 Task: Set up an automation rule to close an epic when all its stories are marked as 'Done'.
Action: Mouse moved to (556, 22)
Screenshot: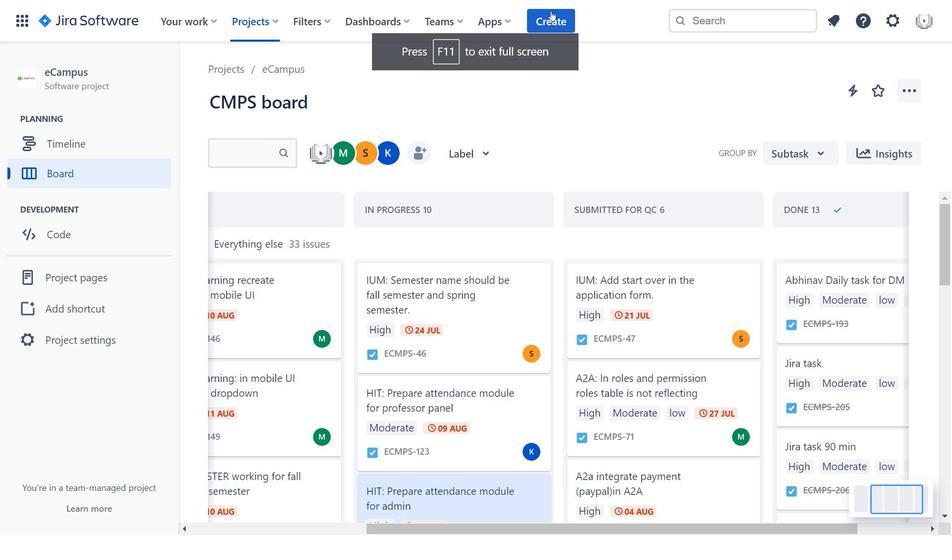 
Action: Mouse pressed left at (556, 22)
Screenshot: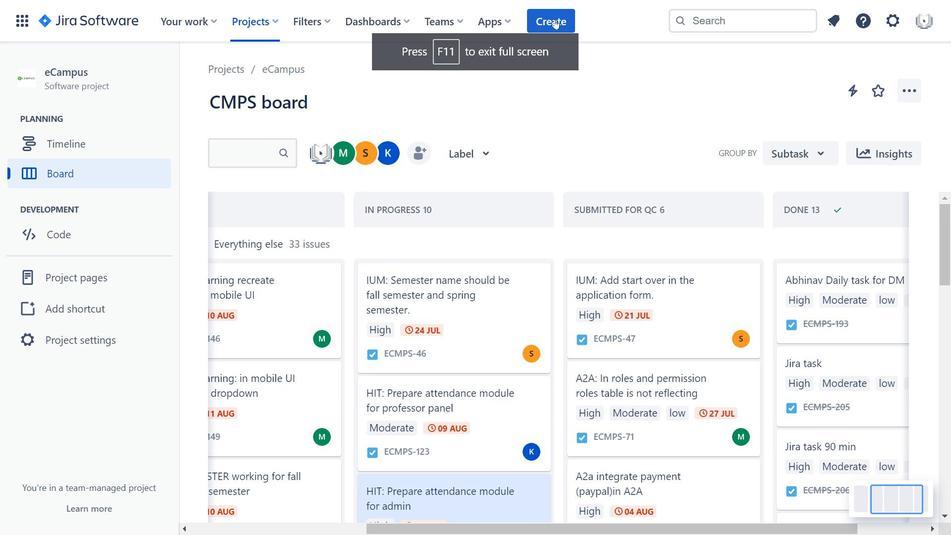 
Action: Mouse moved to (637, 189)
Screenshot: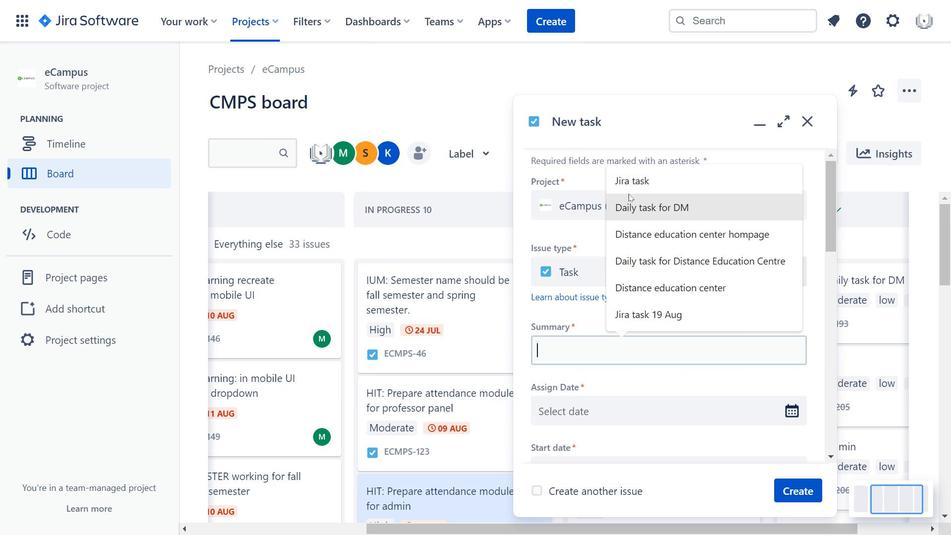 
Action: Mouse pressed left at (637, 189)
Screenshot: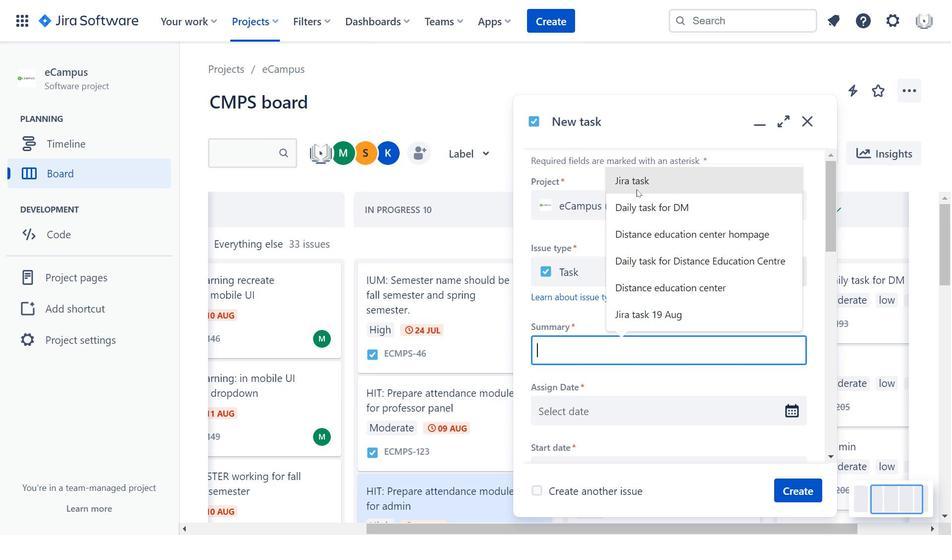 
Action: Mouse moved to (730, 273)
Screenshot: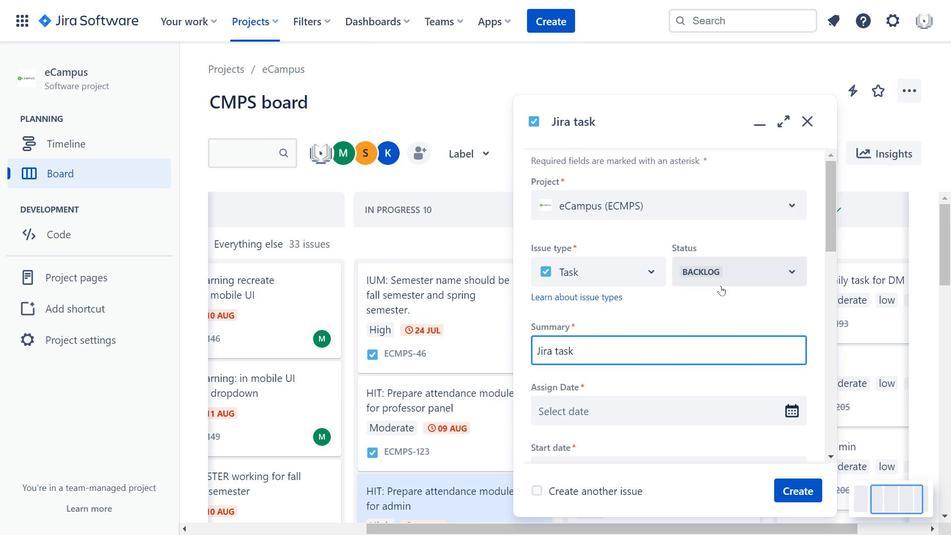 
Action: Mouse pressed left at (730, 273)
Screenshot: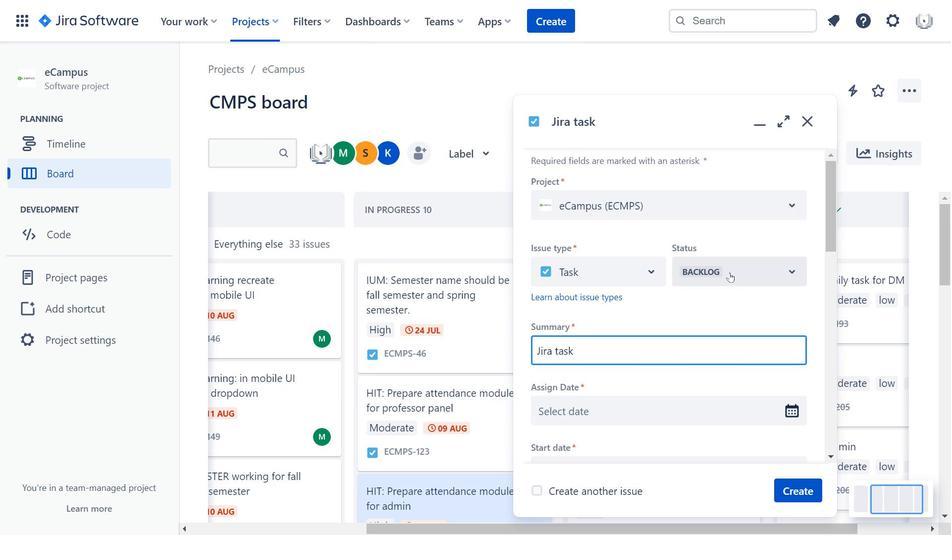 
Action: Mouse moved to (718, 304)
Screenshot: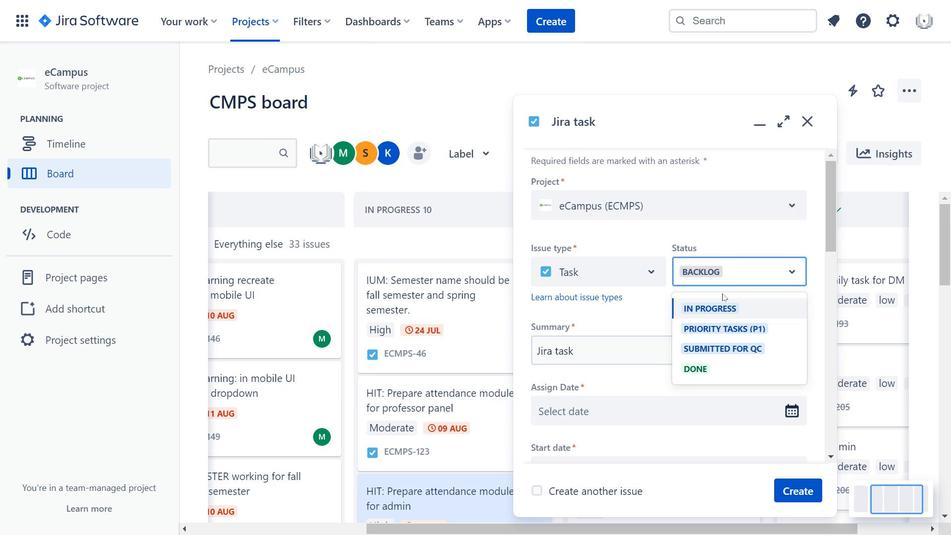 
Action: Mouse pressed left at (718, 304)
Screenshot: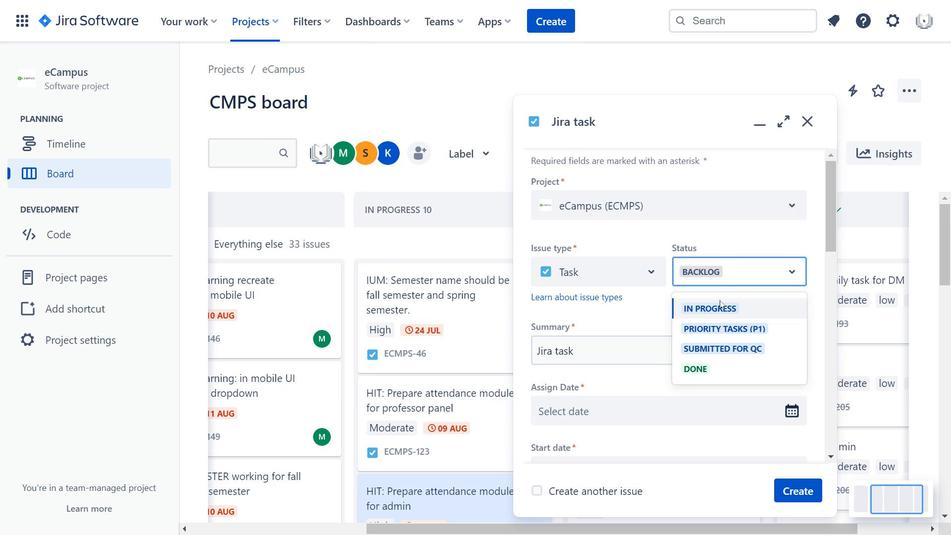 
Action: Mouse moved to (670, 266)
Screenshot: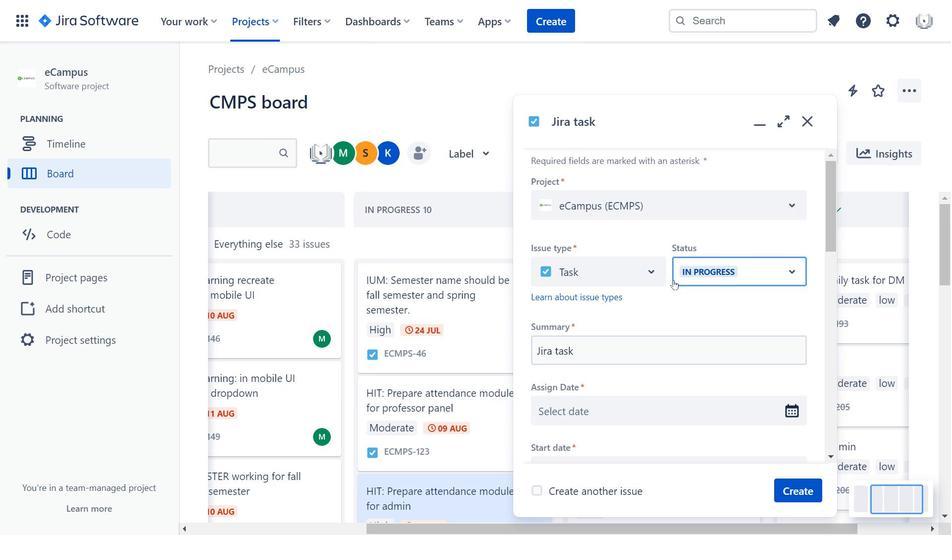
Action: Mouse scrolled (670, 266) with delta (0, 0)
Screenshot: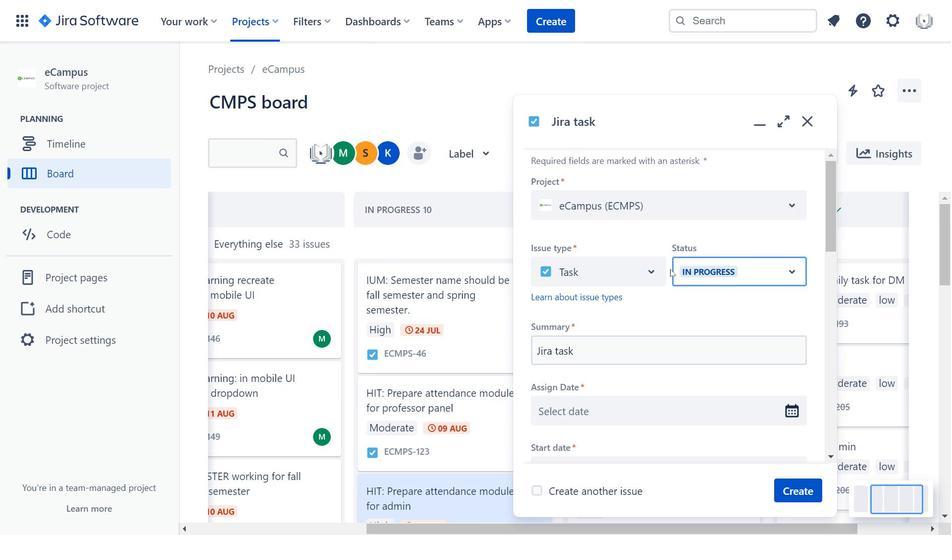 
Action: Mouse scrolled (670, 266) with delta (0, 0)
Screenshot: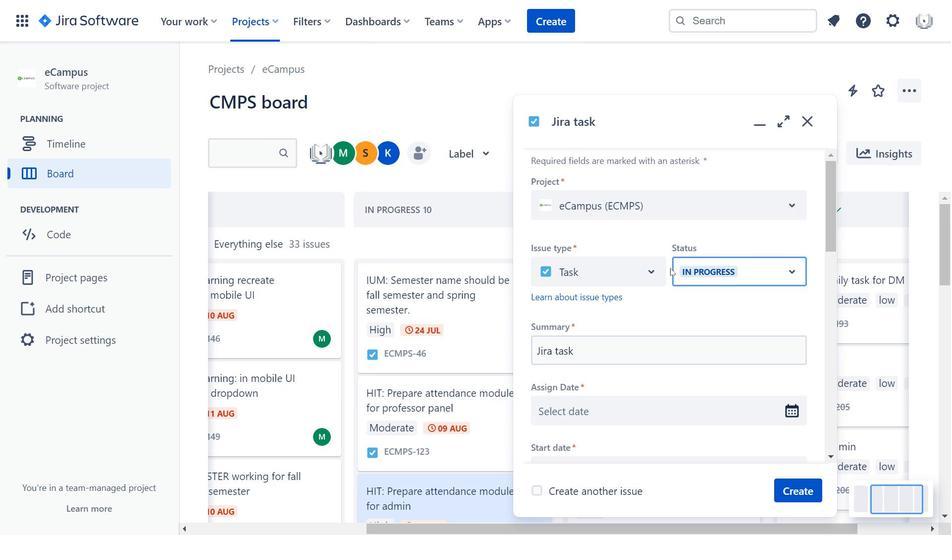 
Action: Mouse moved to (603, 265)
Screenshot: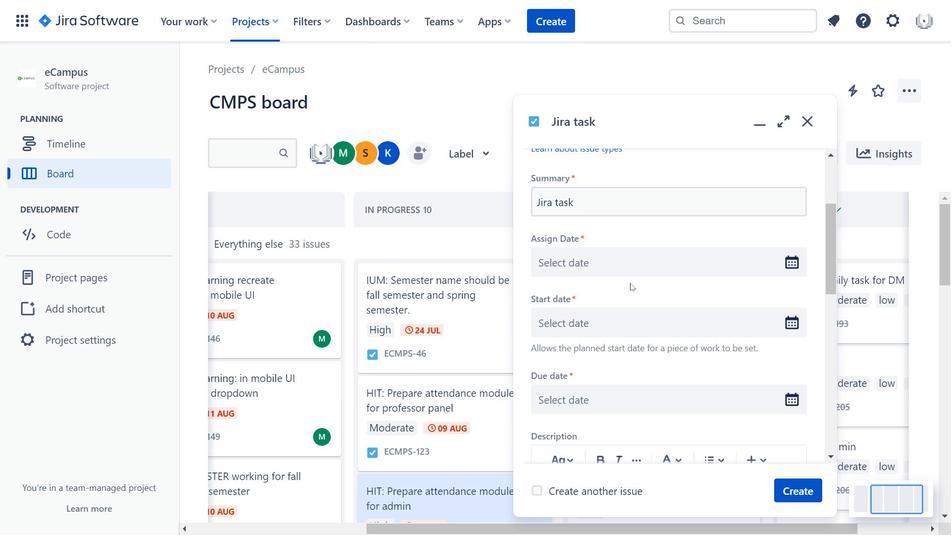 
Action: Mouse pressed left at (603, 265)
Screenshot: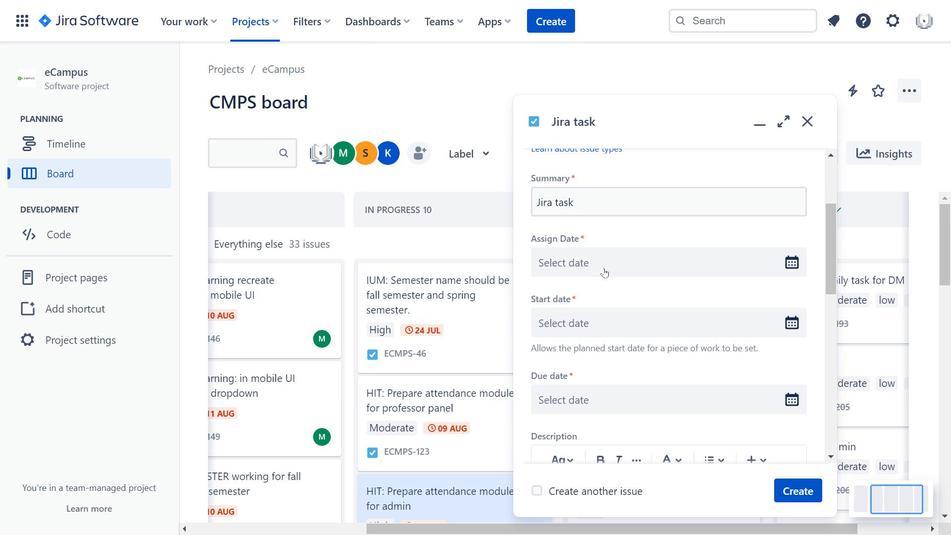 
Action: Mouse moved to (691, 356)
Screenshot: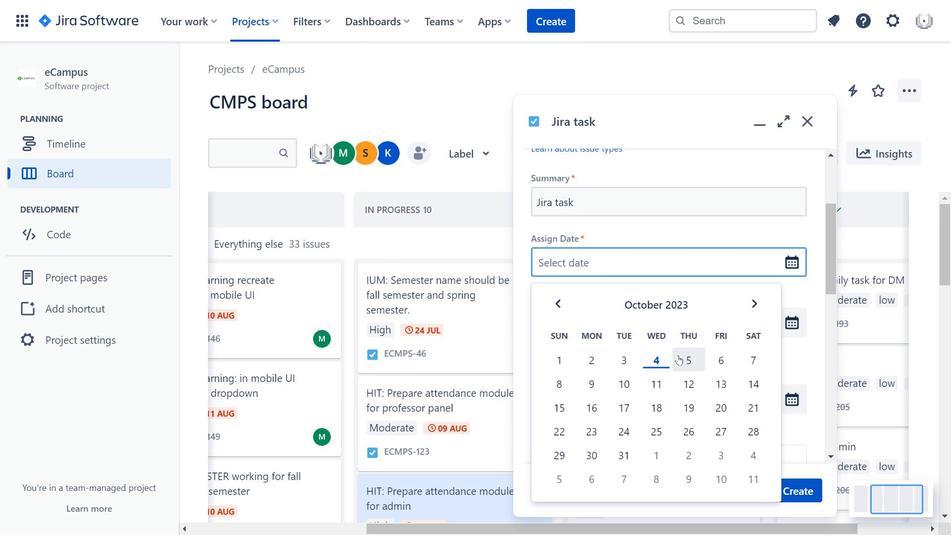 
Action: Mouse pressed left at (691, 356)
Screenshot: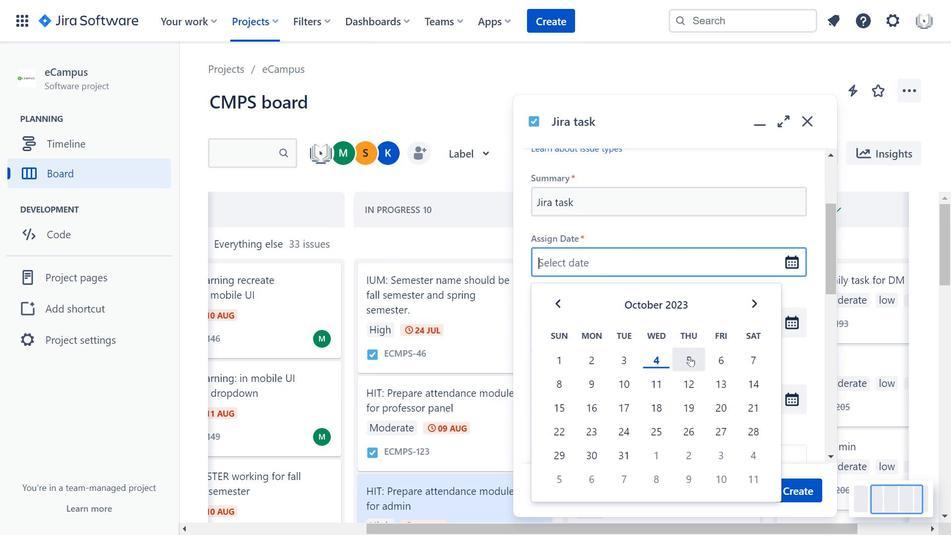 
Action: Mouse moved to (616, 322)
Screenshot: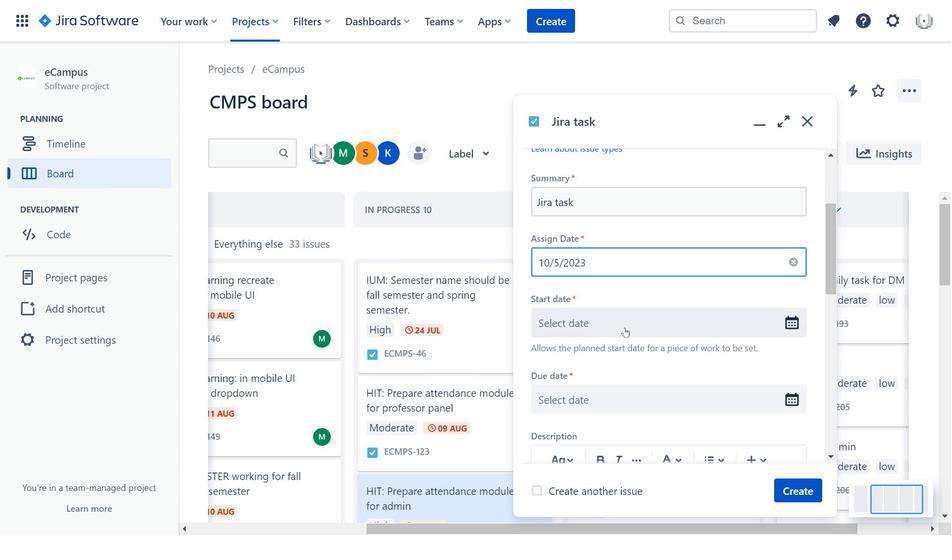 
Action: Mouse pressed left at (616, 322)
Screenshot: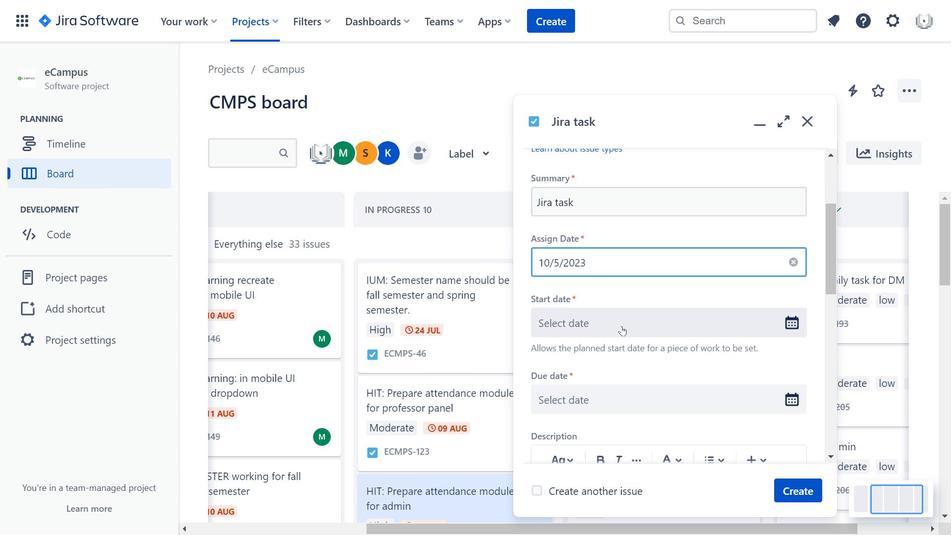 
Action: Mouse moved to (689, 165)
Screenshot: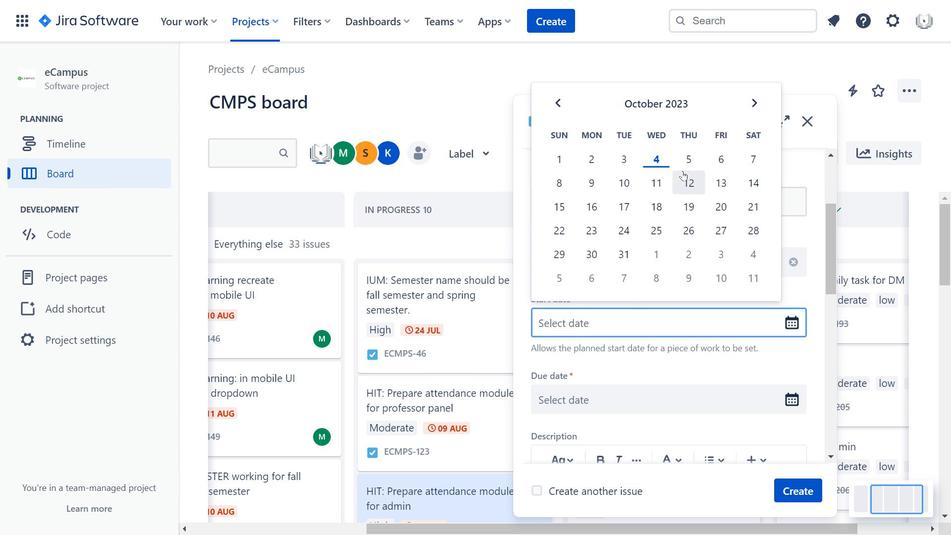 
Action: Mouse pressed left at (689, 165)
Screenshot: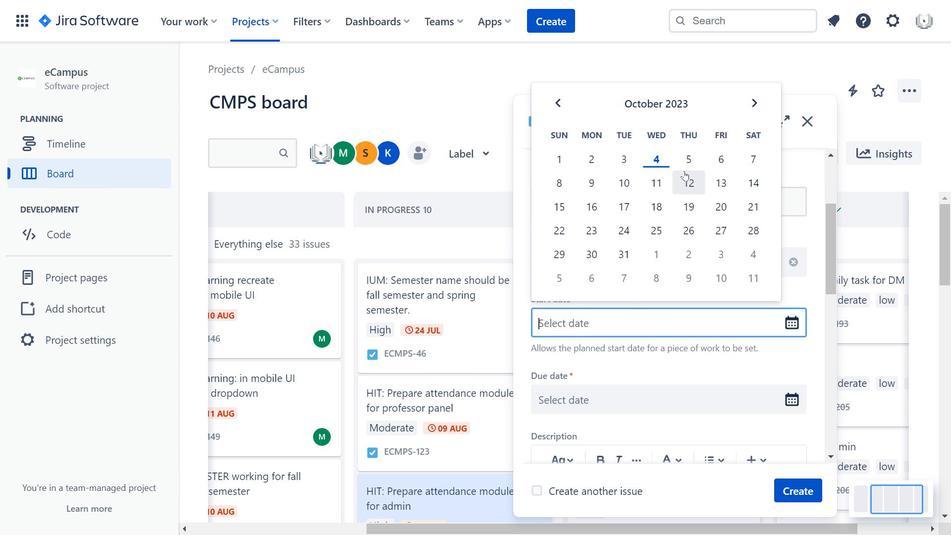 
Action: Mouse moved to (626, 307)
Screenshot: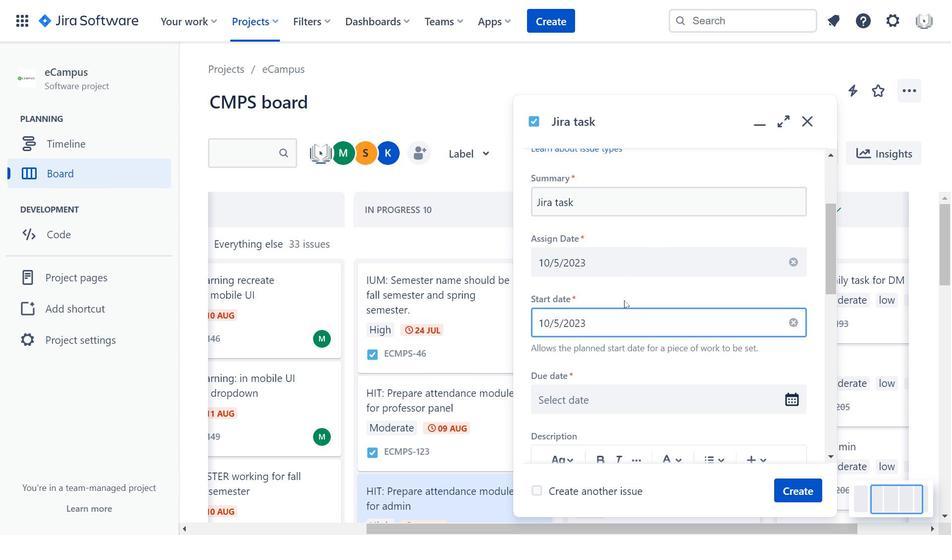 
Action: Mouse scrolled (626, 306) with delta (0, 0)
Screenshot: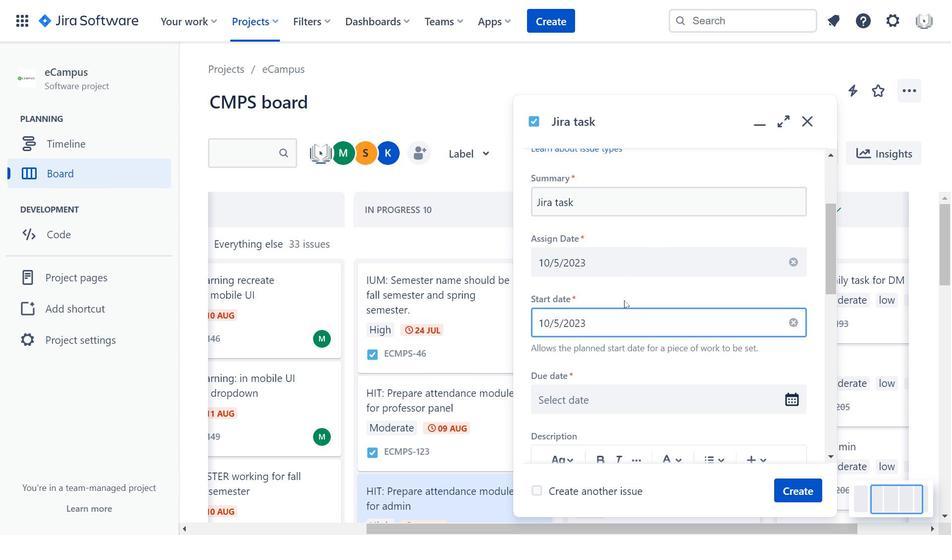 
Action: Mouse moved to (627, 307)
Screenshot: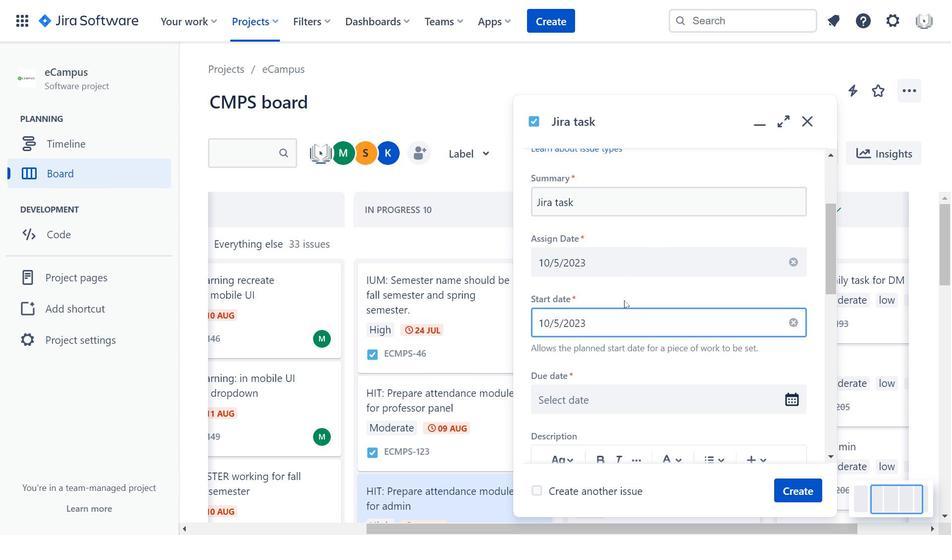 
Action: Mouse scrolled (627, 307) with delta (0, 0)
Screenshot: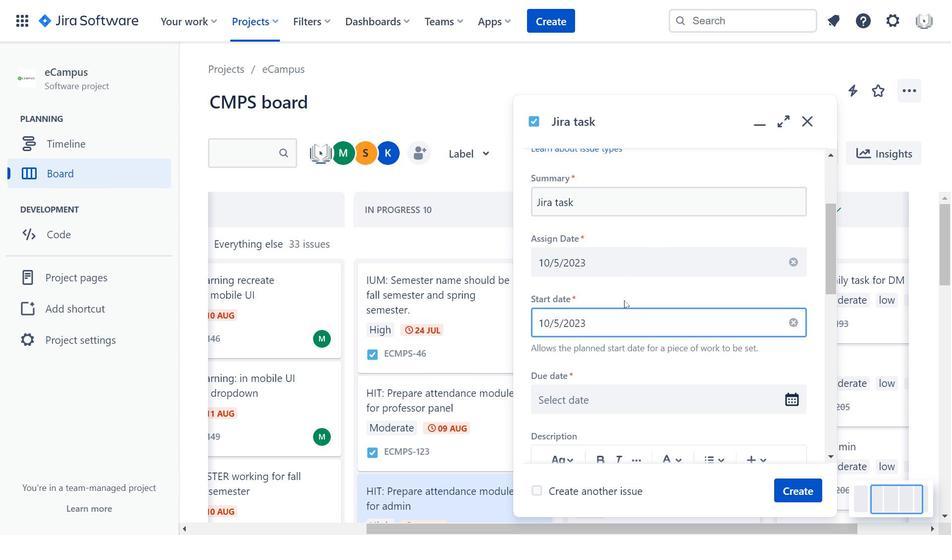 
Action: Mouse moved to (615, 247)
Screenshot: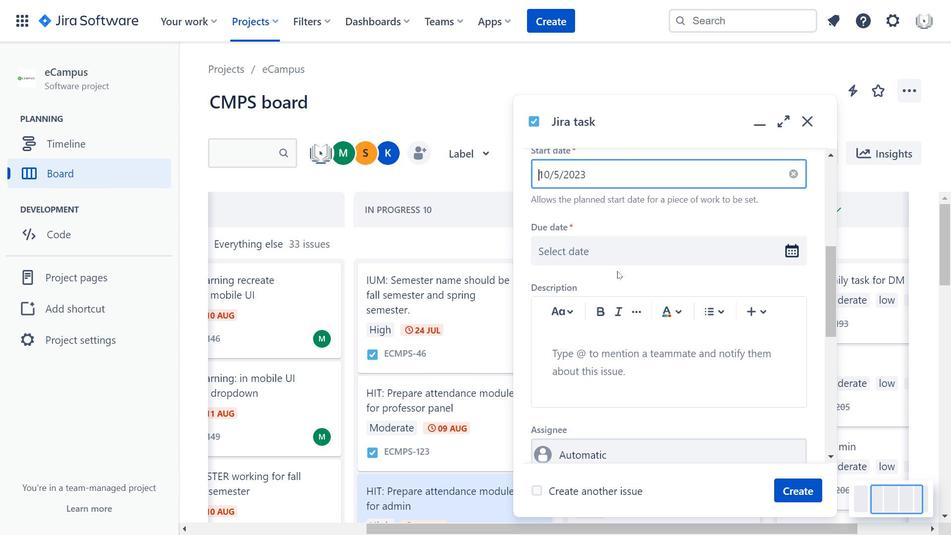 
Action: Mouse pressed left at (615, 247)
Screenshot: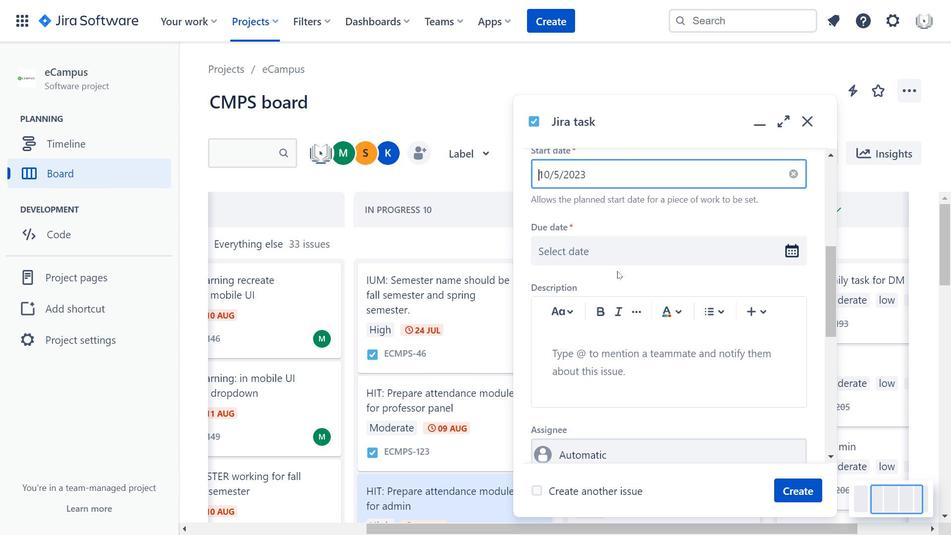 
Action: Mouse moved to (681, 340)
Screenshot: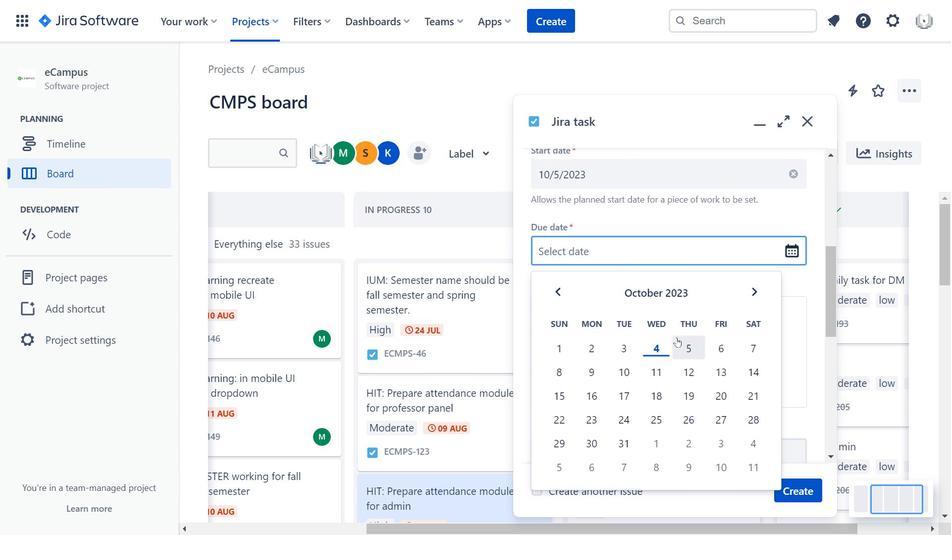 
Action: Mouse pressed left at (681, 340)
Screenshot: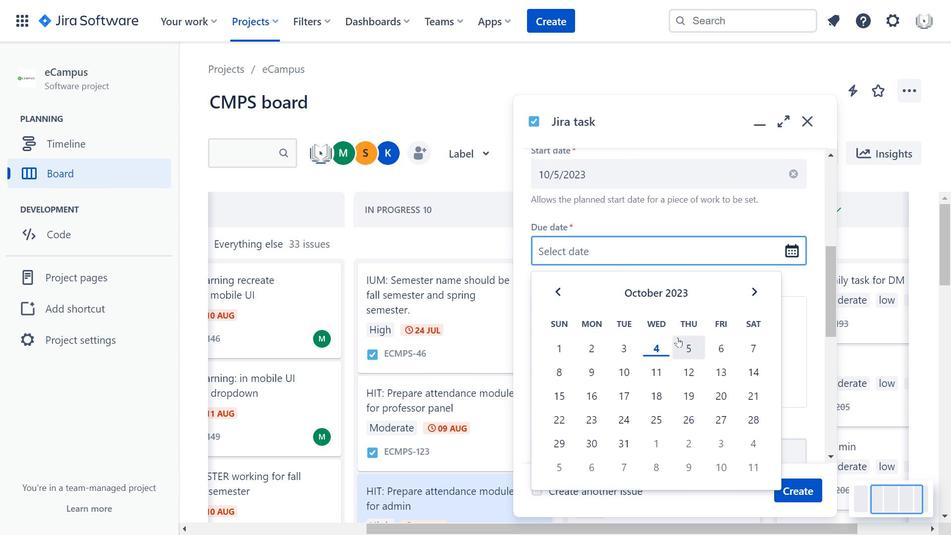 
Action: Mouse moved to (668, 326)
Screenshot: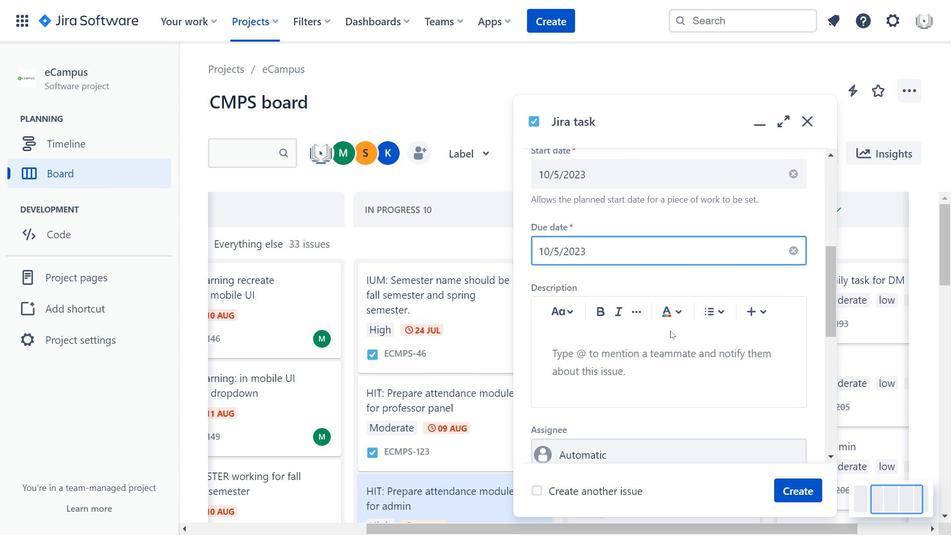 
Action: Mouse scrolled (668, 325) with delta (0, 0)
Screenshot: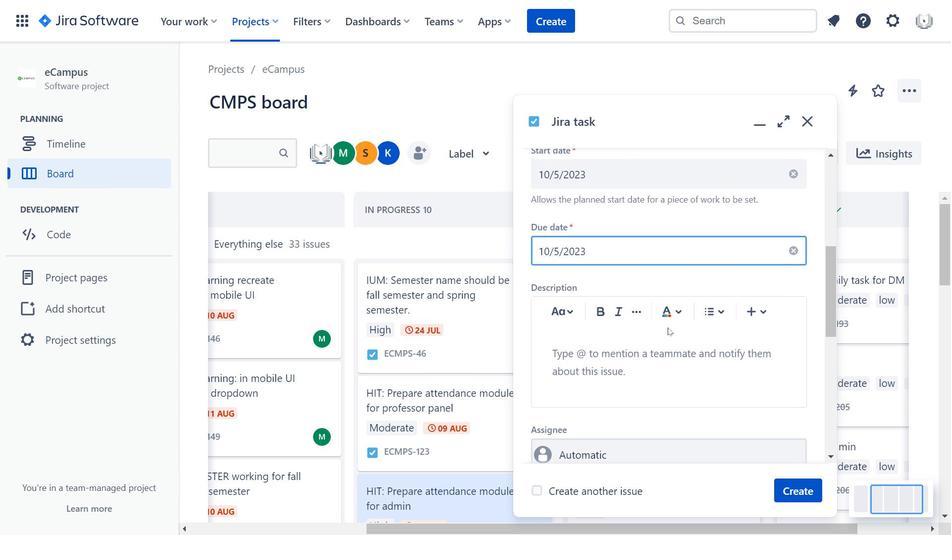 
Action: Mouse scrolled (668, 325) with delta (0, 0)
Screenshot: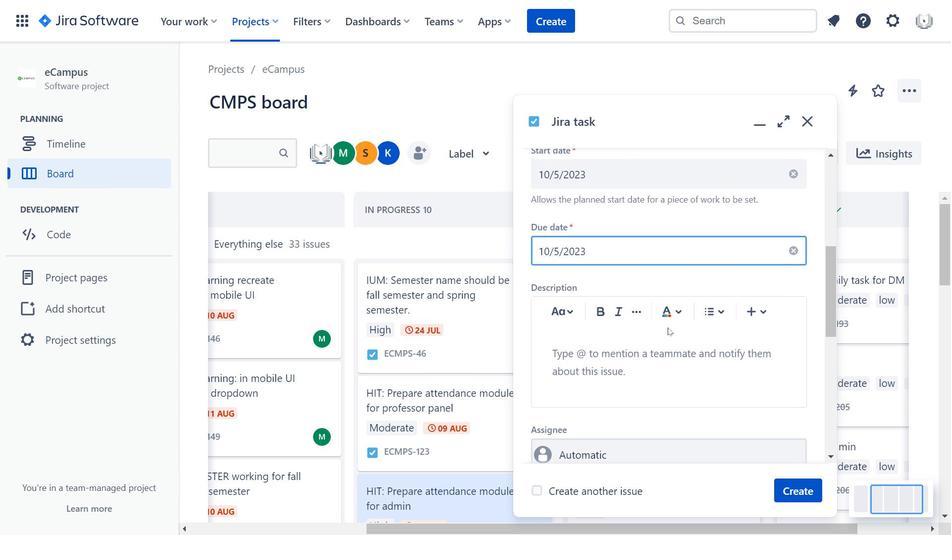 
Action: Mouse scrolled (668, 325) with delta (0, 0)
Screenshot: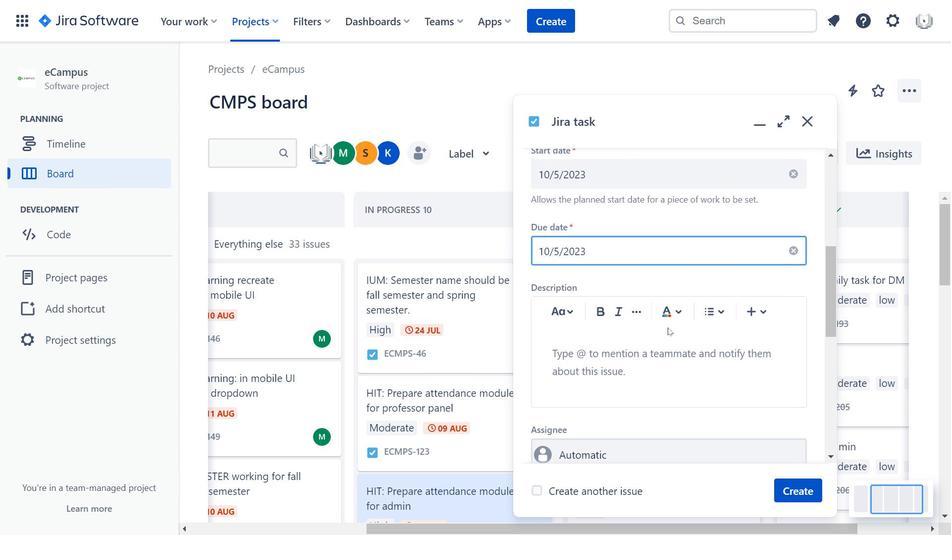 
Action: Mouse moved to (563, 253)
Screenshot: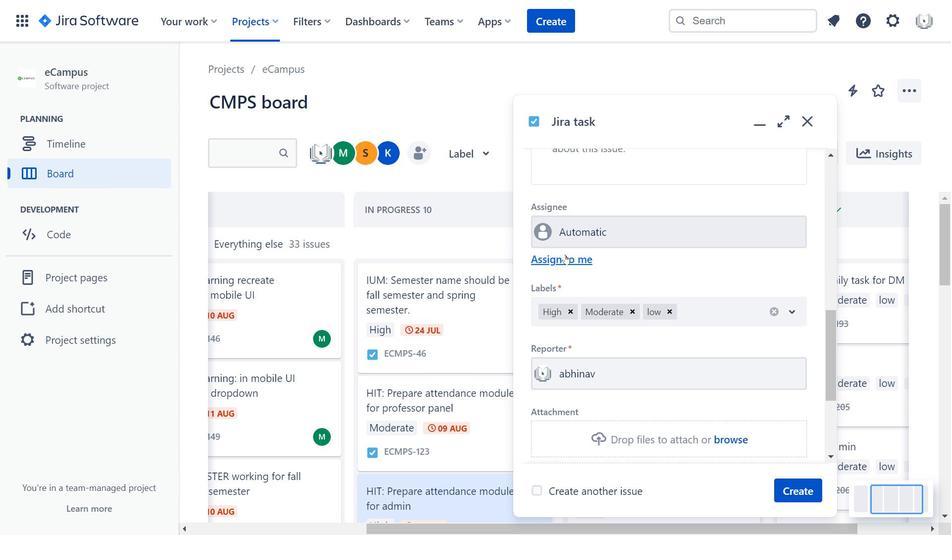 
Action: Mouse pressed left at (563, 253)
Screenshot: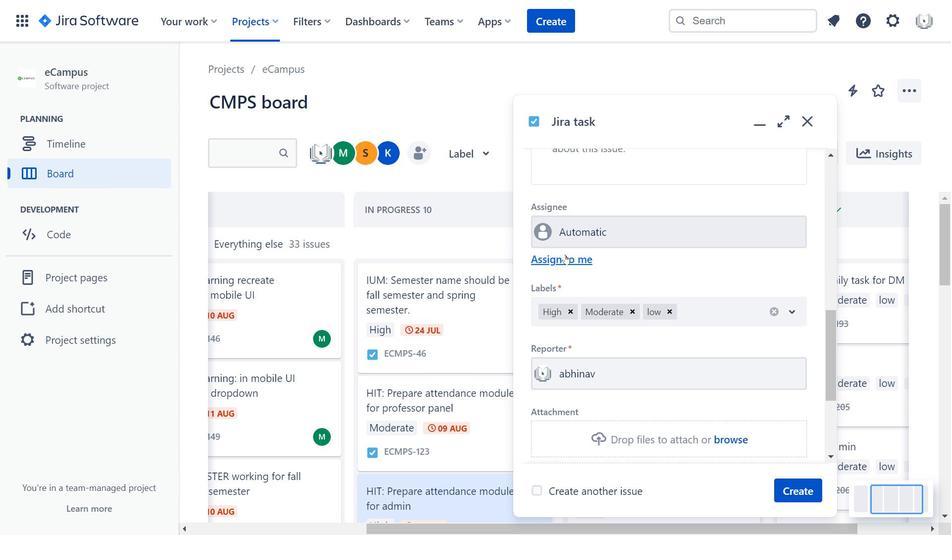 
Action: Mouse moved to (622, 263)
Screenshot: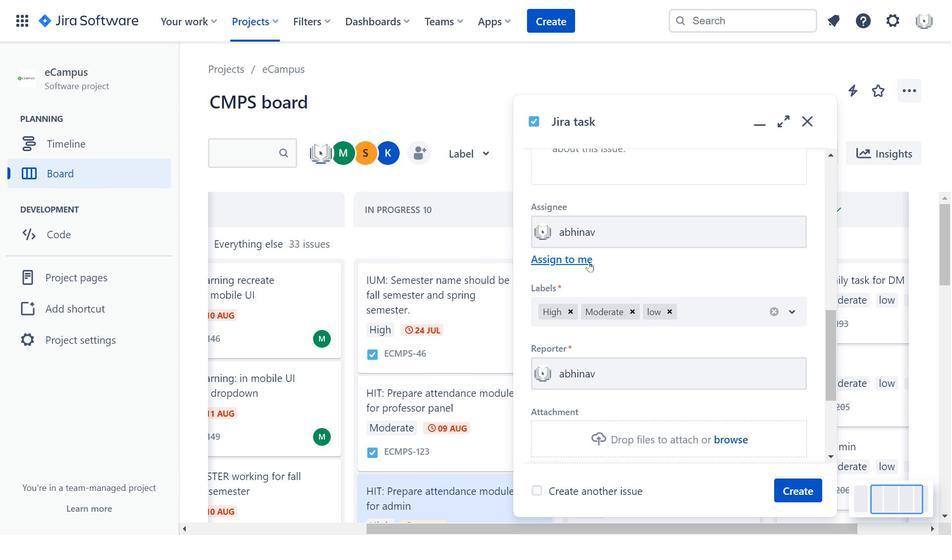 
Action: Mouse scrolled (622, 263) with delta (0, 0)
Screenshot: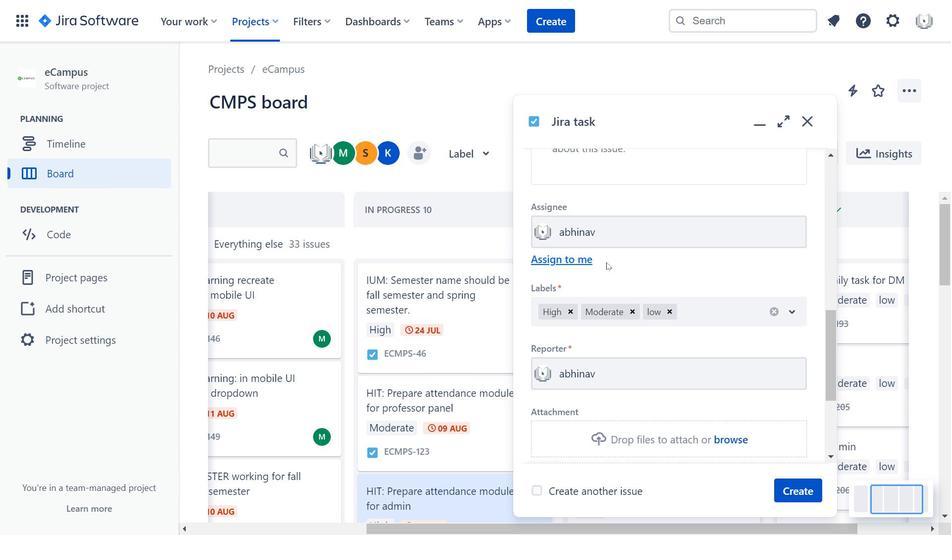 
Action: Mouse moved to (623, 264)
Screenshot: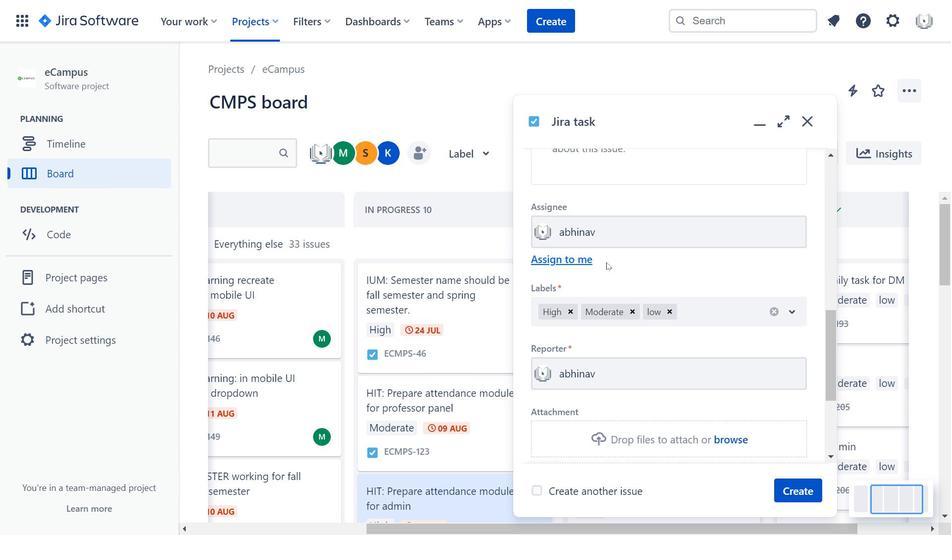
Action: Mouse scrolled (623, 263) with delta (0, 0)
Screenshot: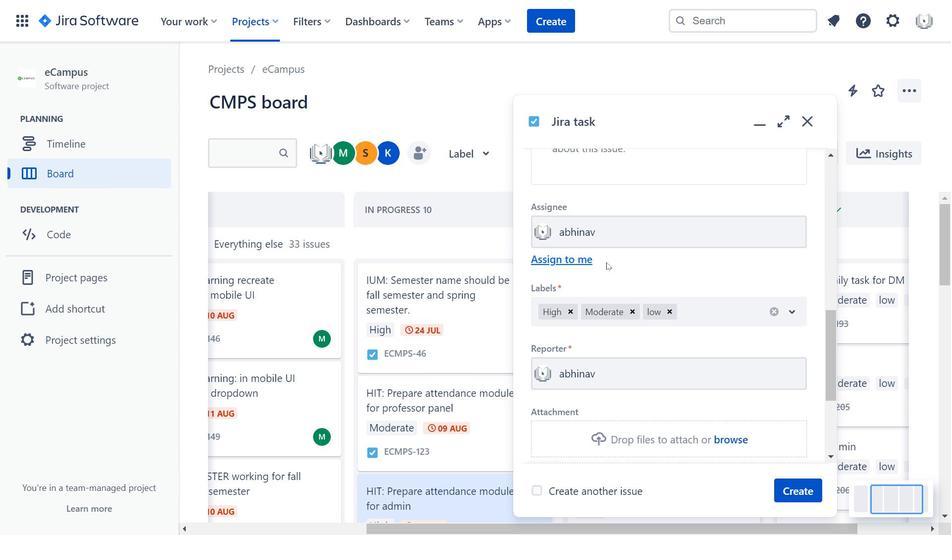 
Action: Mouse moved to (606, 218)
Screenshot: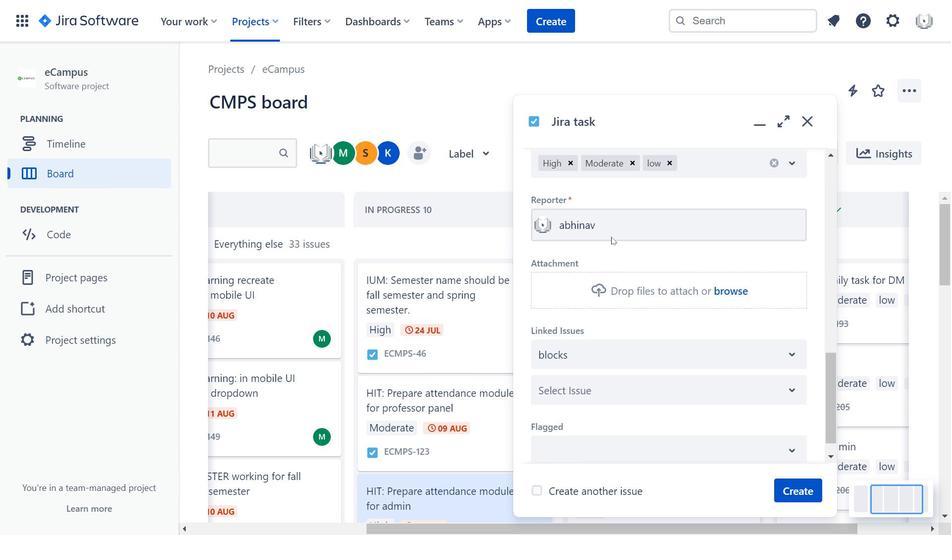 
Action: Mouse pressed left at (606, 218)
Screenshot: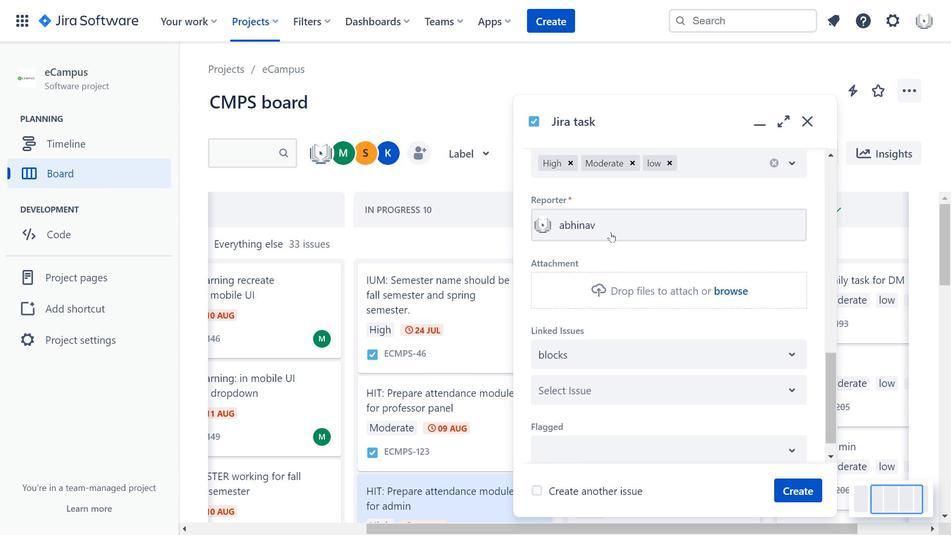 
Action: Mouse moved to (606, 217)
Screenshot: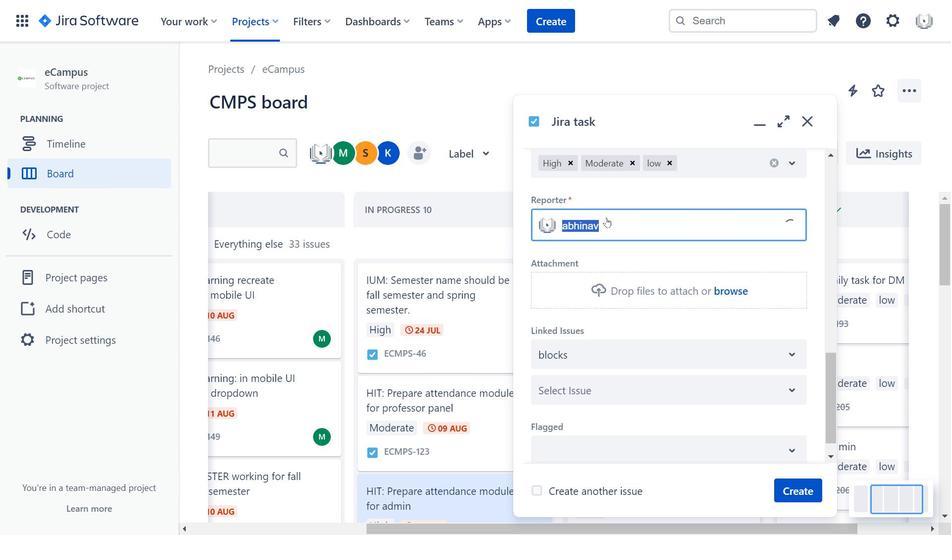 
Action: Key pressed an
Screenshot: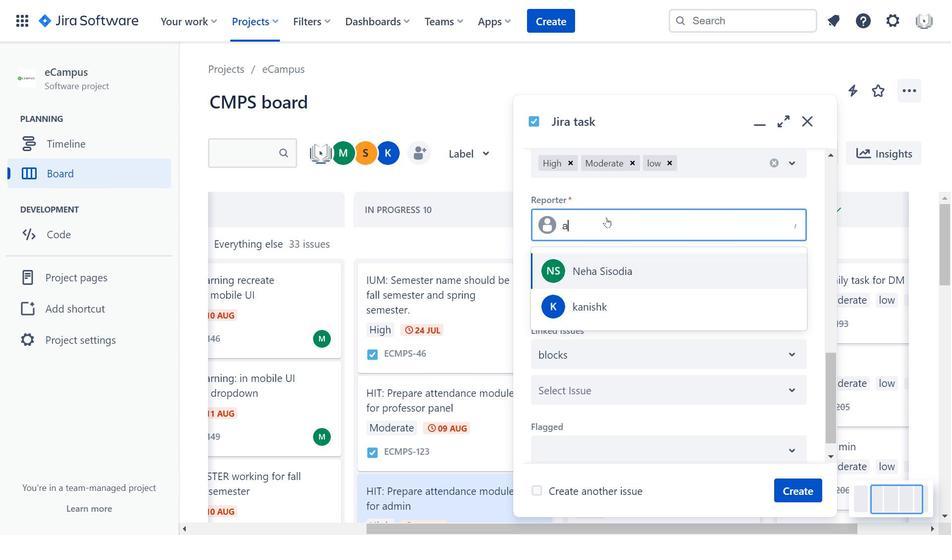 
Action: Mouse moved to (612, 270)
Screenshot: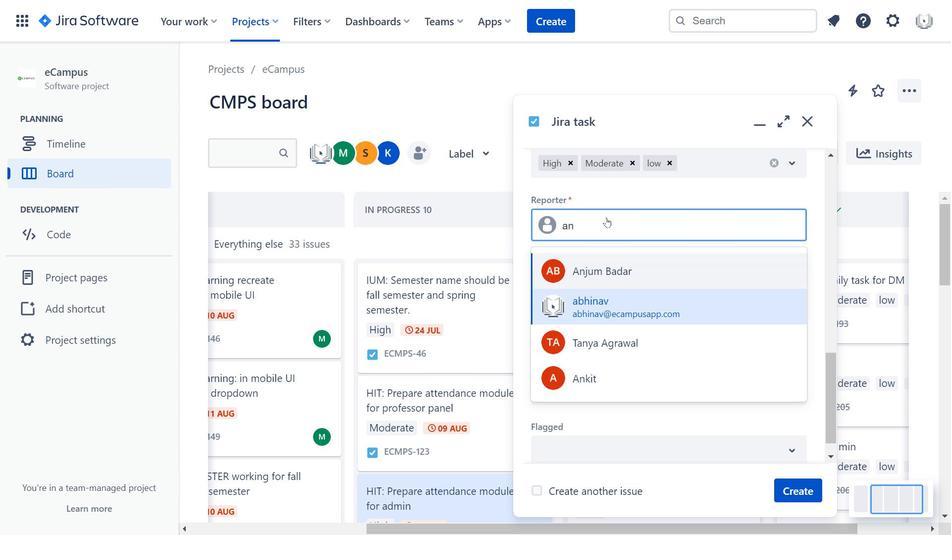 
Action: Mouse pressed left at (612, 270)
Screenshot: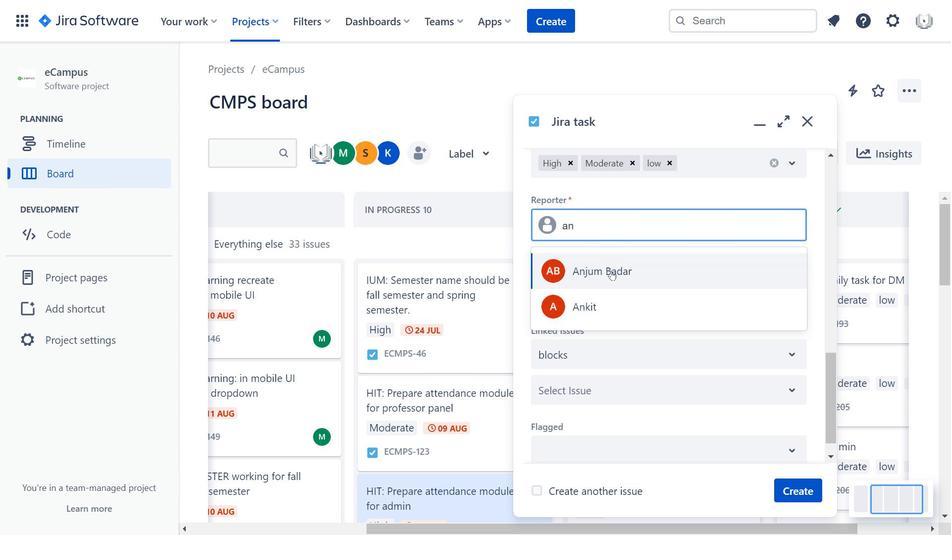 
Action: Mouse moved to (617, 328)
Screenshot: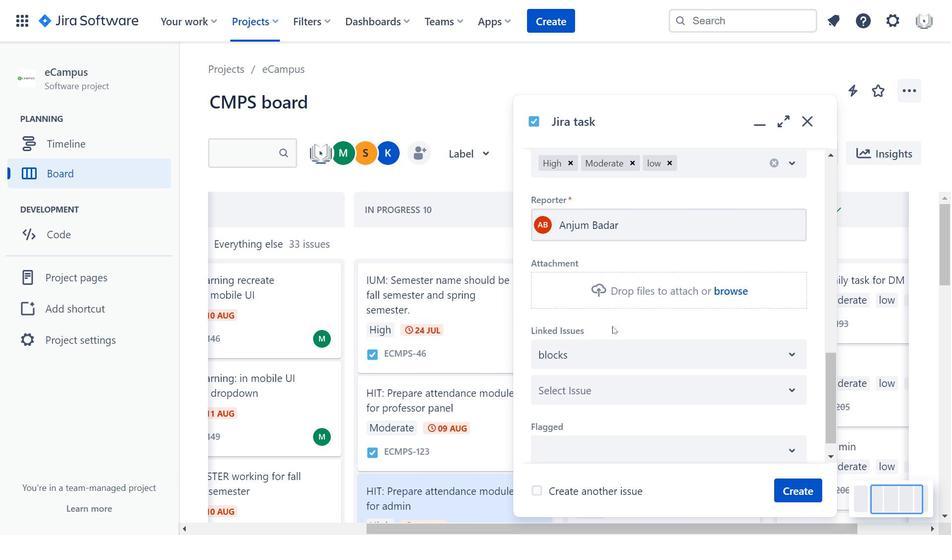 
Action: Mouse scrolled (617, 327) with delta (0, 0)
Screenshot: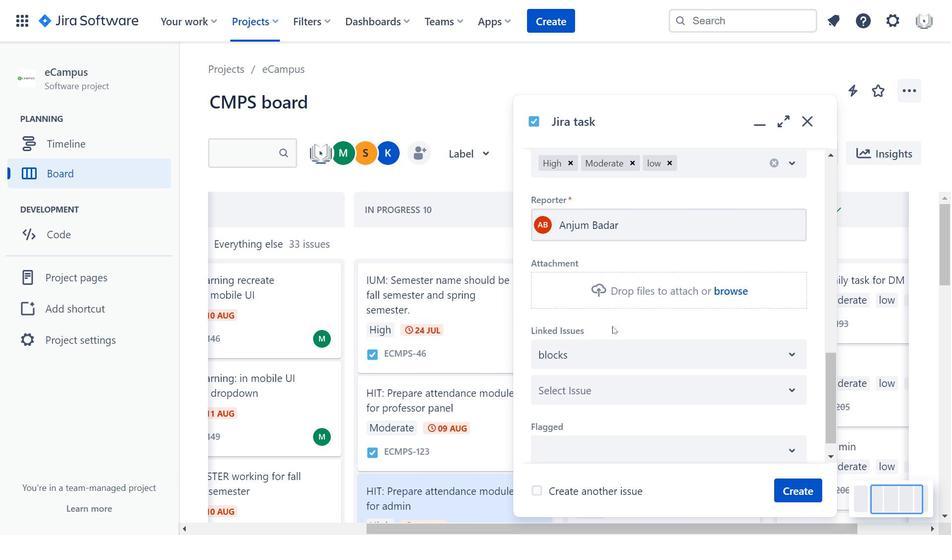 
Action: Mouse scrolled (617, 327) with delta (0, 0)
Screenshot: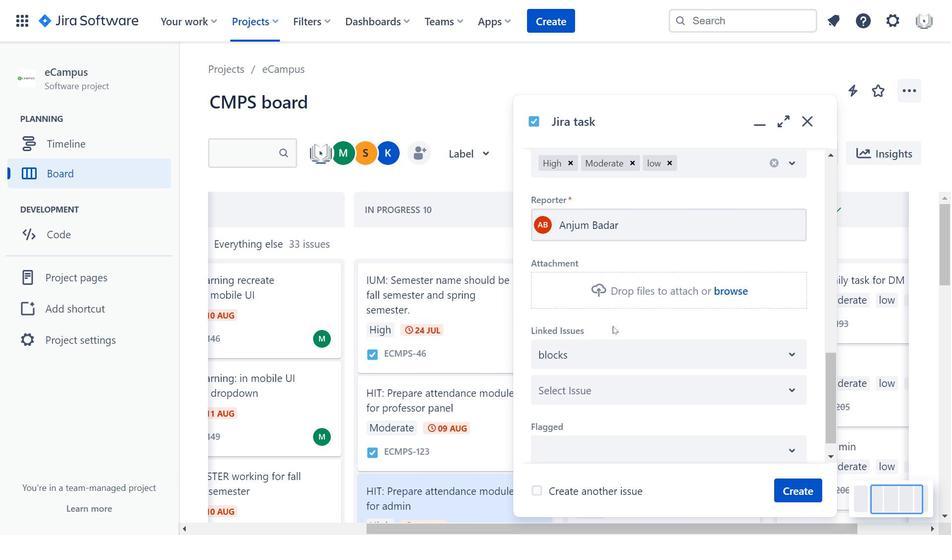 
Action: Mouse moved to (795, 493)
Screenshot: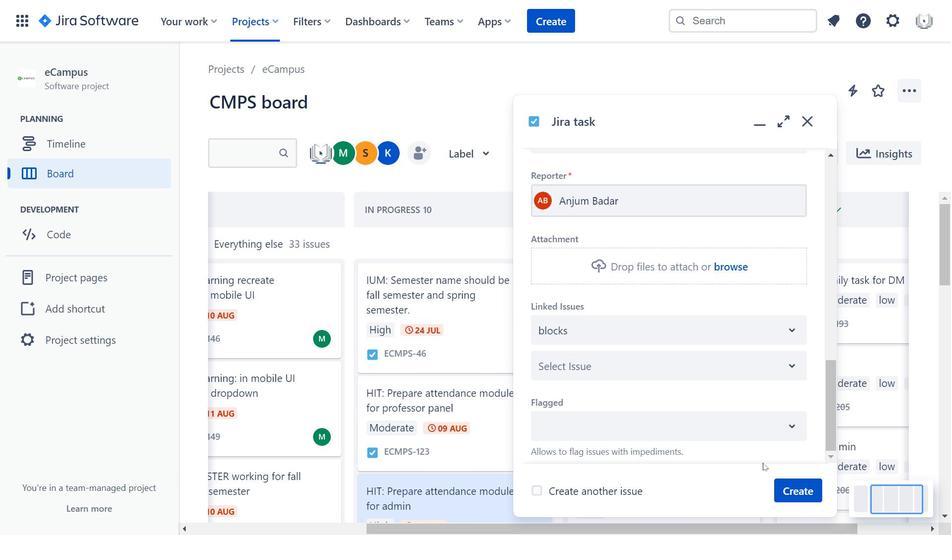 
Action: Mouse pressed left at (795, 493)
Screenshot: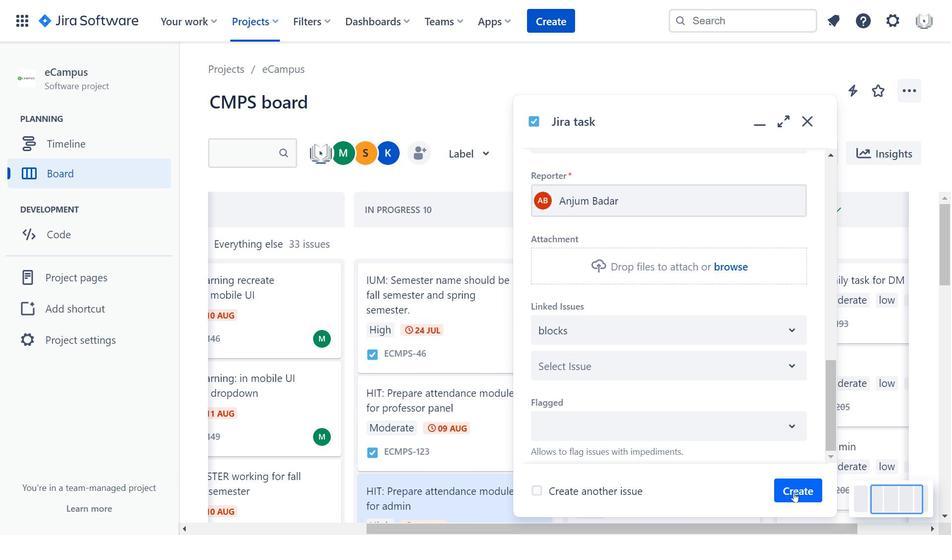 
Action: Mouse moved to (424, 327)
Screenshot: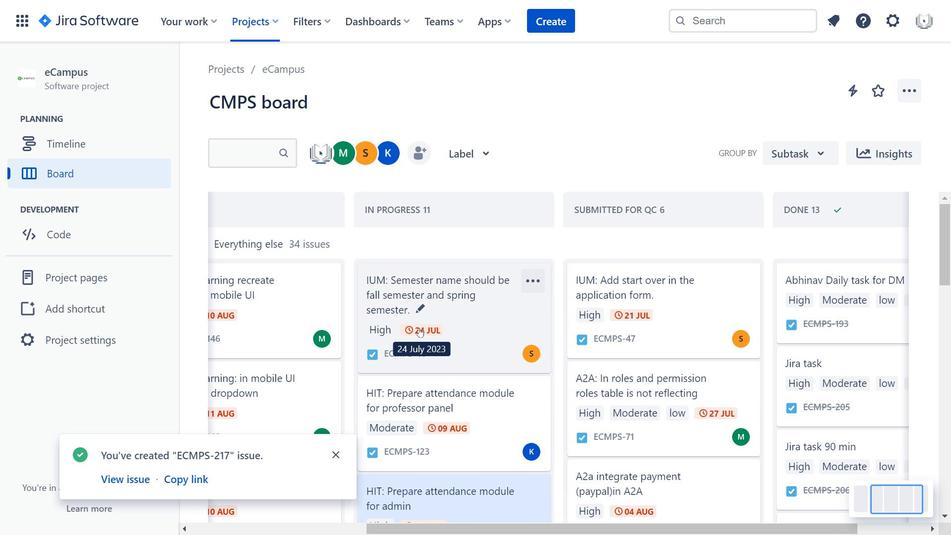 
Action: Mouse scrolled (424, 327) with delta (0, 0)
Screenshot: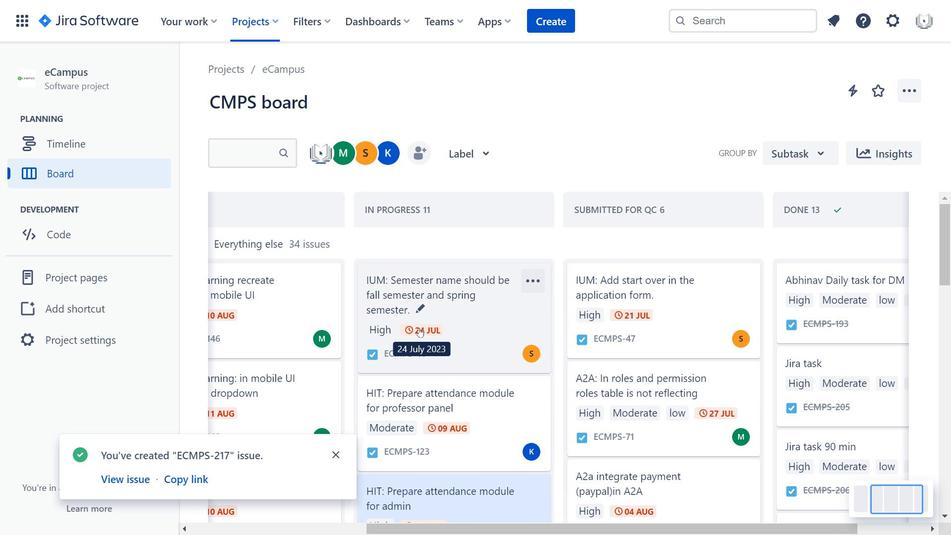 
Action: Mouse moved to (425, 327)
Screenshot: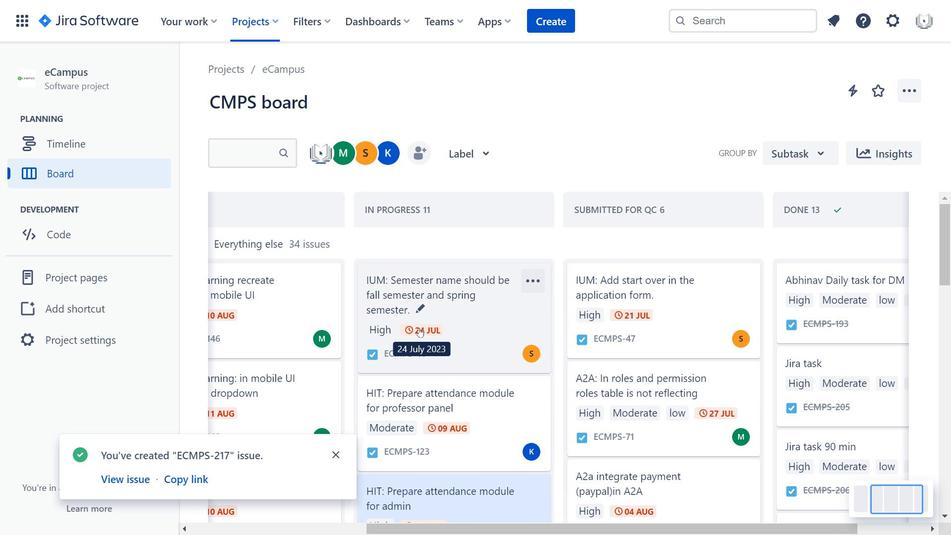 
Action: Mouse scrolled (425, 327) with delta (0, 0)
Screenshot: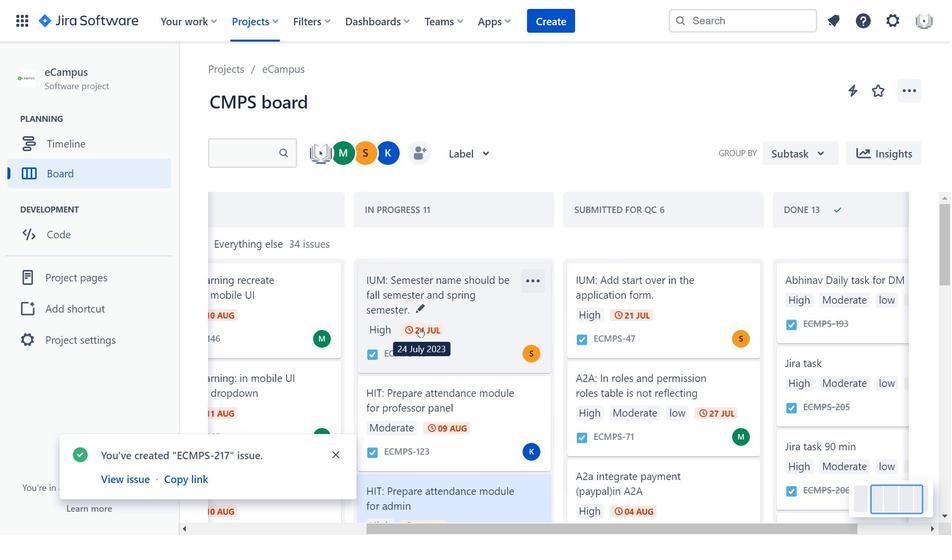 
Action: Mouse moved to (436, 337)
Screenshot: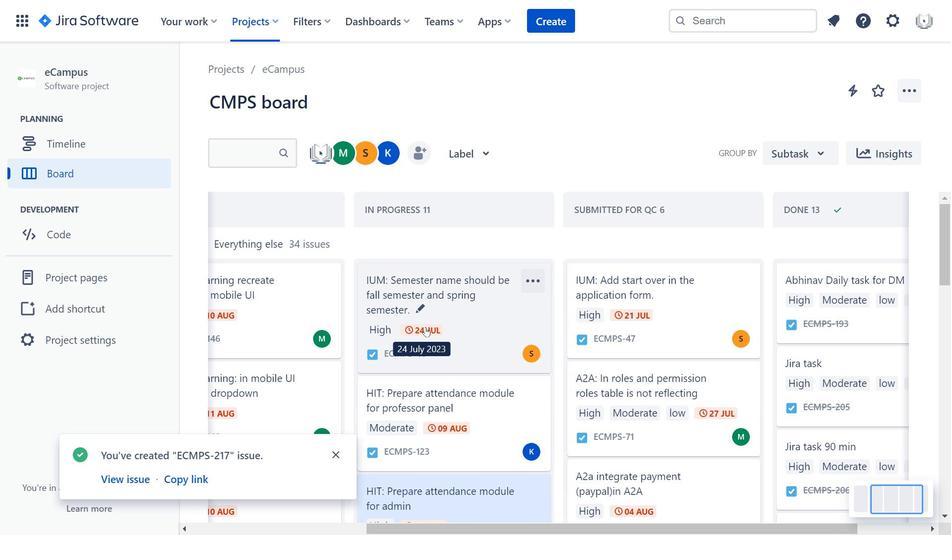 
Action: Mouse scrolled (436, 338) with delta (0, 0)
Screenshot: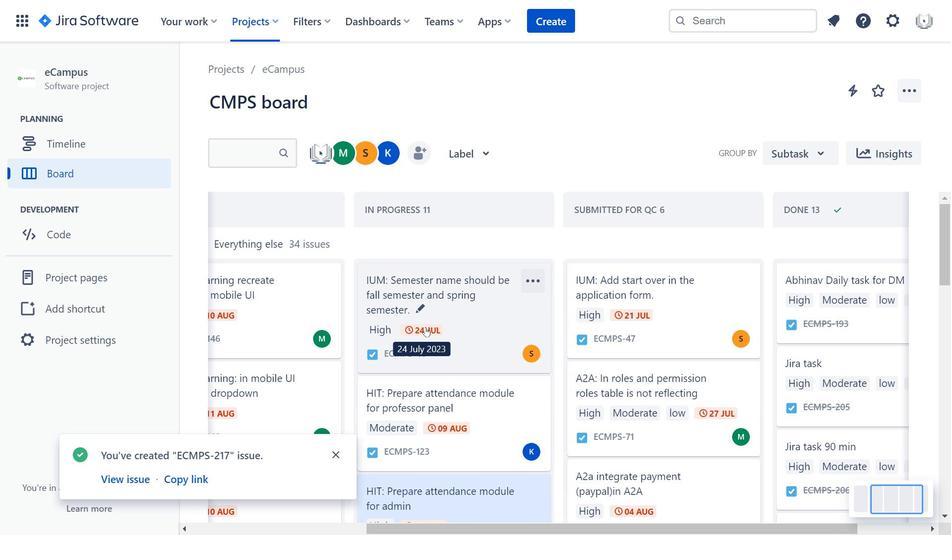 
Action: Mouse scrolled (436, 338) with delta (0, 0)
Screenshot: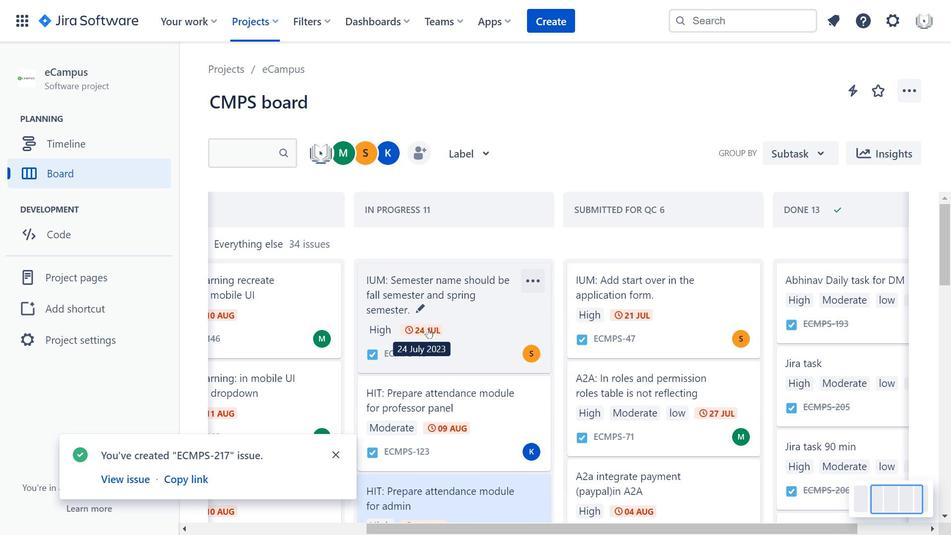 
Action: Mouse moved to (500, 342)
Screenshot: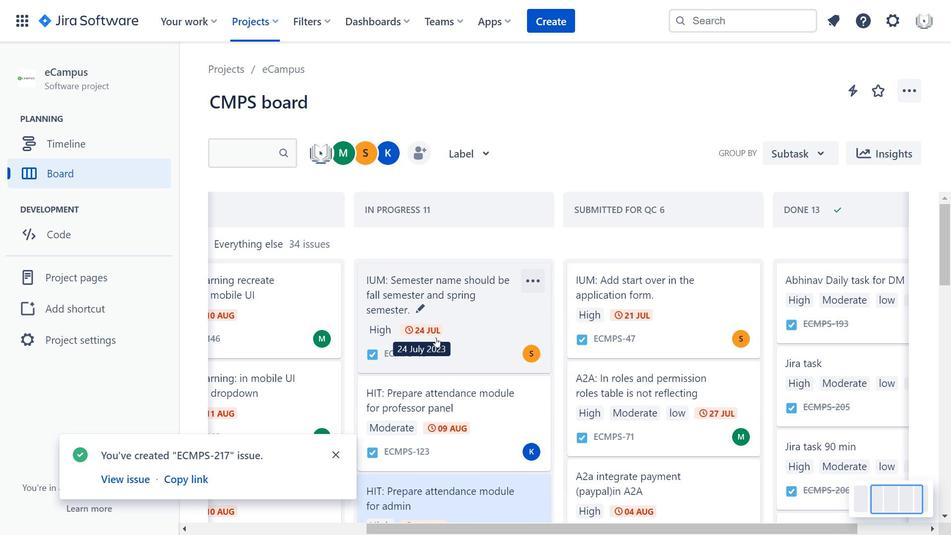 
Action: Mouse pressed left at (500, 342)
Screenshot: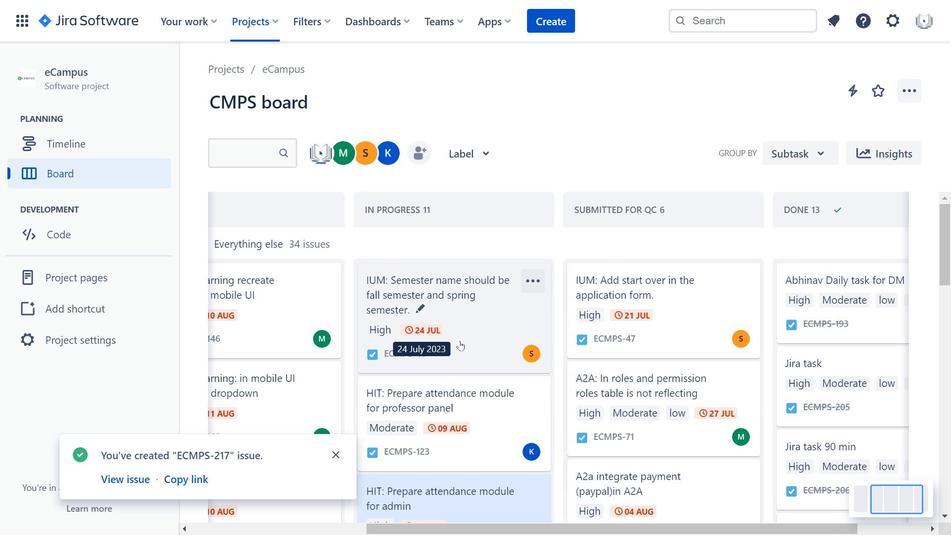 
Action: Mouse moved to (312, 224)
Screenshot: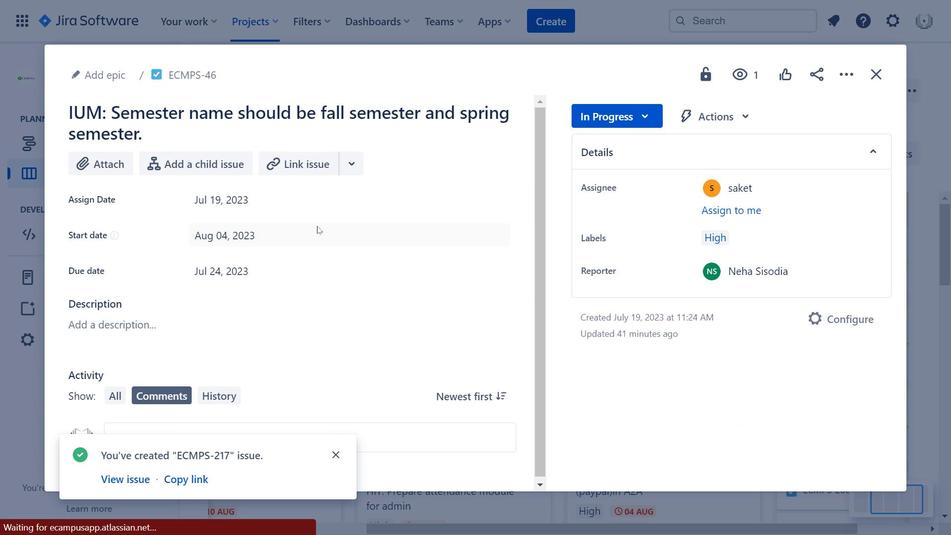 
Action: Mouse pressed left at (312, 224)
Screenshot: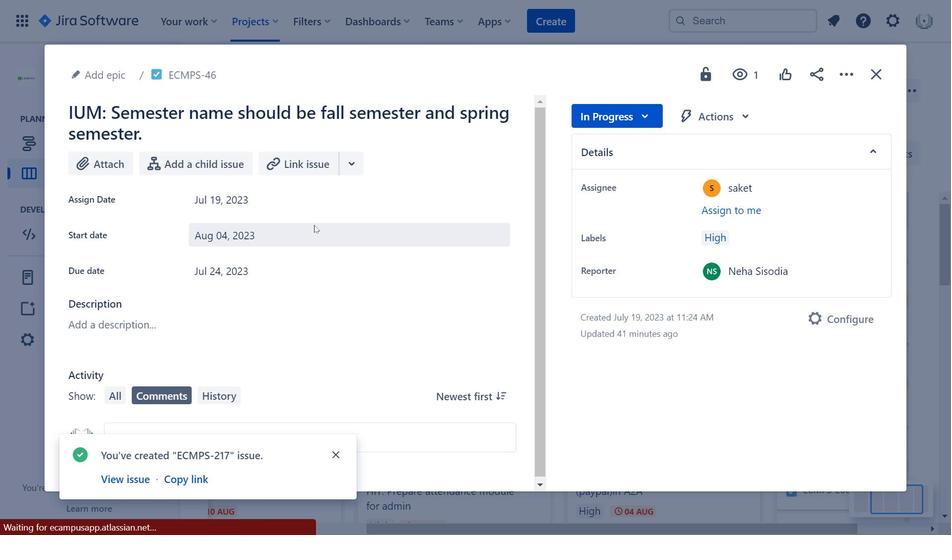 
Action: Mouse moved to (413, 286)
Screenshot: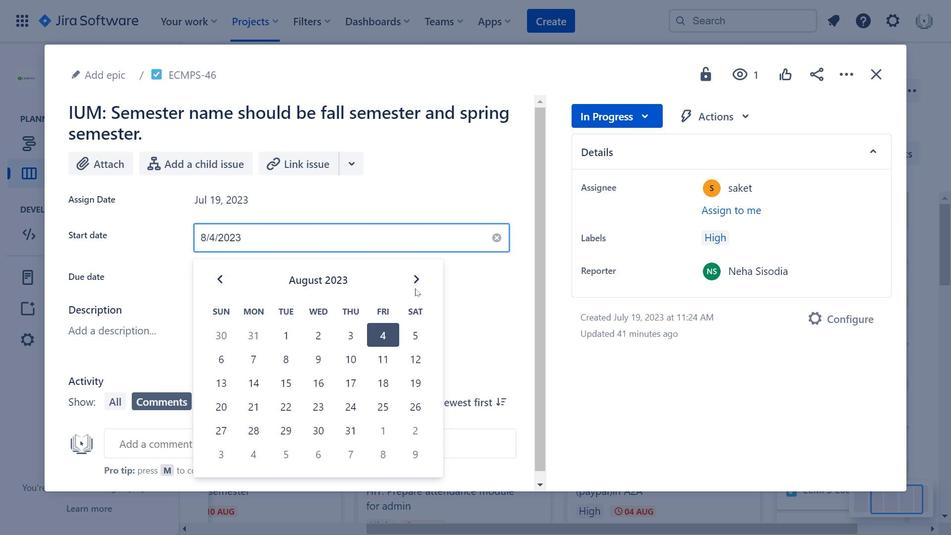 
Action: Mouse pressed left at (413, 286)
Screenshot: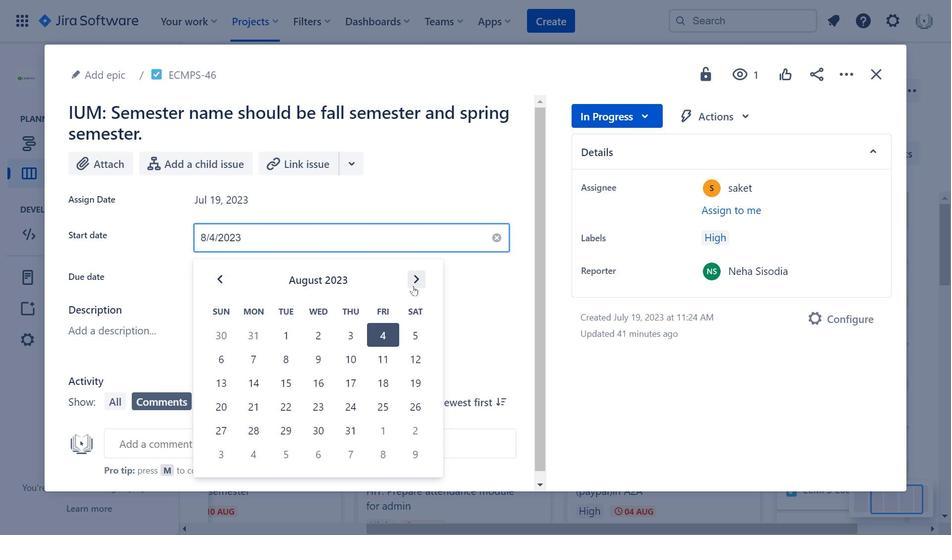 
Action: Mouse moved to (645, 119)
Screenshot: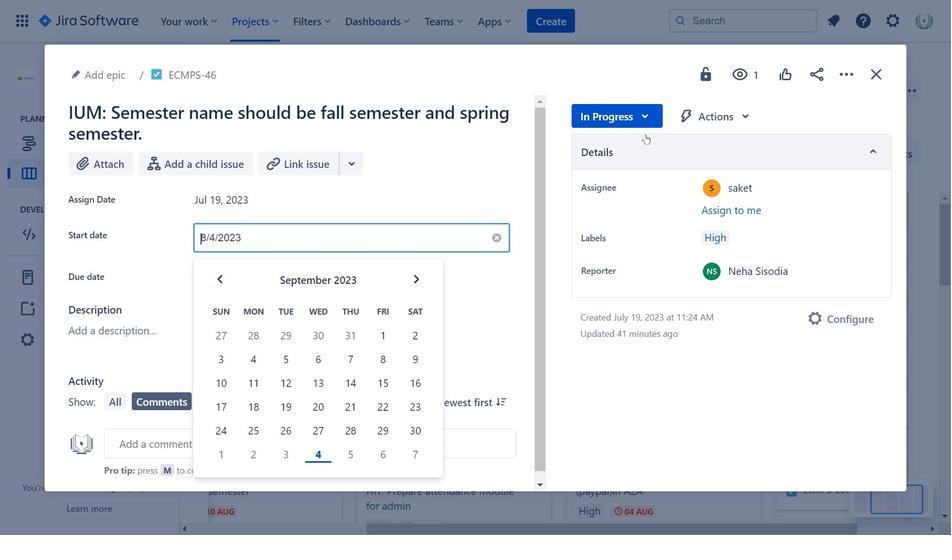 
Action: Mouse pressed left at (645, 119)
Screenshot: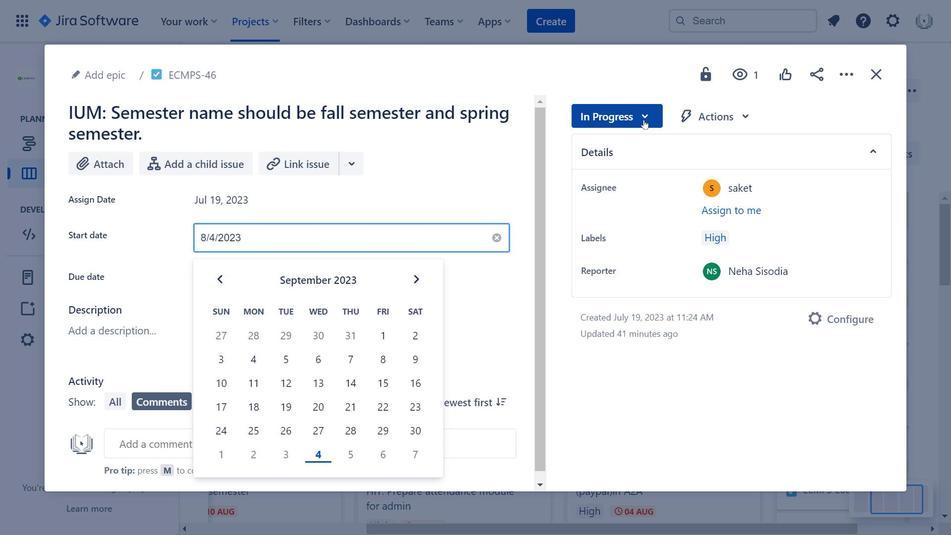 
Action: Mouse moved to (313, 265)
Screenshot: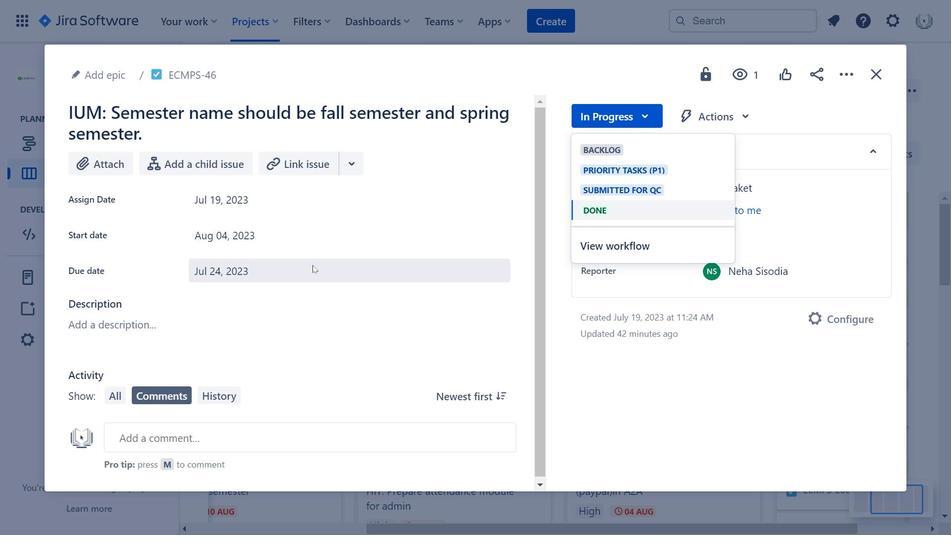 
Action: Mouse pressed left at (313, 265)
Screenshot: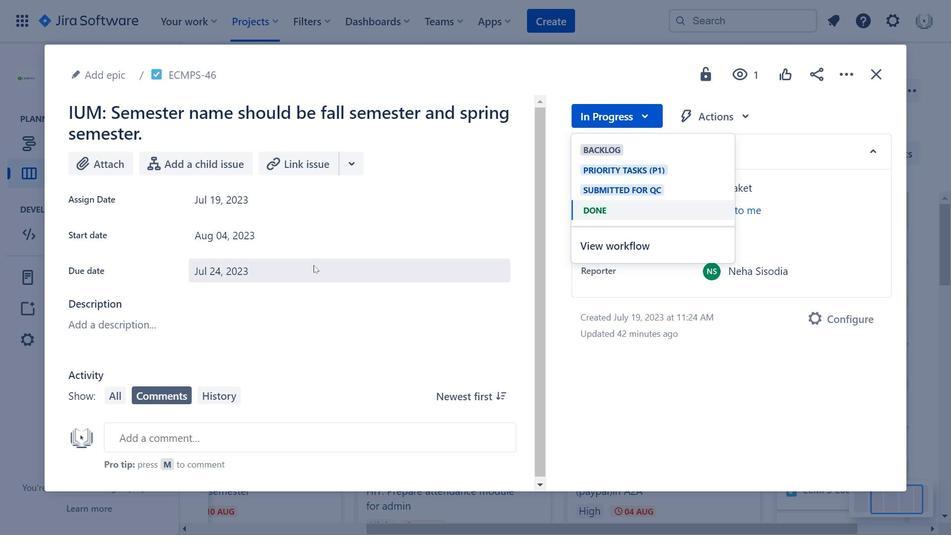 
Action: Mouse moved to (325, 274)
Screenshot: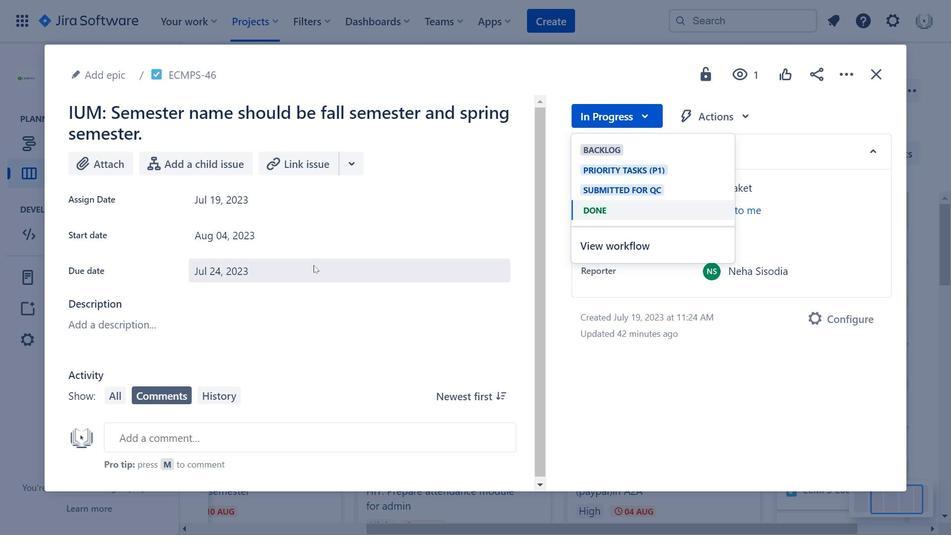 
Action: Mouse pressed left at (325, 274)
Screenshot: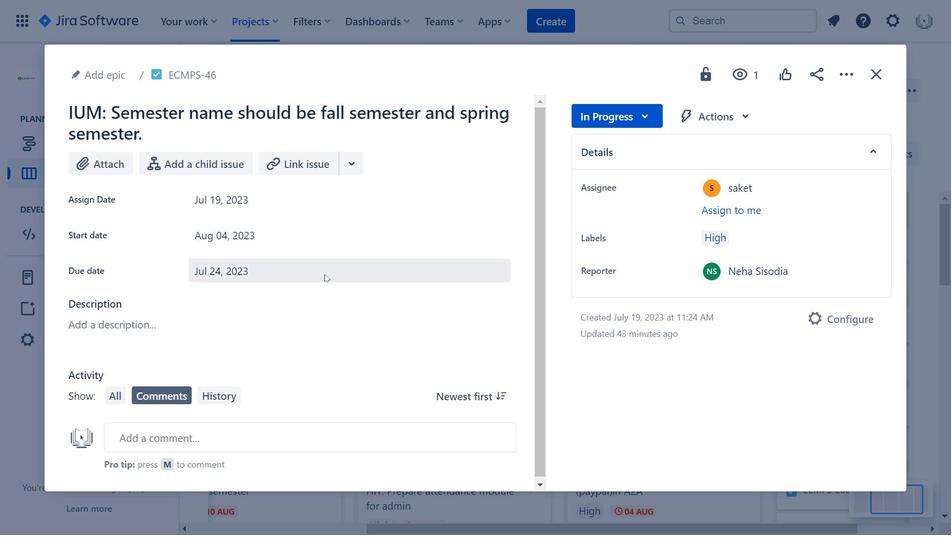 
Action: Mouse moved to (411, 312)
Screenshot: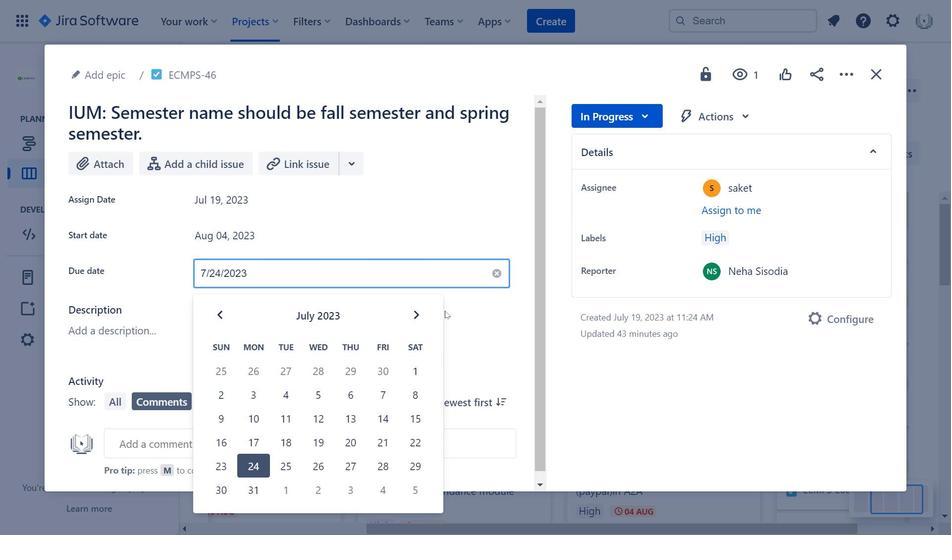 
Action: Mouse pressed left at (411, 312)
Screenshot: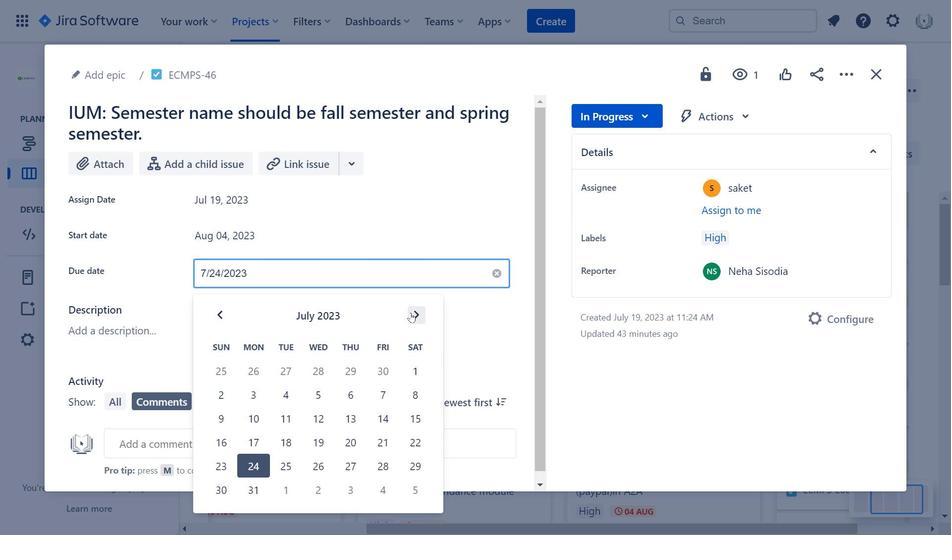 
Action: Mouse moved to (415, 315)
Screenshot: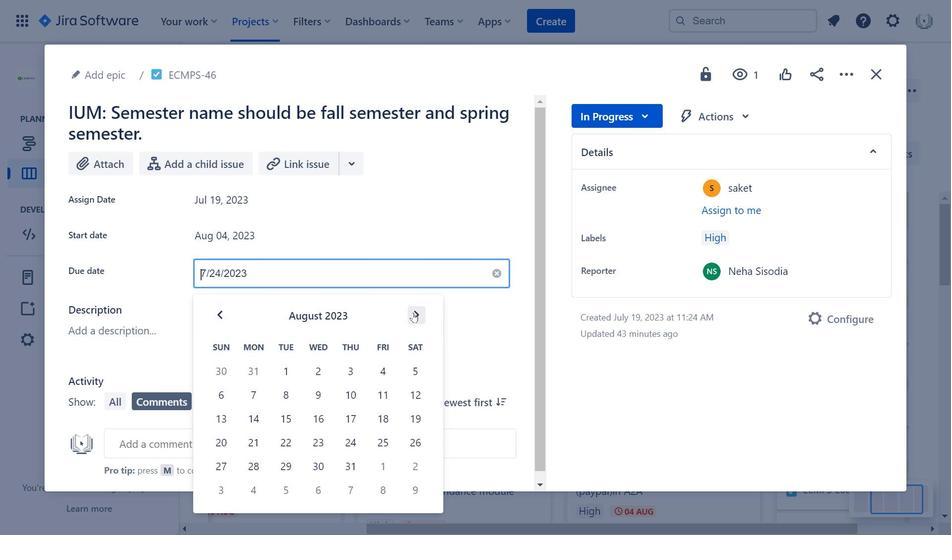 
Action: Mouse pressed left at (415, 315)
Screenshot: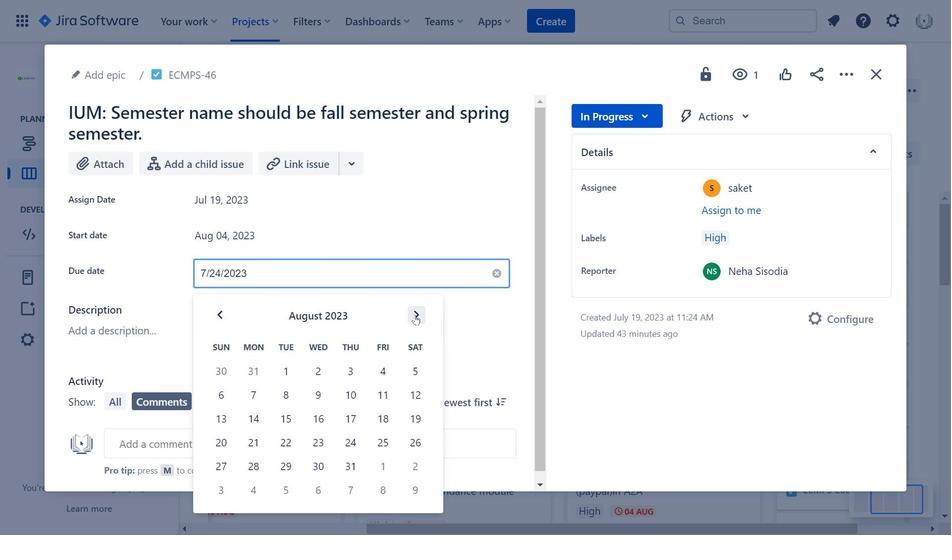 
Action: Mouse moved to (416, 322)
Screenshot: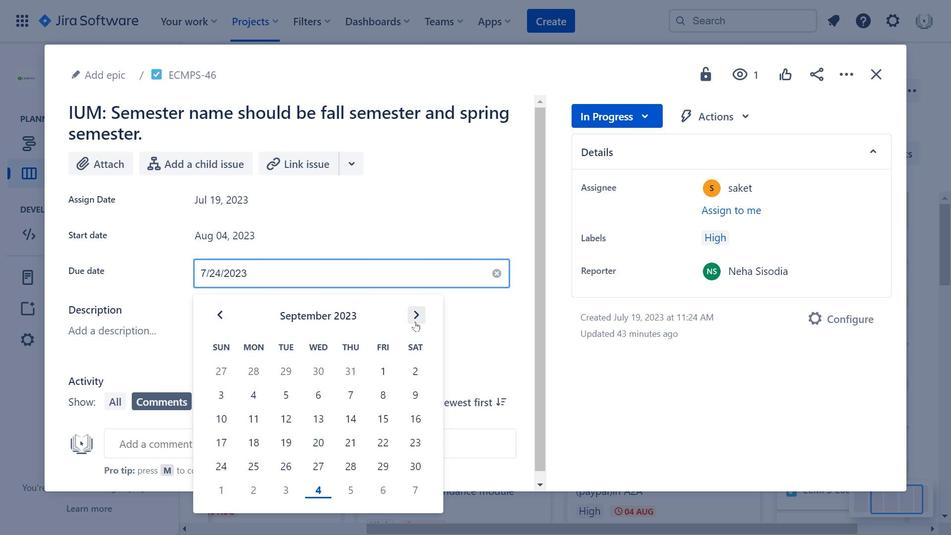 
Action: Mouse pressed left at (416, 322)
Screenshot: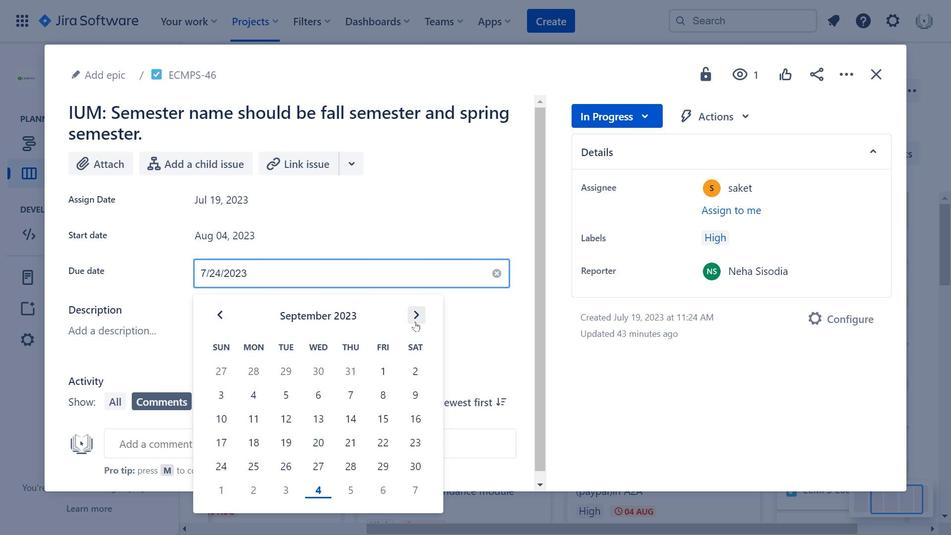 
Action: Mouse moved to (221, 319)
Screenshot: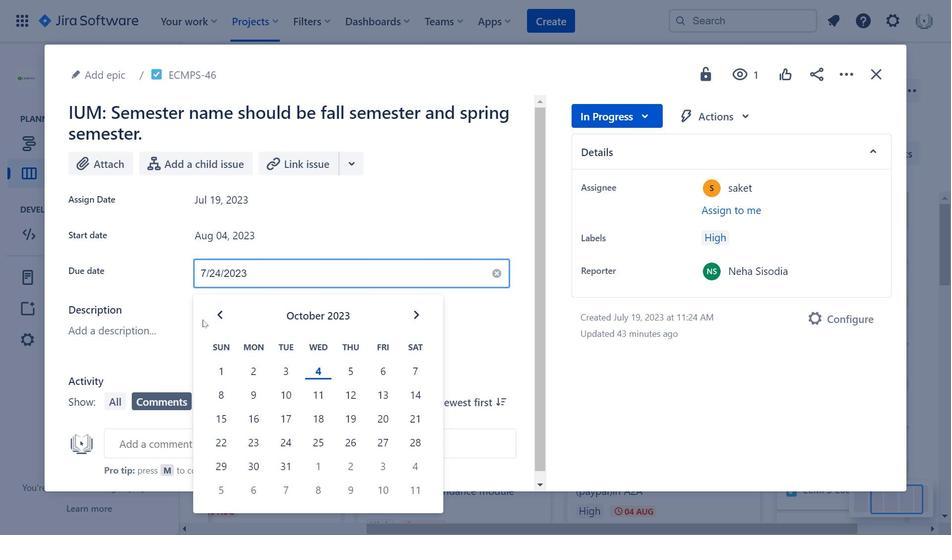 
Action: Mouse pressed left at (221, 319)
Screenshot: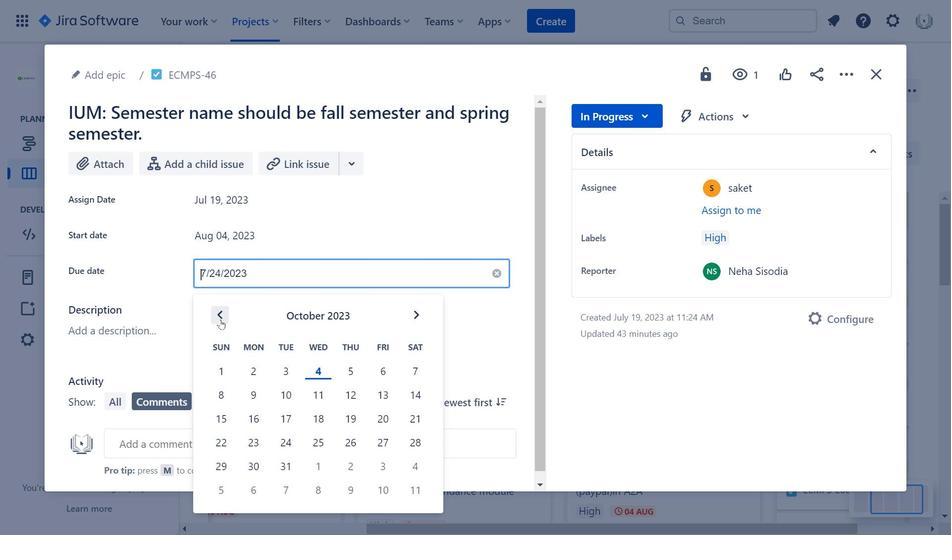 
Action: Mouse moved to (221, 320)
Screenshot: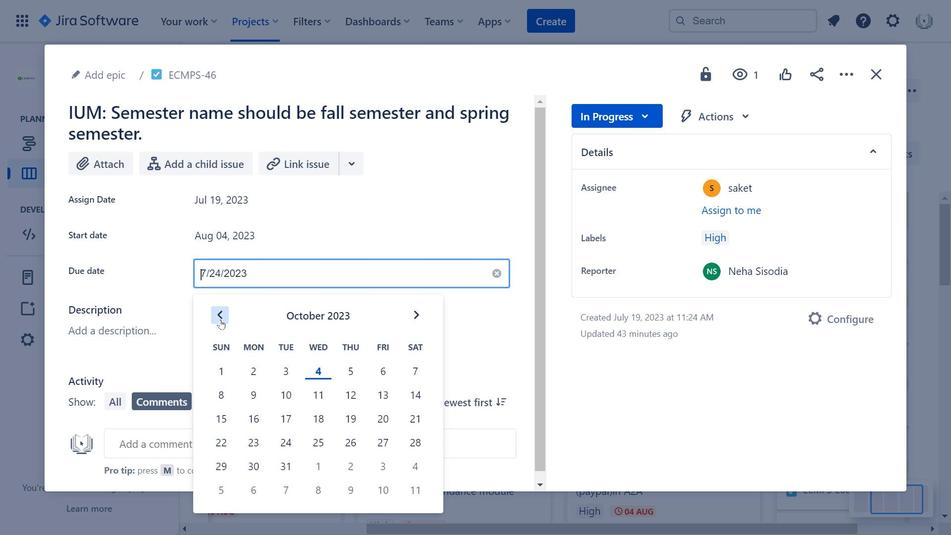 
Action: Mouse pressed left at (221, 320)
Screenshot: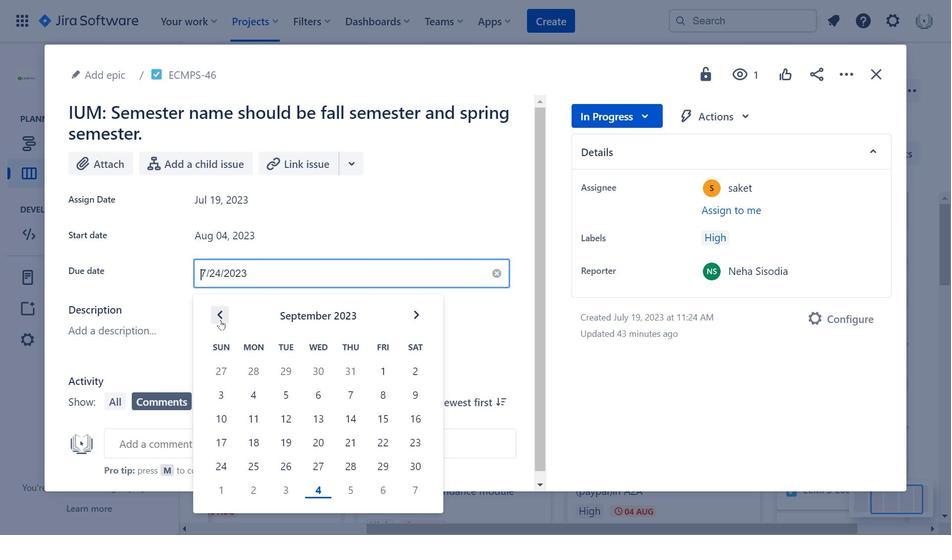 
Action: Mouse moved to (425, 328)
Screenshot: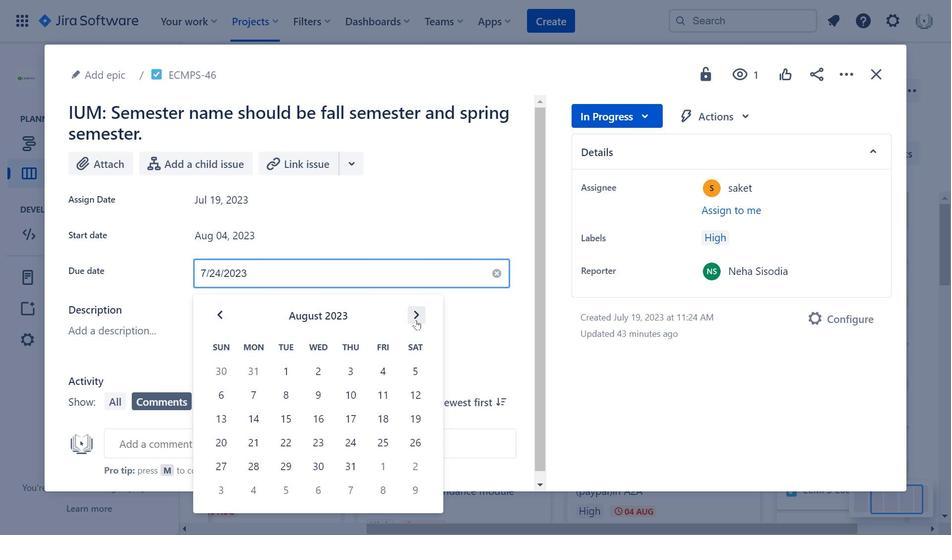 
Action: Mouse pressed left at (425, 328)
Screenshot: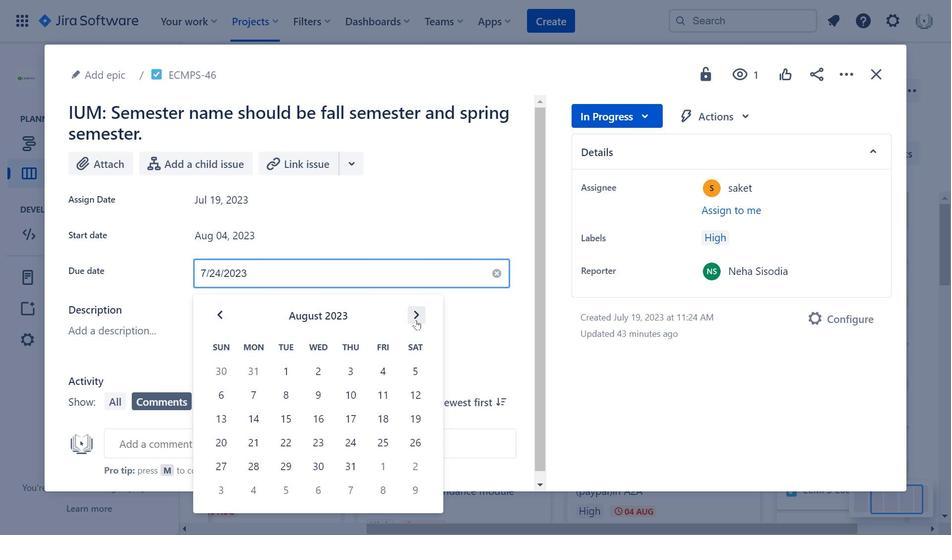 
Action: Mouse moved to (412, 320)
Screenshot: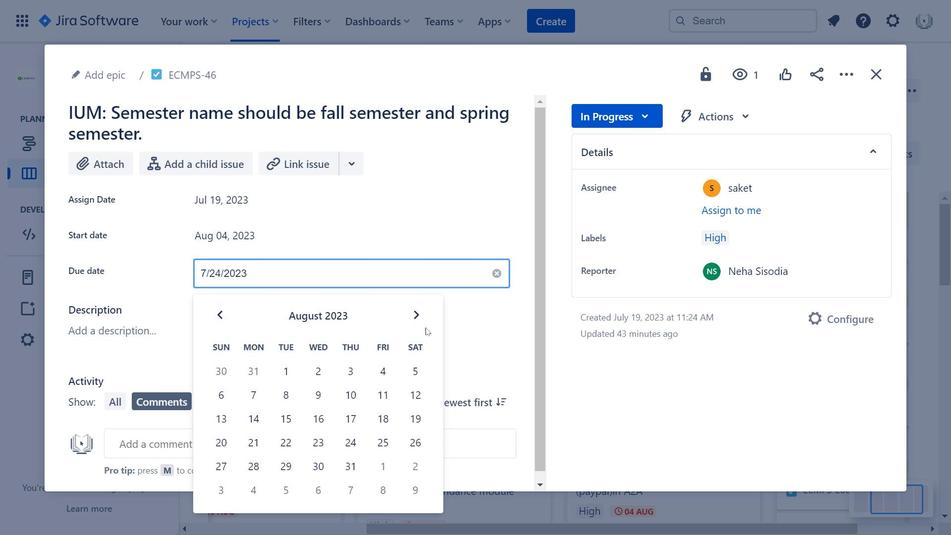 
Action: Mouse pressed left at (412, 320)
Screenshot: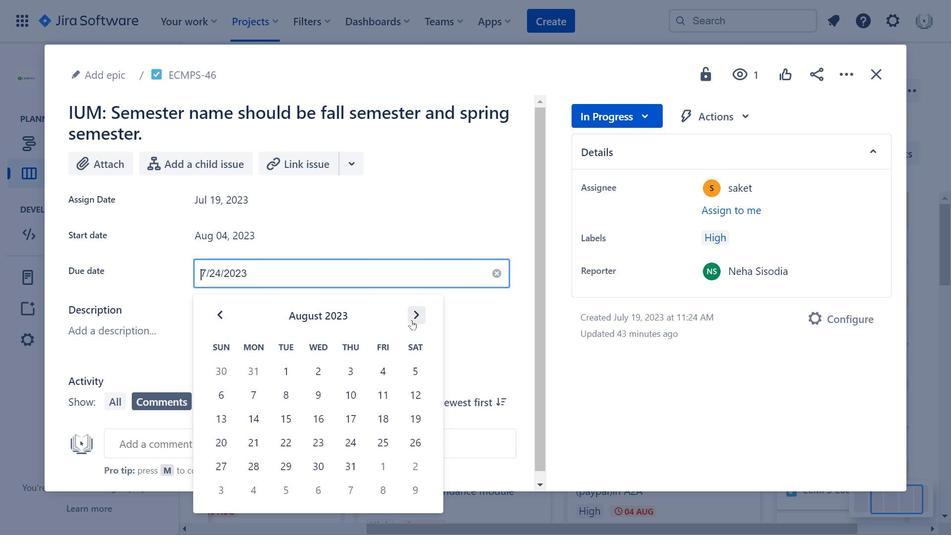 
Action: Mouse moved to (886, 66)
Screenshot: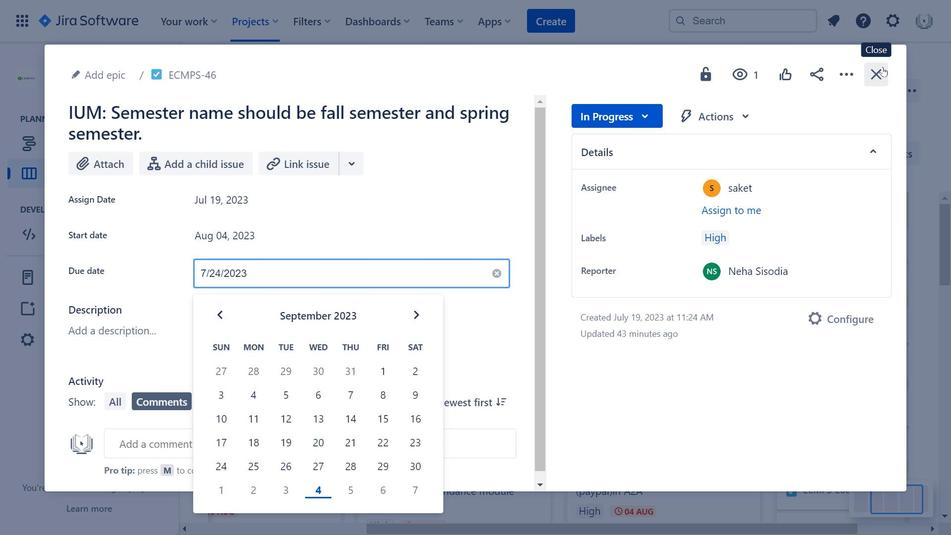 
Action: Mouse pressed left at (886, 66)
Screenshot: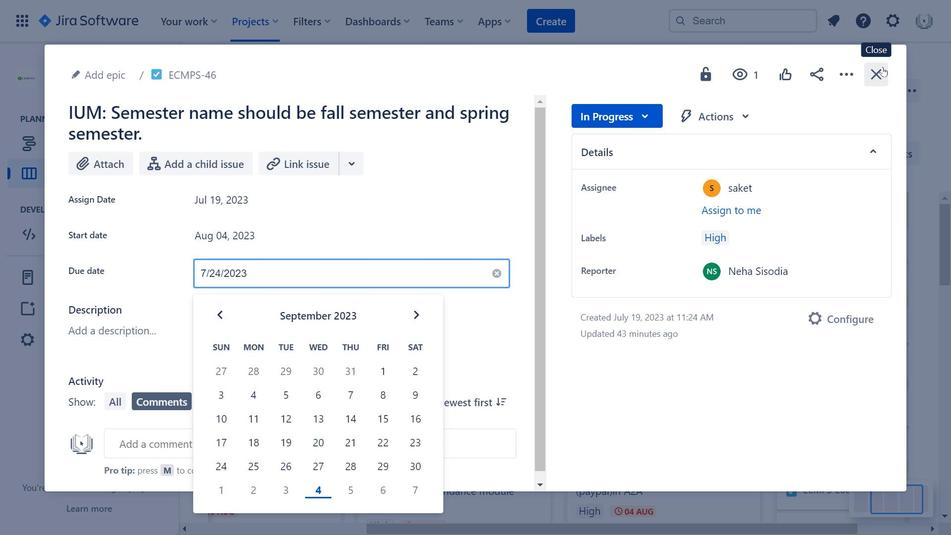 
Action: Mouse moved to (473, 287)
Screenshot: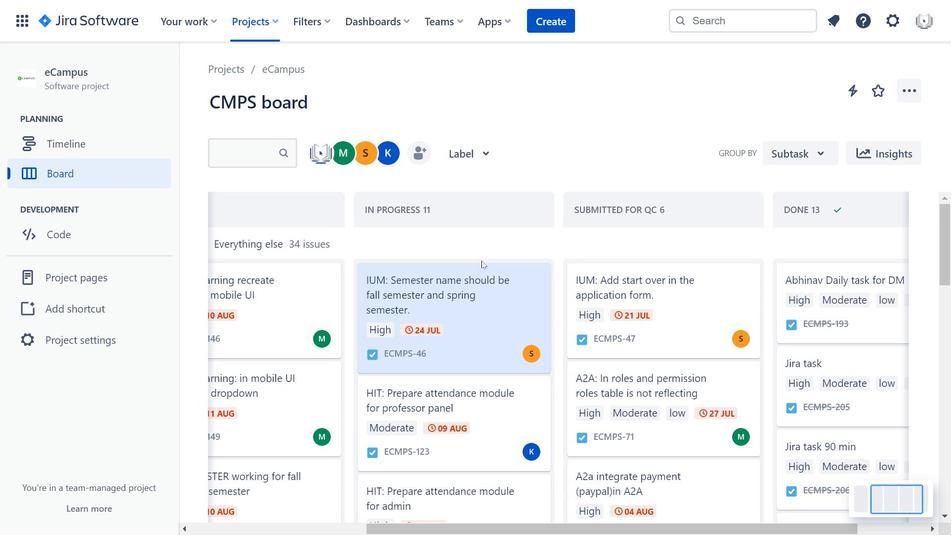 
Action: Mouse scrolled (473, 287) with delta (0, 0)
Screenshot: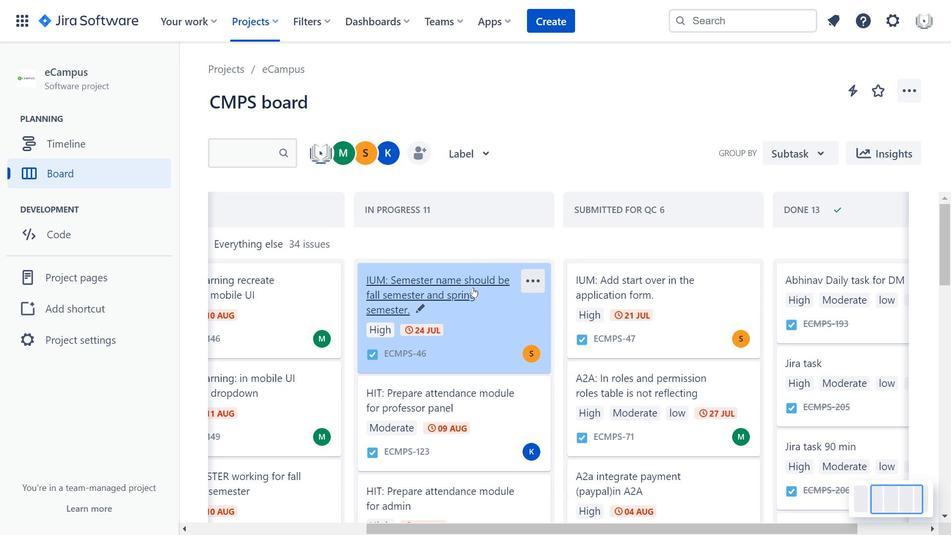 
Action: Mouse scrolled (473, 287) with delta (0, 0)
Screenshot: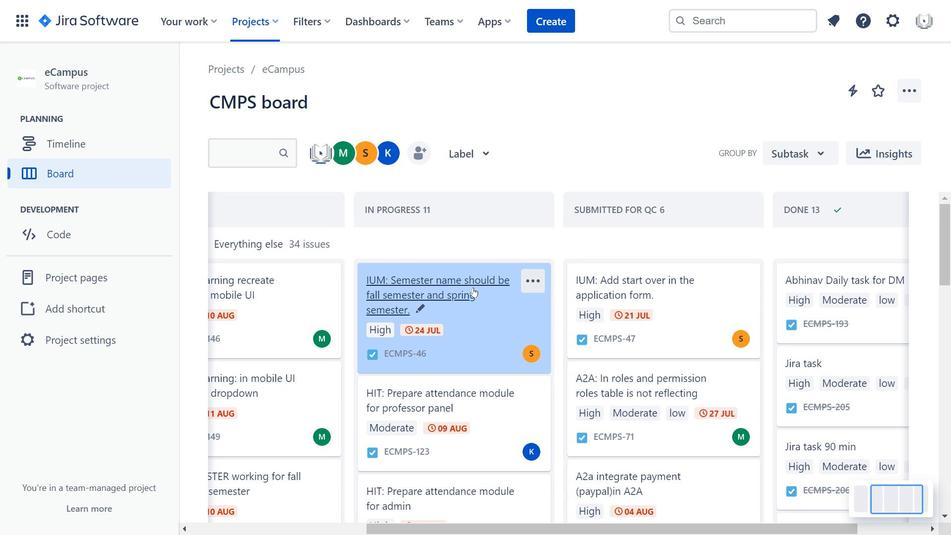 
Action: Mouse moved to (481, 387)
Screenshot: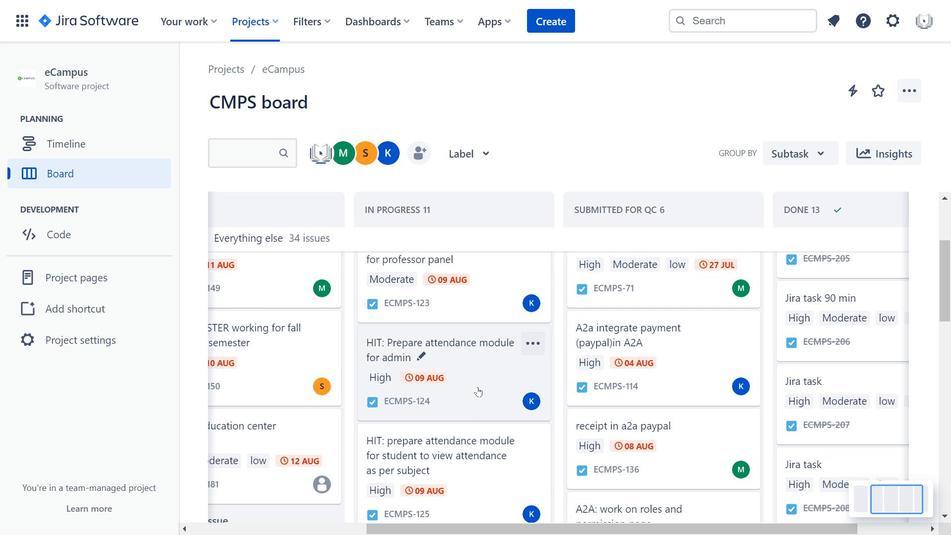 
Action: Mouse pressed left at (481, 387)
Screenshot: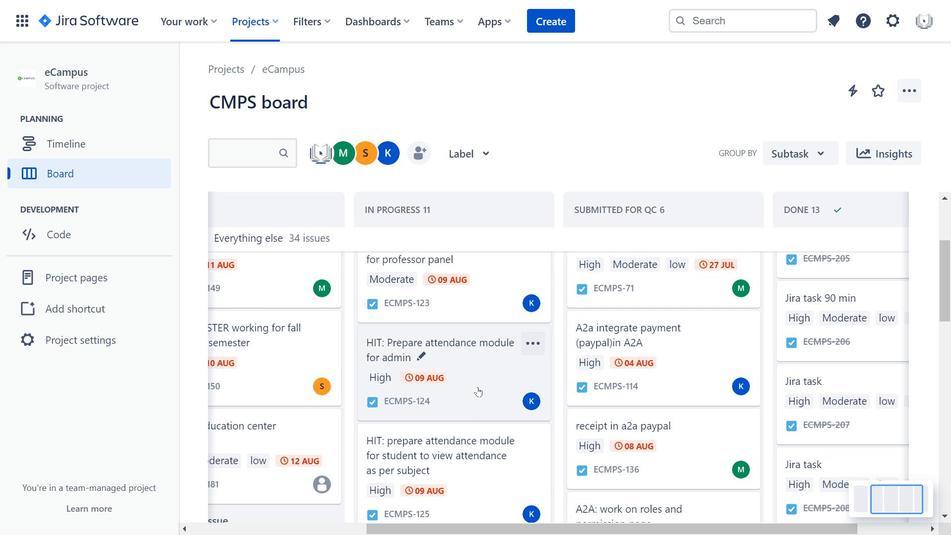 
Action: Mouse moved to (358, 256)
Screenshot: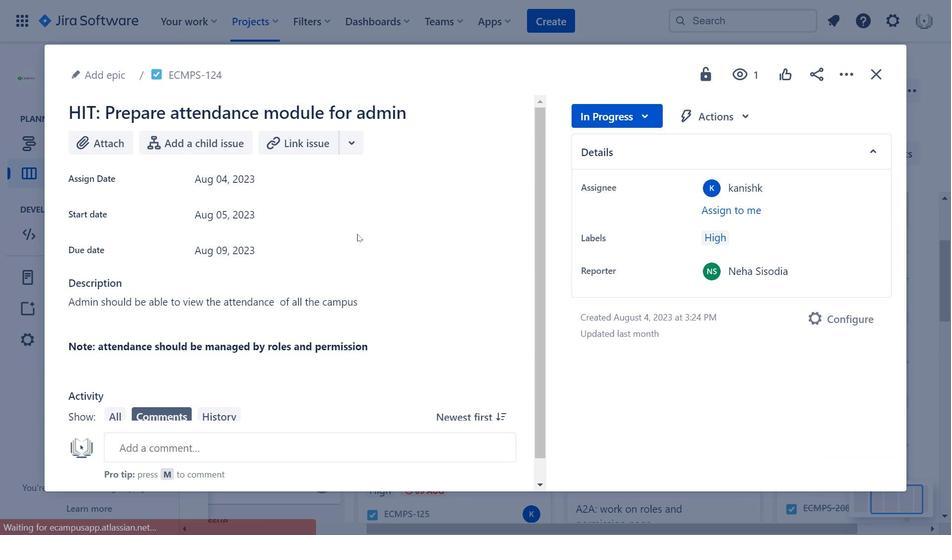 
Action: Mouse pressed left at (358, 256)
Screenshot: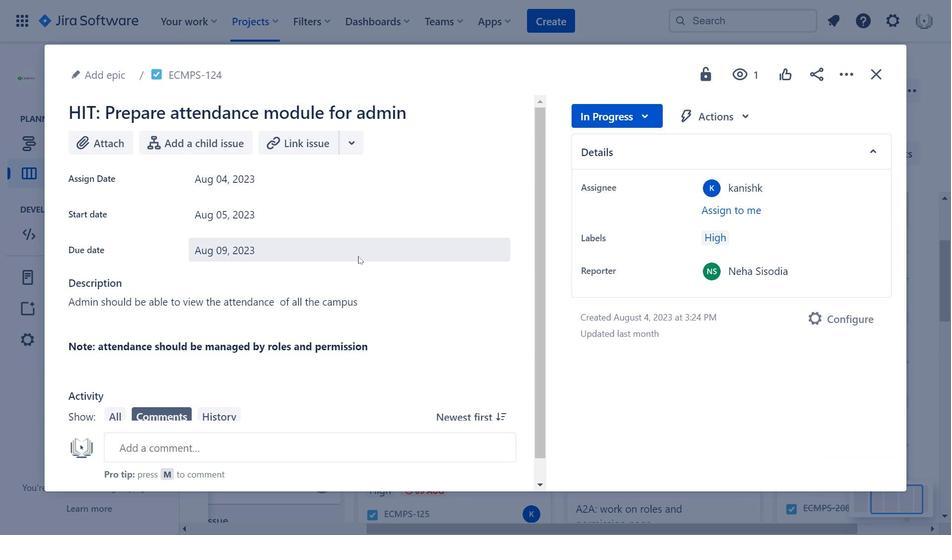 
Action: Mouse moved to (410, 295)
Screenshot: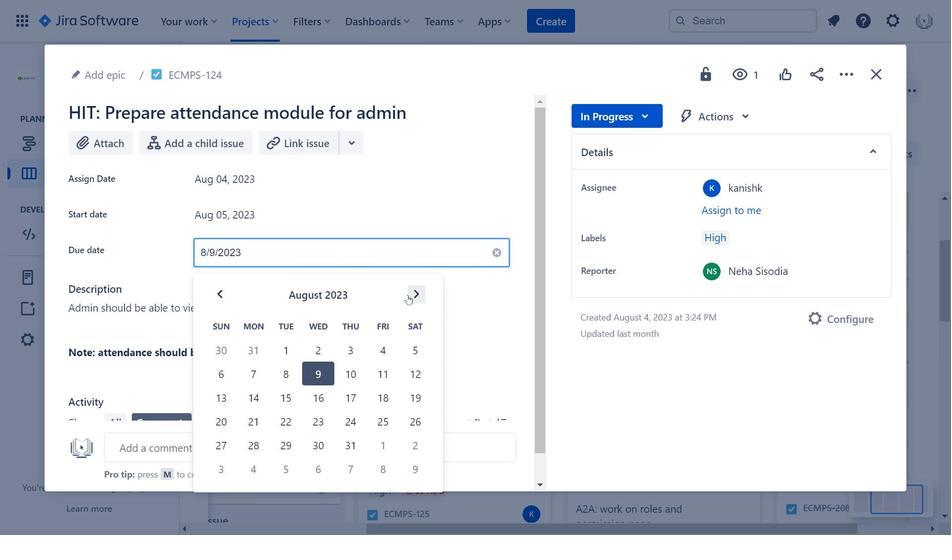 
Action: Mouse pressed left at (410, 295)
Screenshot: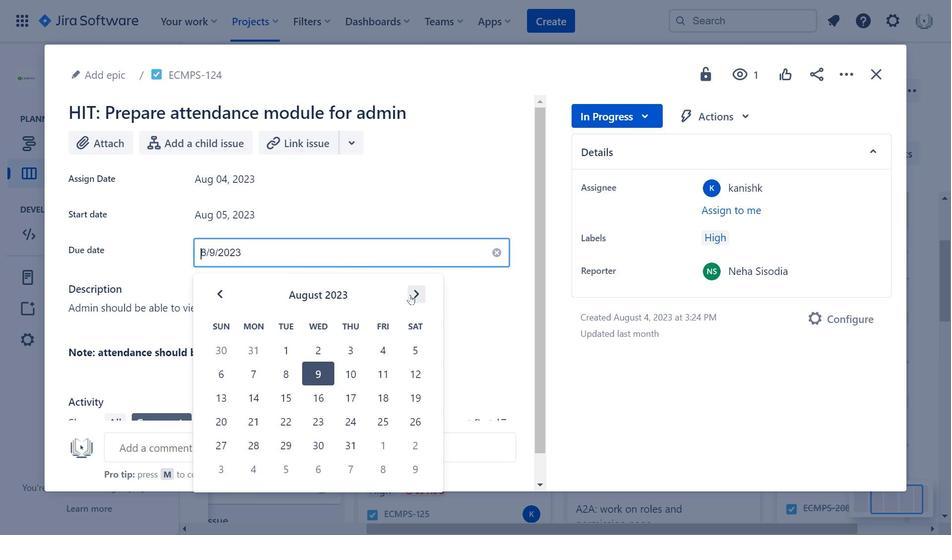 
Action: Mouse moved to (226, 296)
Screenshot: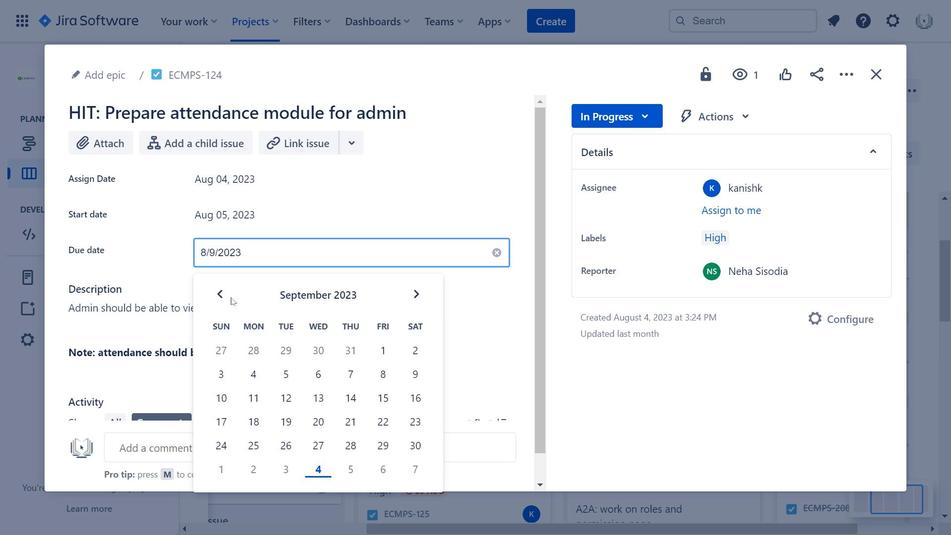 
Action: Mouse pressed left at (226, 296)
Screenshot: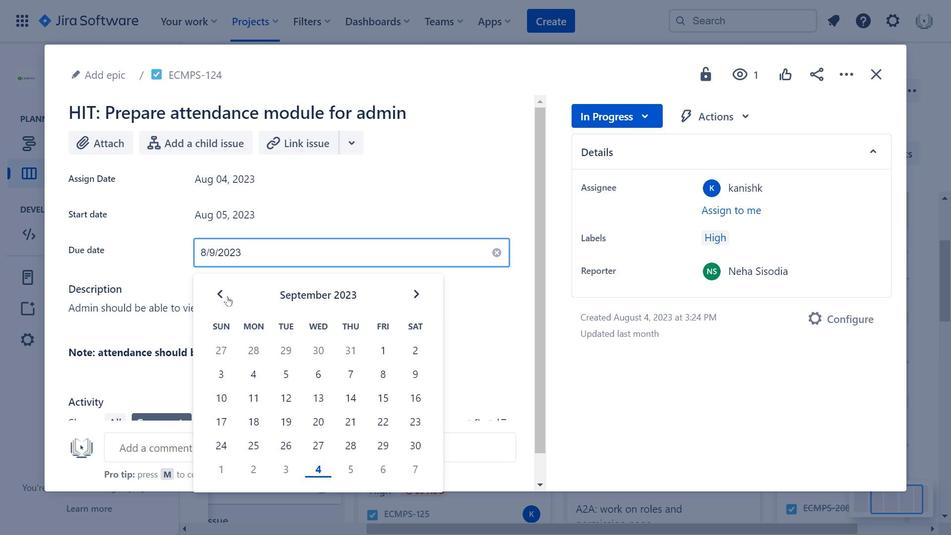 
Action: Mouse moved to (410, 301)
Screenshot: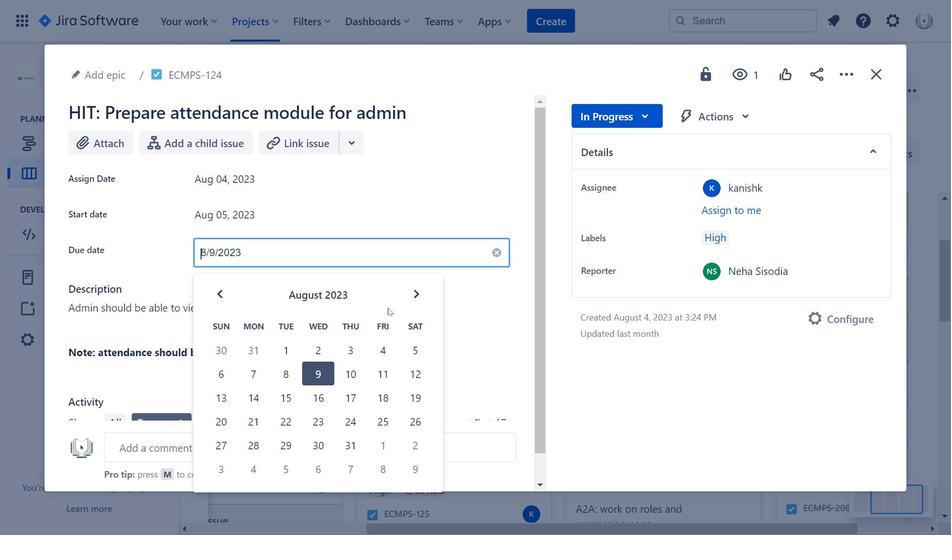 
Action: Mouse pressed left at (410, 301)
Screenshot: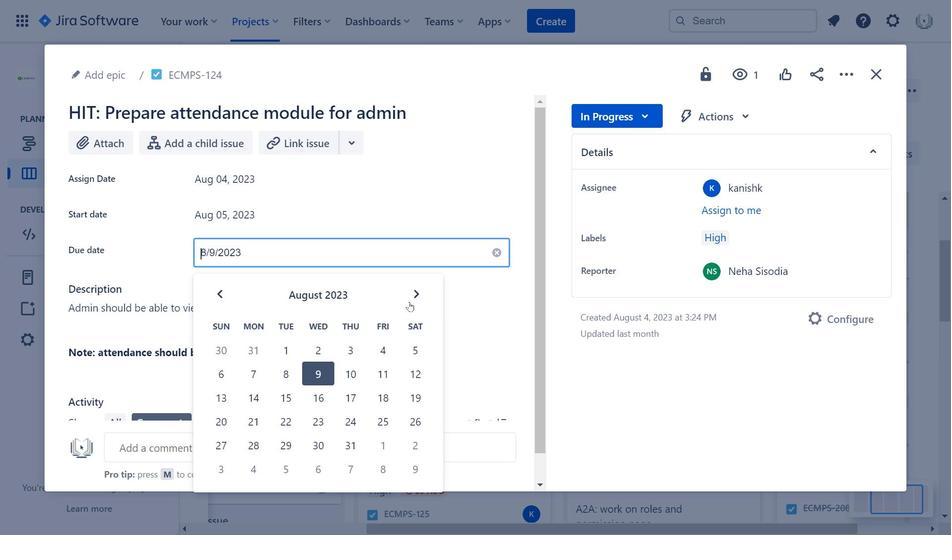 
Action: Mouse moved to (422, 179)
Screenshot: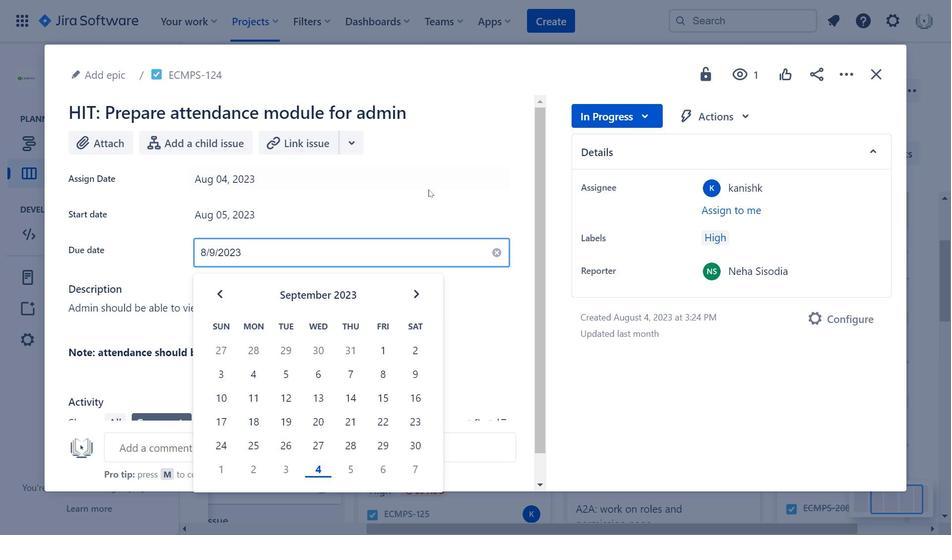 
Action: Mouse pressed left at (422, 179)
Screenshot: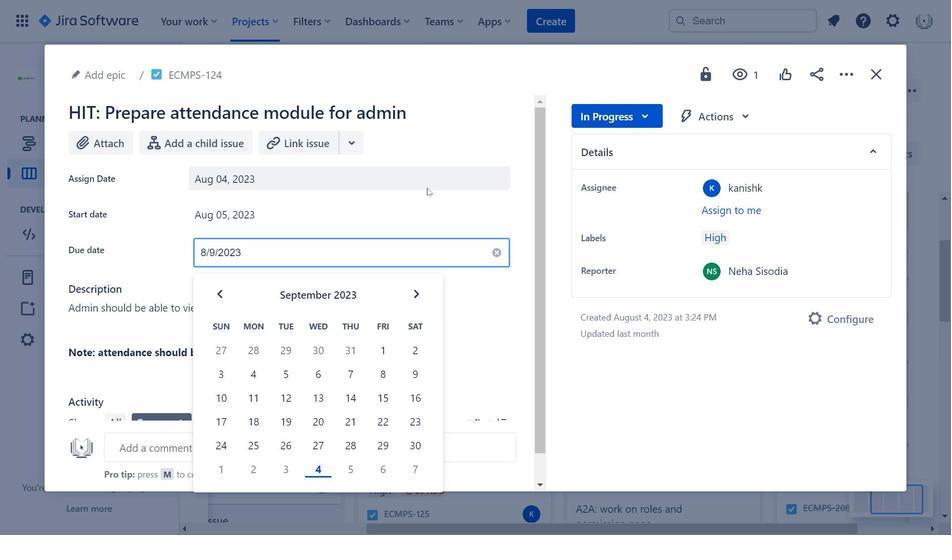 
Action: Mouse moved to (420, 227)
Screenshot: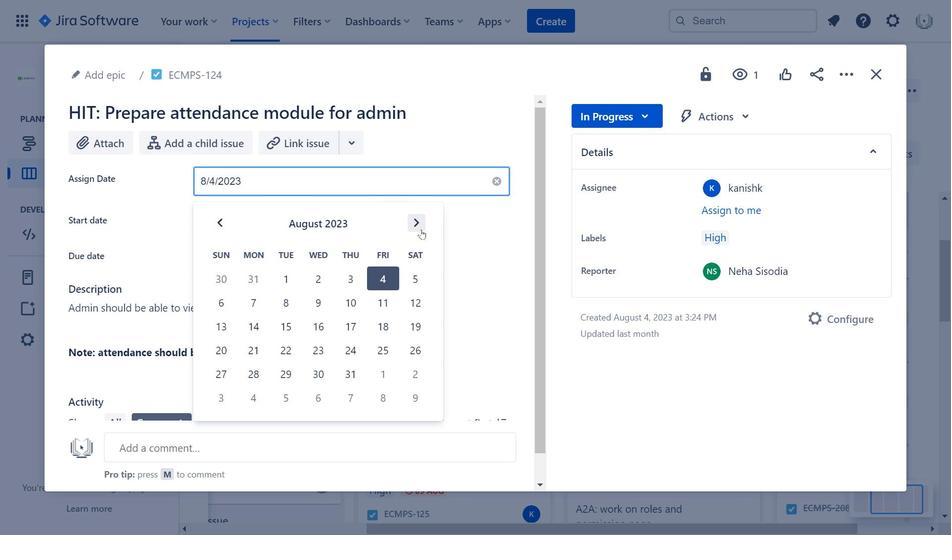 
Action: Mouse pressed left at (420, 227)
Screenshot: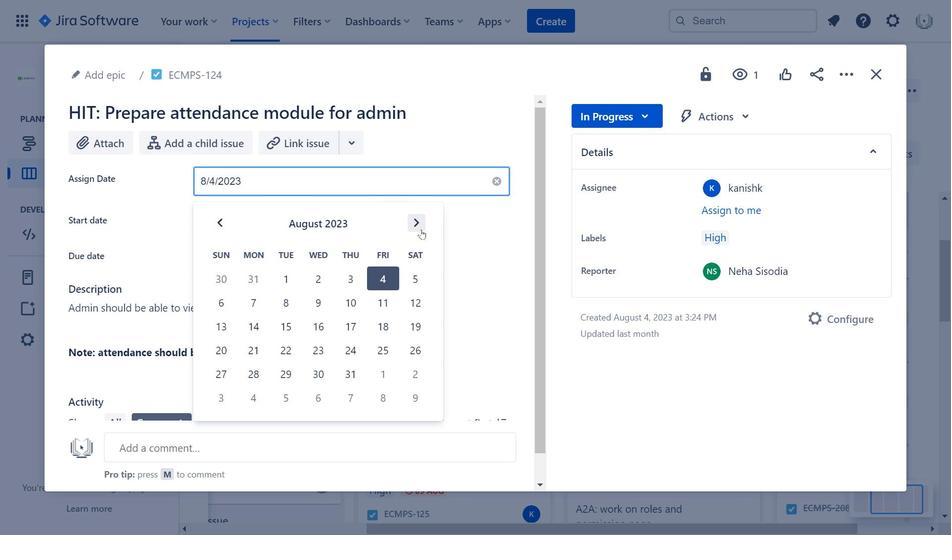 
Action: Mouse moved to (413, 225)
Screenshot: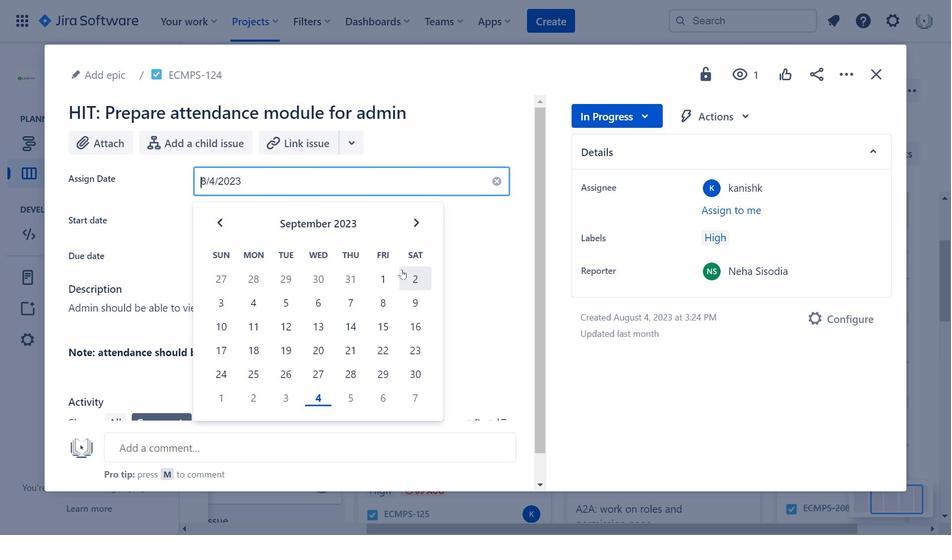 
Action: Mouse pressed left at (413, 225)
Screenshot: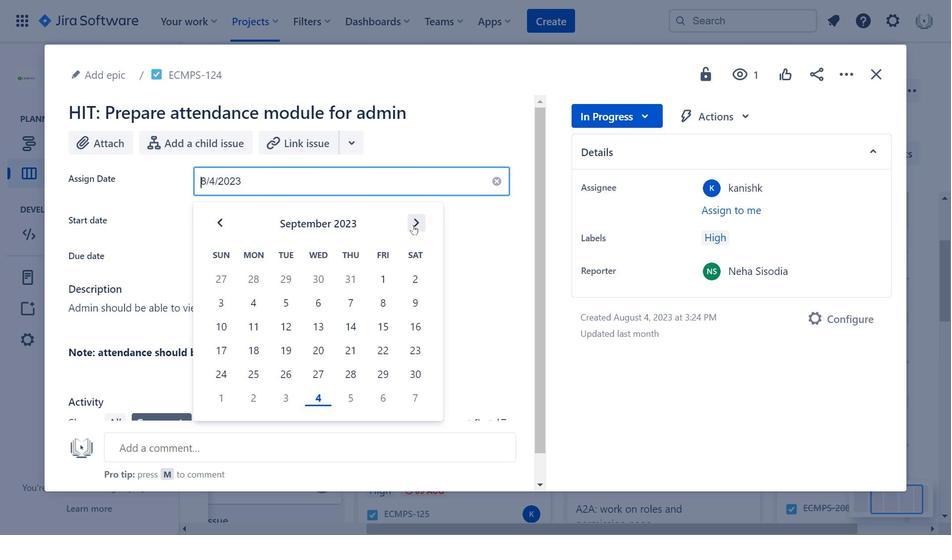 
Action: Mouse moved to (412, 227)
Screenshot: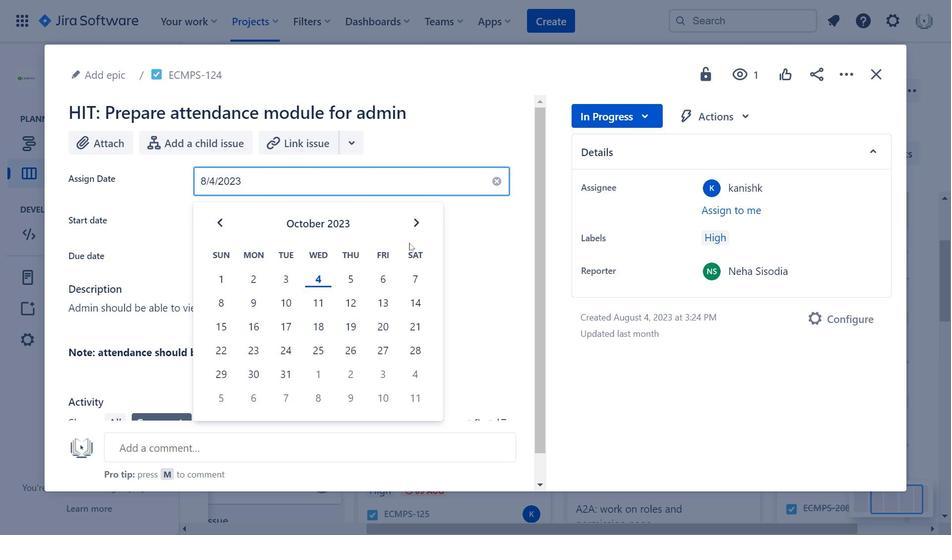 
Action: Mouse pressed left at (412, 227)
Screenshot: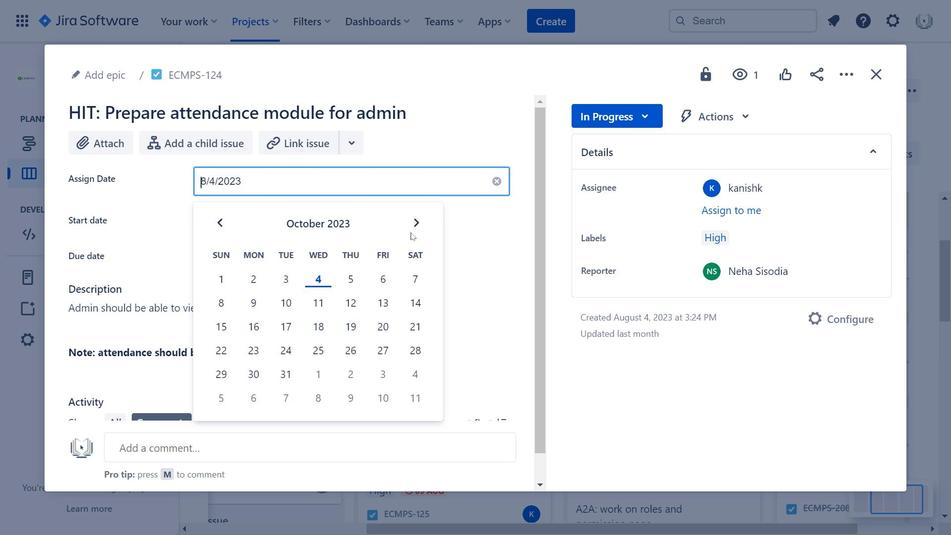 
Action: Mouse moved to (419, 228)
Screenshot: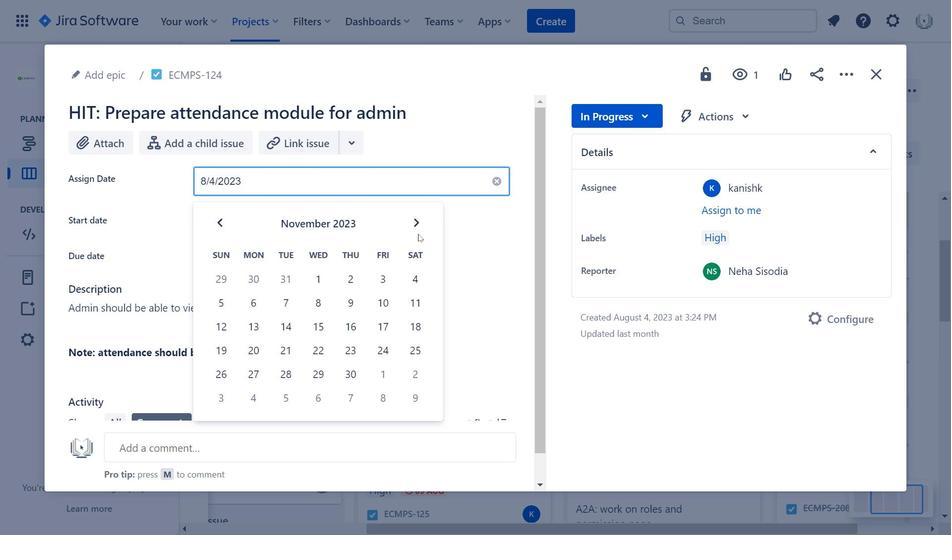 
Action: Mouse pressed left at (419, 228)
Screenshot: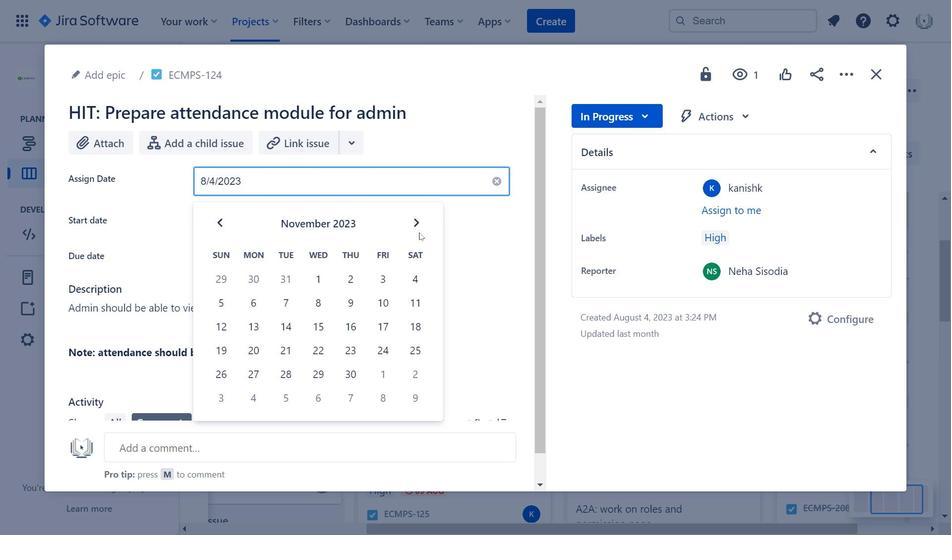 
Action: Mouse moved to (229, 222)
Screenshot: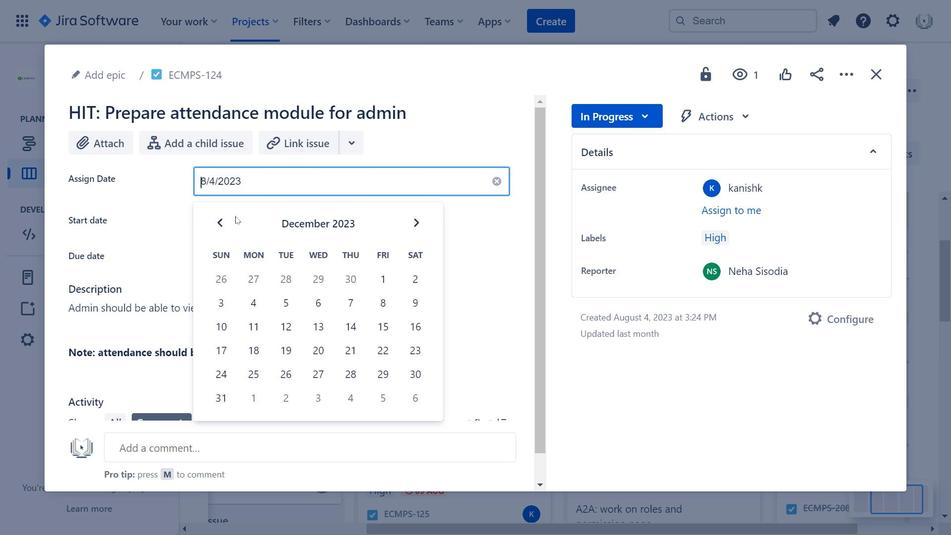 
Action: Mouse pressed left at (229, 222)
Screenshot: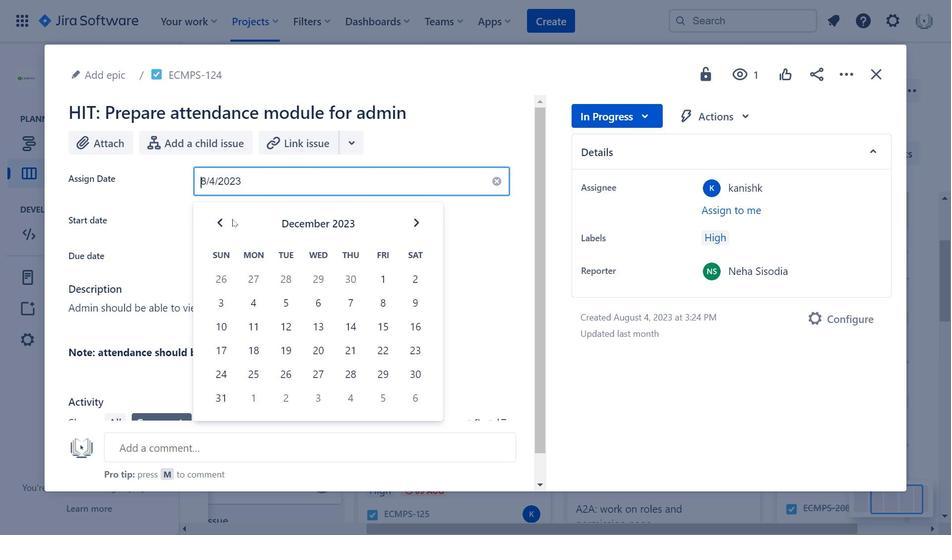 
Action: Mouse moved to (223, 225)
Screenshot: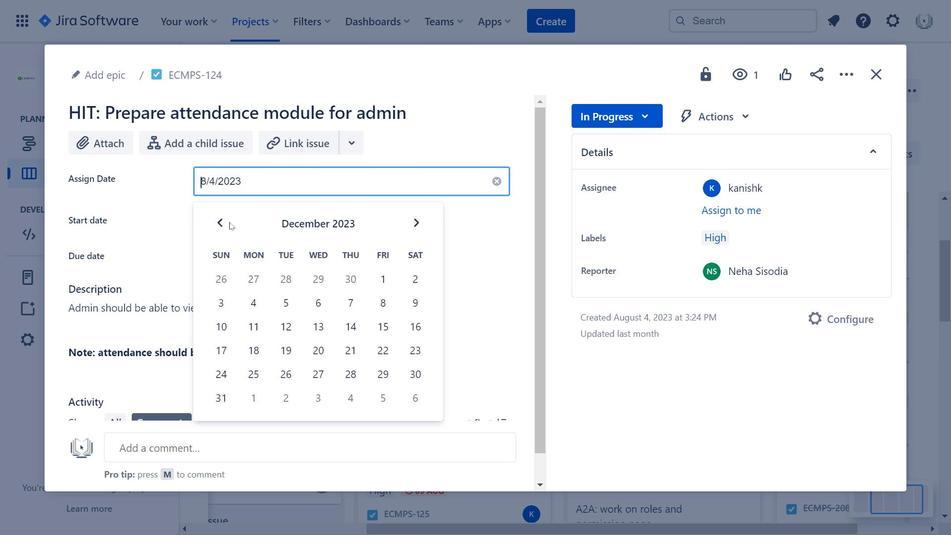 
Action: Mouse pressed left at (223, 225)
Screenshot: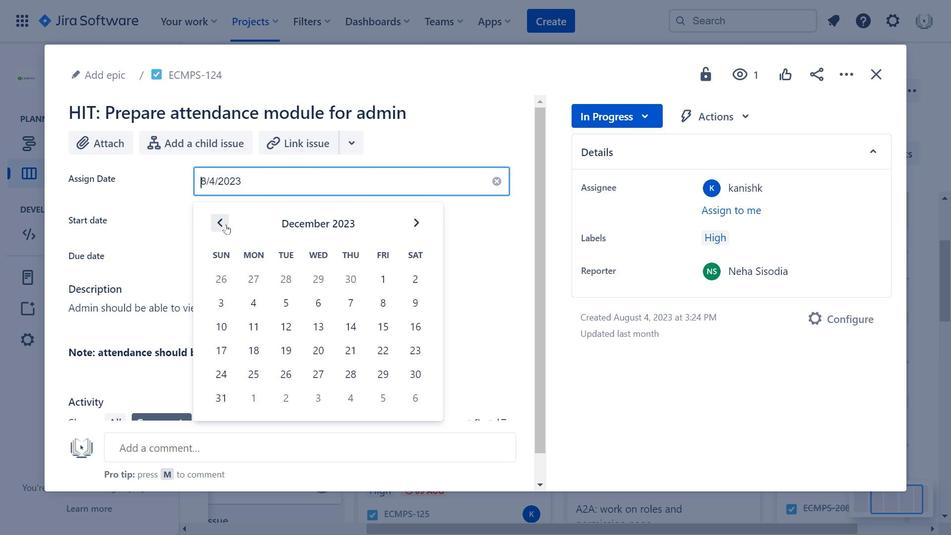 
Action: Mouse pressed left at (223, 225)
Screenshot: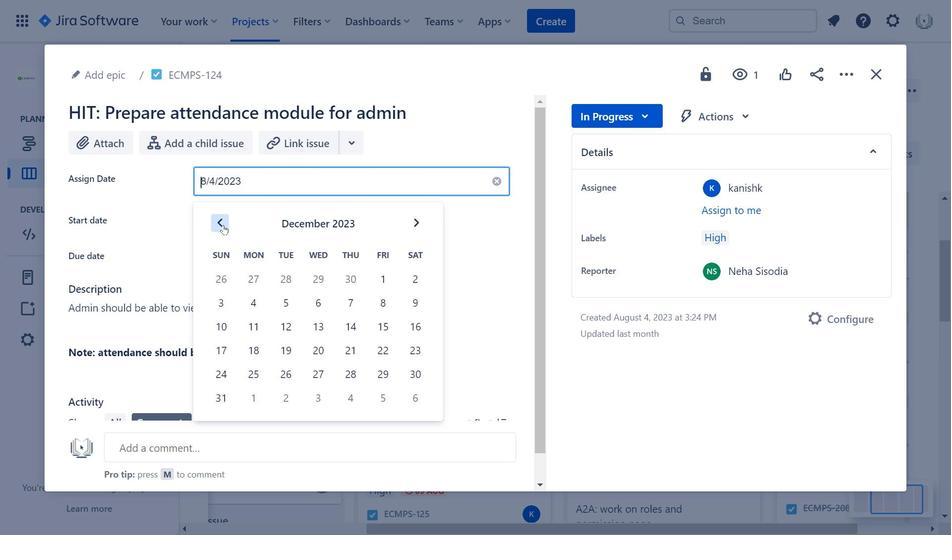 
Action: Mouse moved to (220, 224)
Screenshot: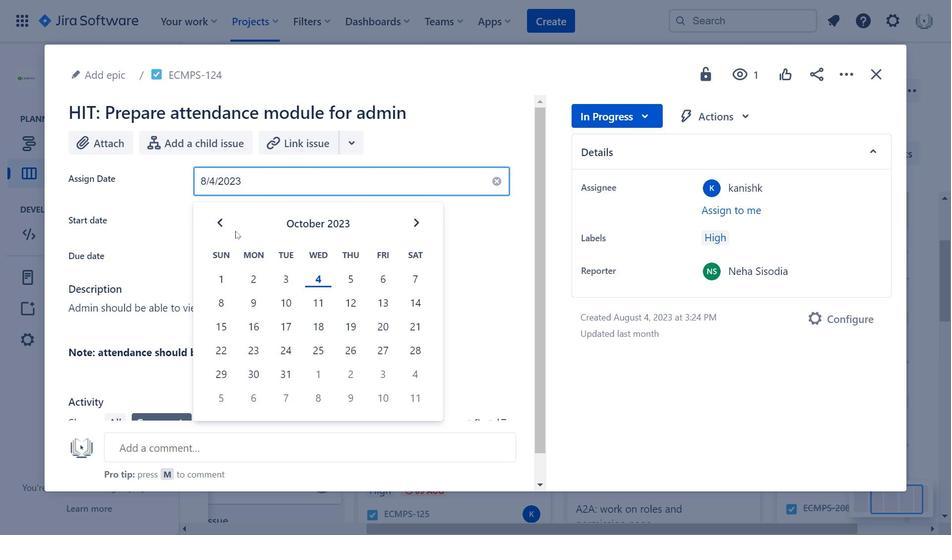
Action: Mouse pressed left at (220, 224)
Screenshot: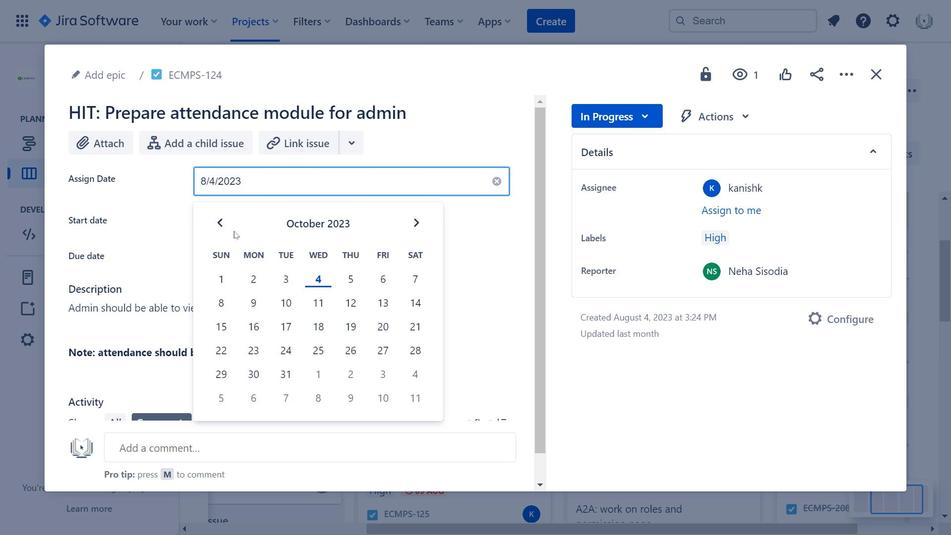 
Action: Mouse moved to (409, 227)
Screenshot: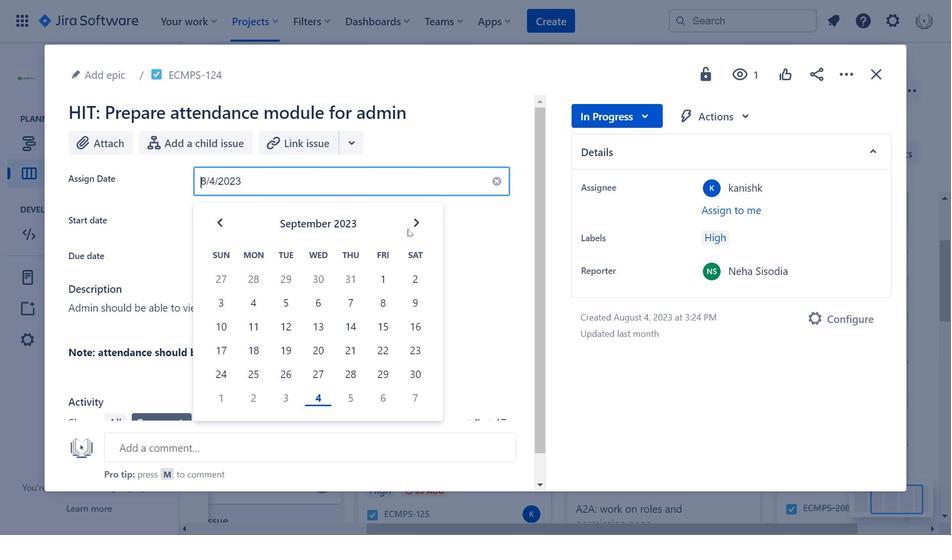 
Action: Mouse pressed left at (409, 227)
Screenshot: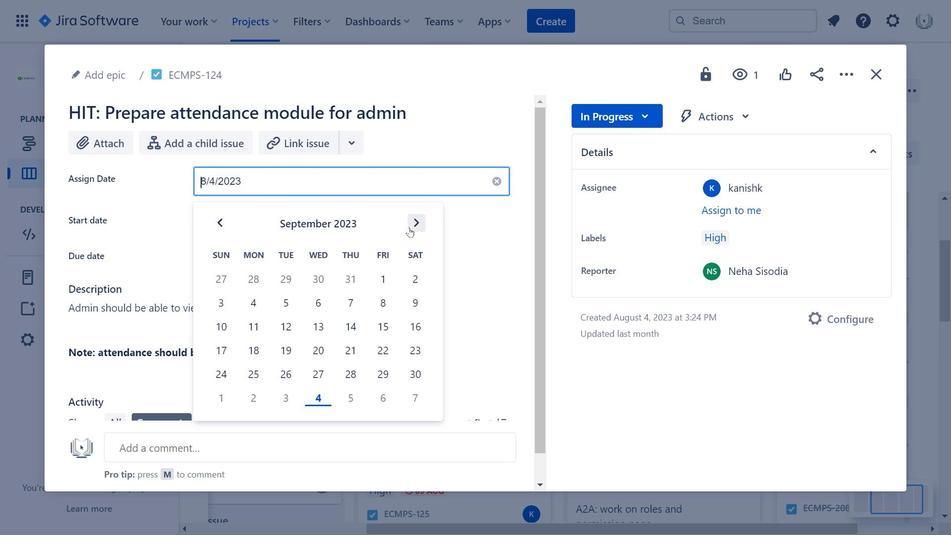 
Action: Mouse moved to (414, 224)
Screenshot: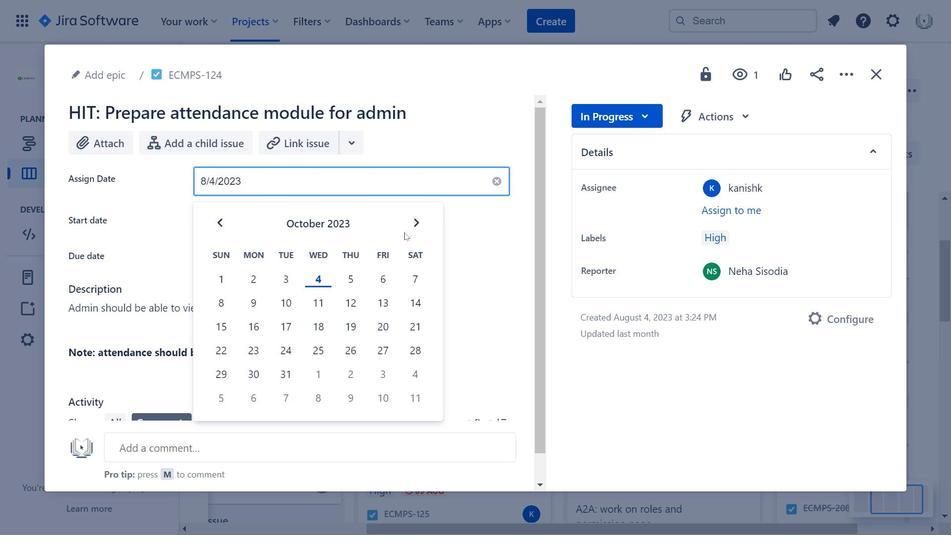 
Action: Mouse pressed left at (414, 224)
Screenshot: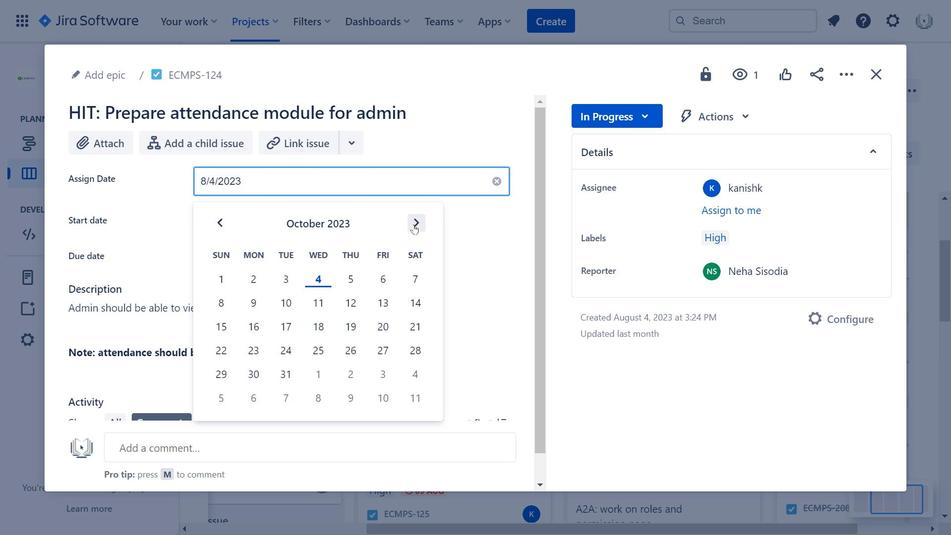 
Action: Mouse moved to (222, 221)
Screenshot: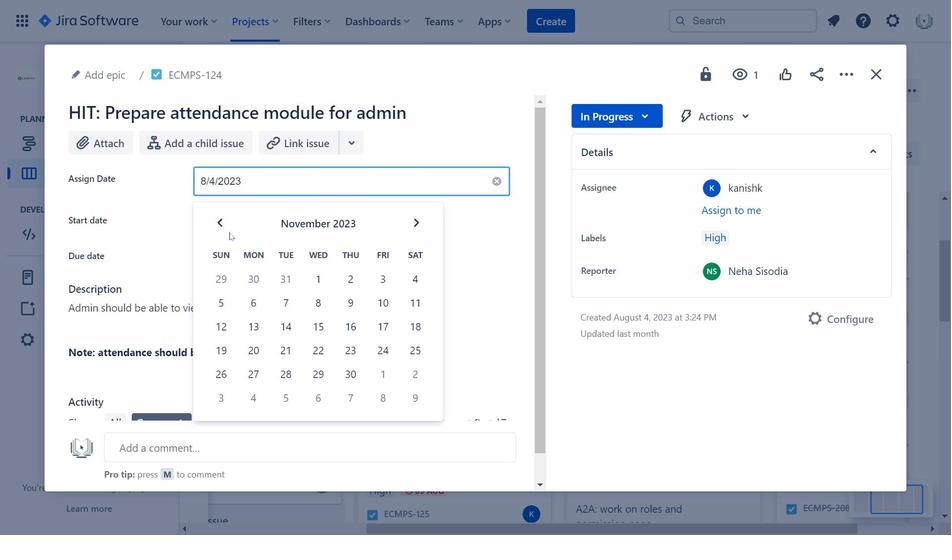 
Action: Mouse pressed left at (222, 221)
Screenshot: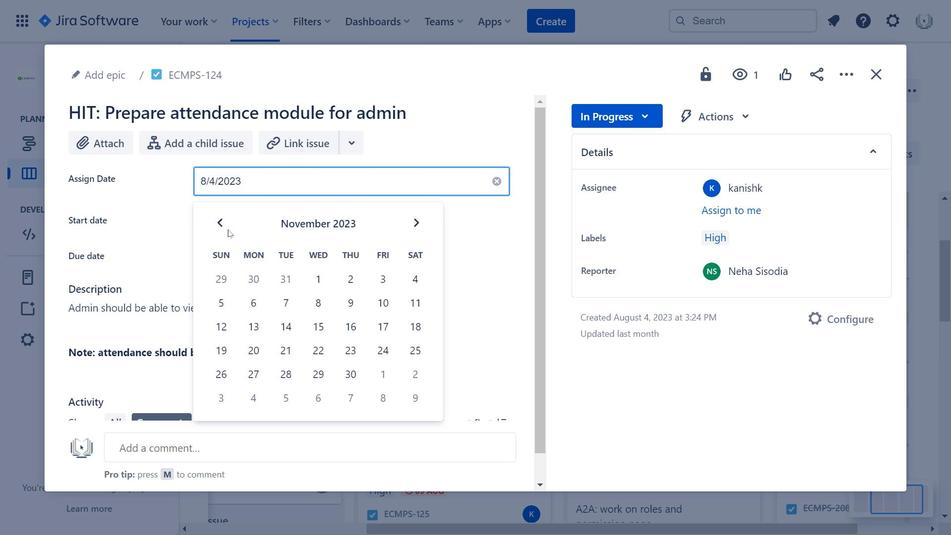 
Action: Mouse moved to (510, 275)
Screenshot: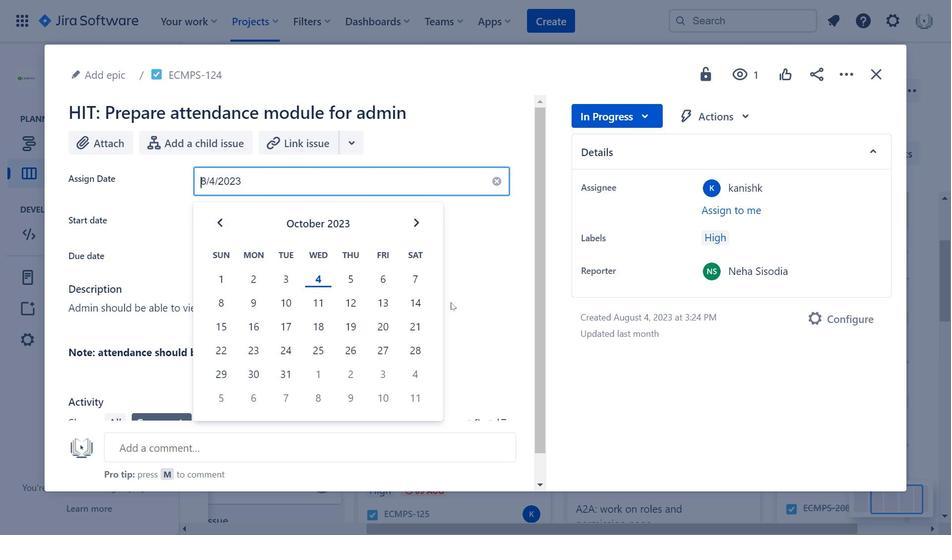 
Action: Mouse pressed left at (510, 275)
Screenshot: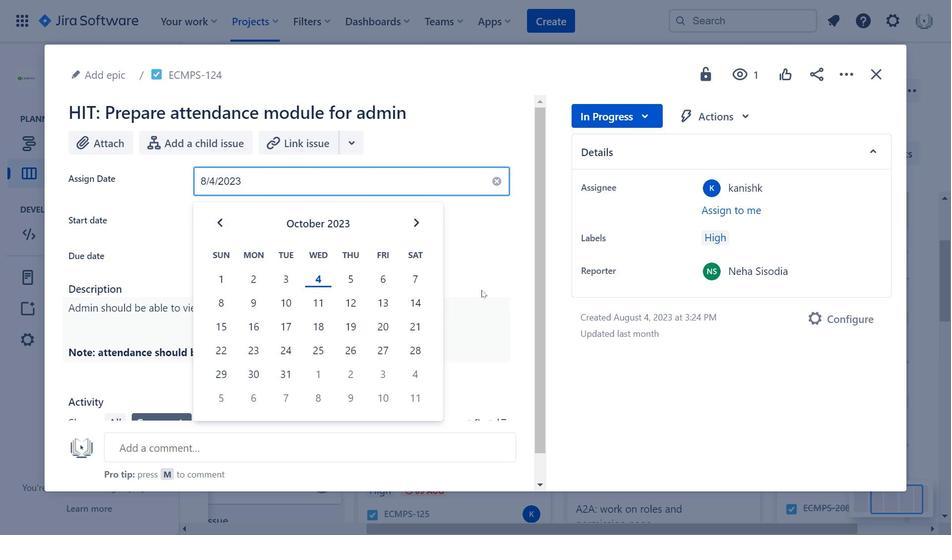 
Action: Mouse moved to (252, 313)
Screenshot: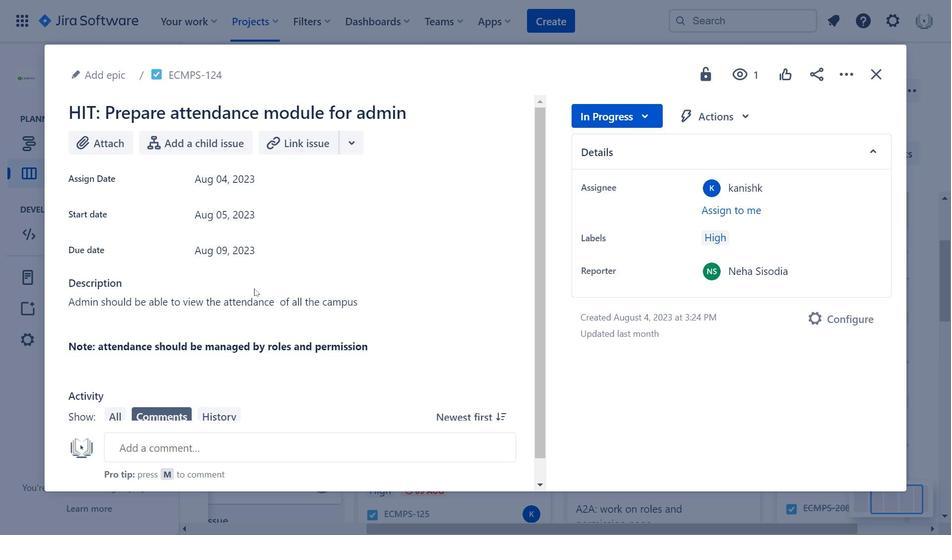 
Action: Mouse pressed left at (252, 313)
Screenshot: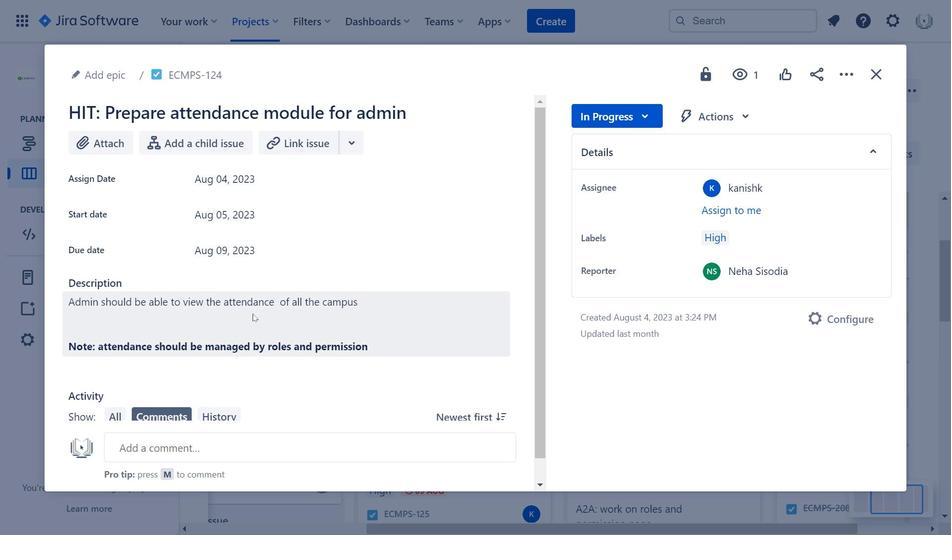 
Action: Mouse moved to (359, 316)
Screenshot: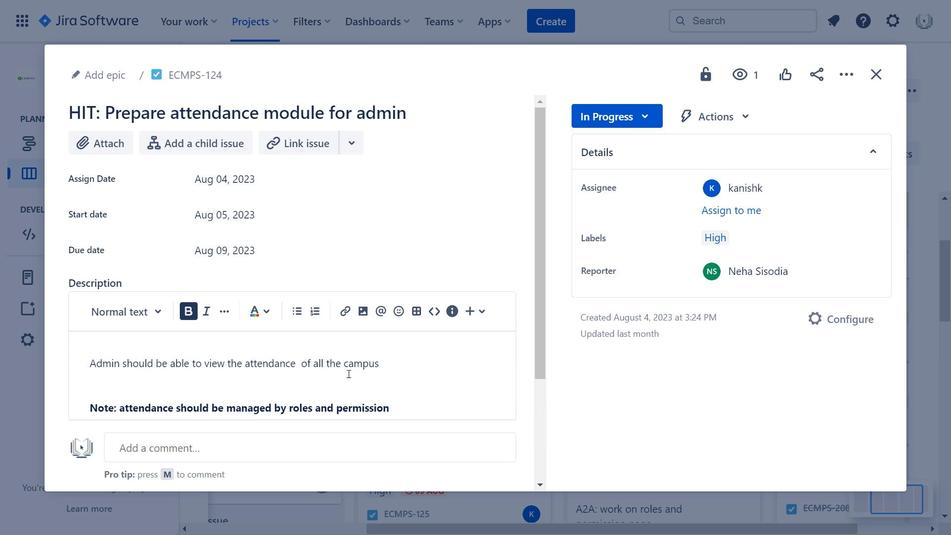 
Action: Mouse scrolled (359, 316) with delta (0, 0)
Screenshot: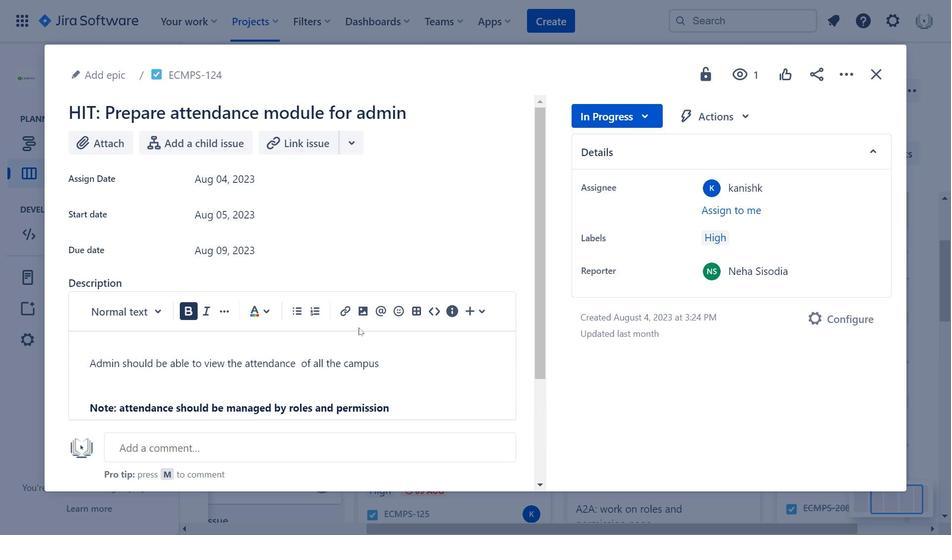 
Action: Mouse scrolled (359, 316) with delta (0, 0)
Screenshot: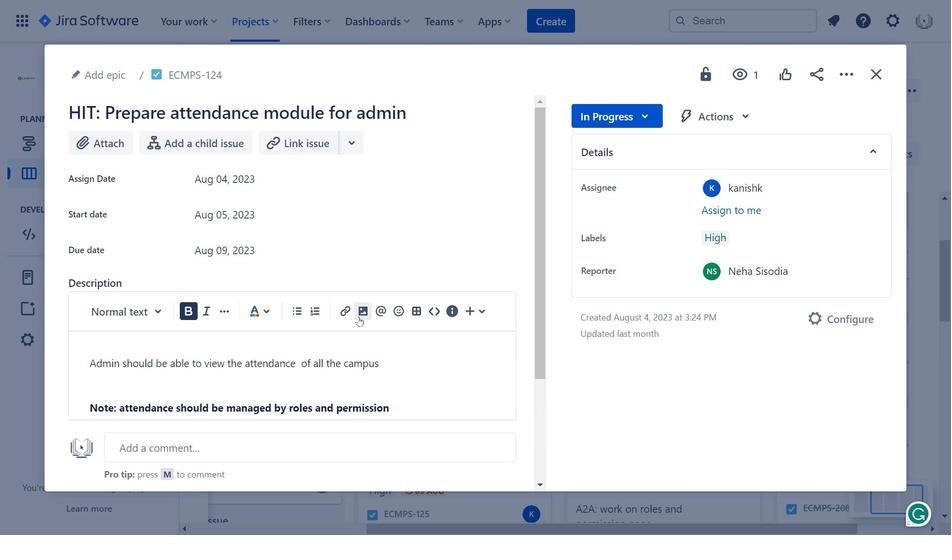
Action: Mouse moved to (237, 106)
Screenshot: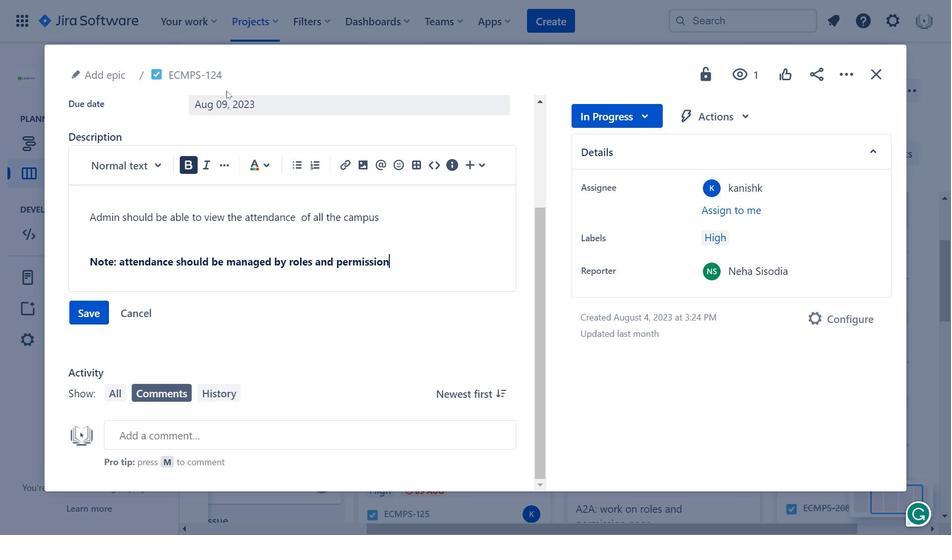 
Action: Mouse pressed left at (237, 106)
Screenshot: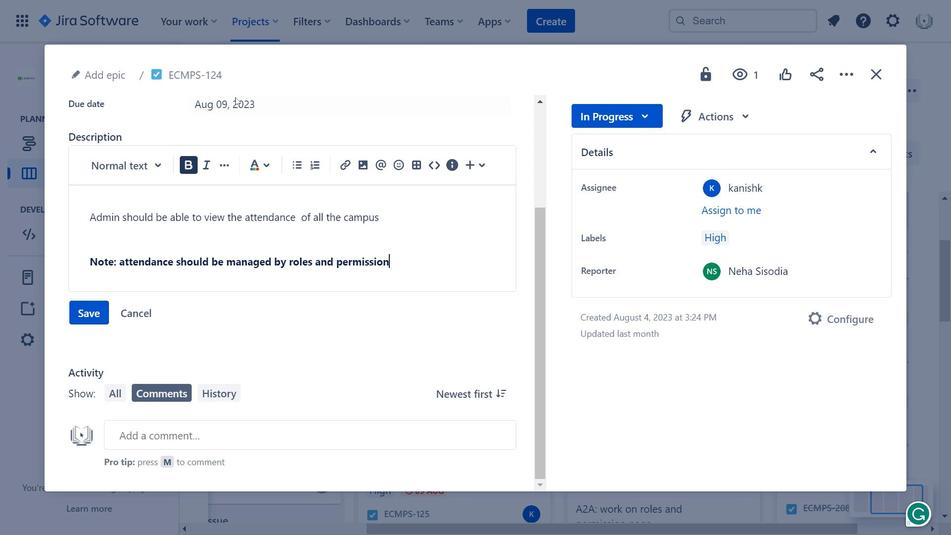 
Action: Mouse moved to (521, 160)
Screenshot: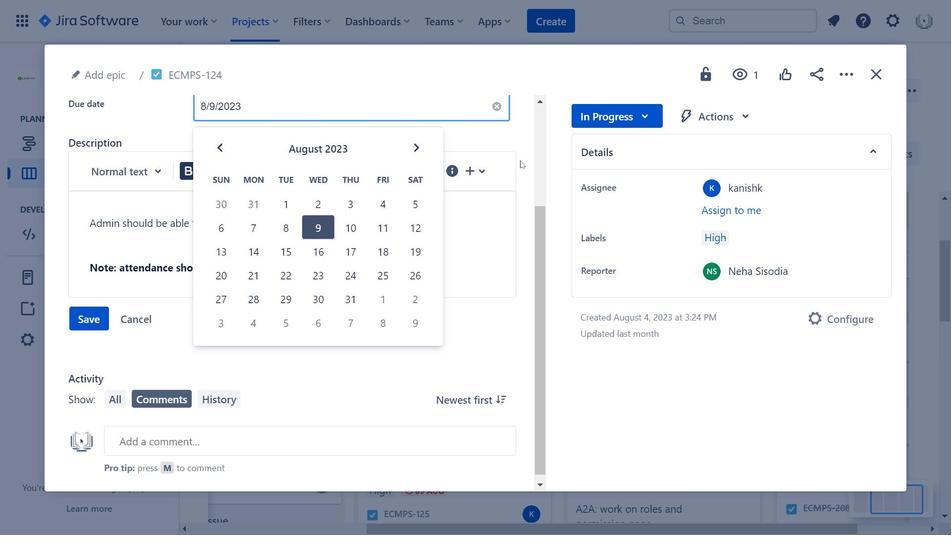 
Action: Mouse pressed left at (521, 160)
Screenshot: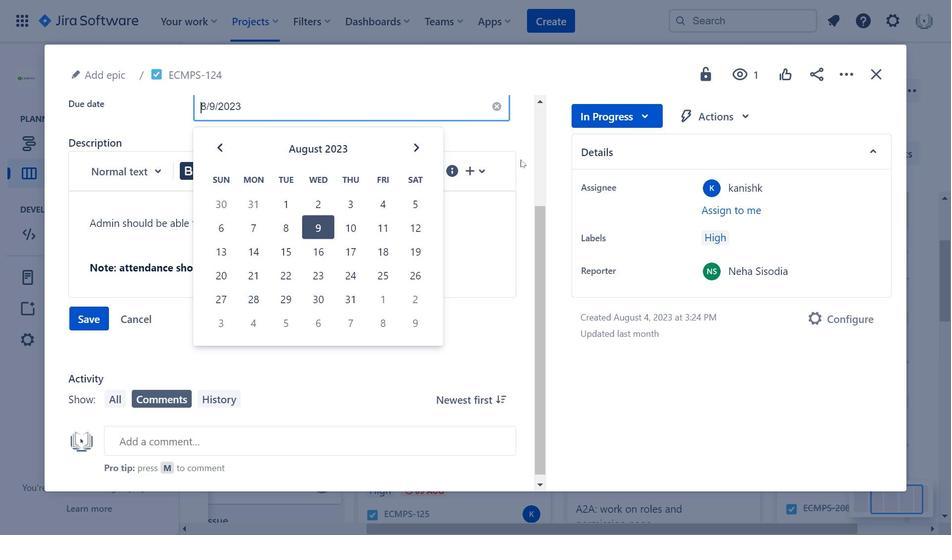 
Action: Mouse moved to (376, 263)
Screenshot: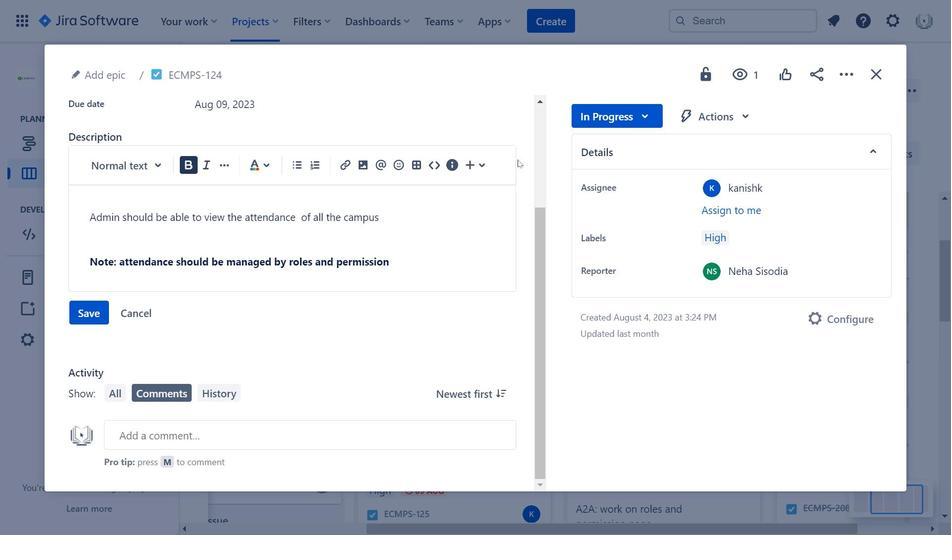
Action: Mouse scrolled (376, 263) with delta (0, 0)
Screenshot: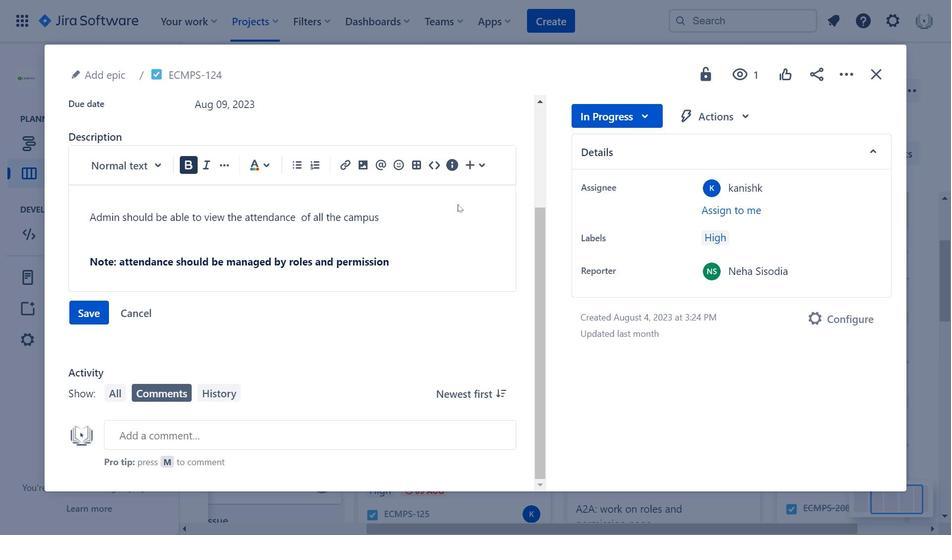 
Action: Mouse scrolled (376, 263) with delta (0, 0)
Screenshot: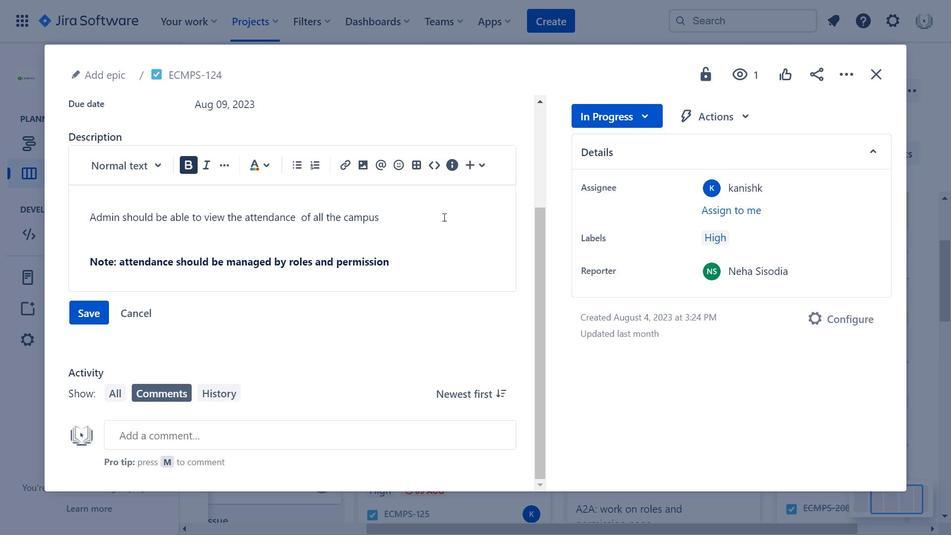 
Action: Mouse scrolled (376, 263) with delta (0, 0)
Screenshot: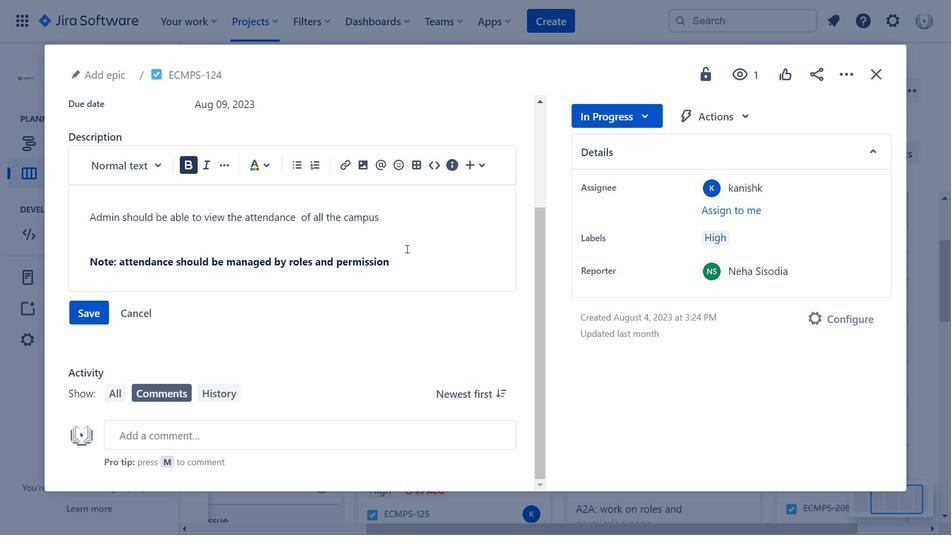 
Action: Mouse moved to (266, 215)
Screenshot: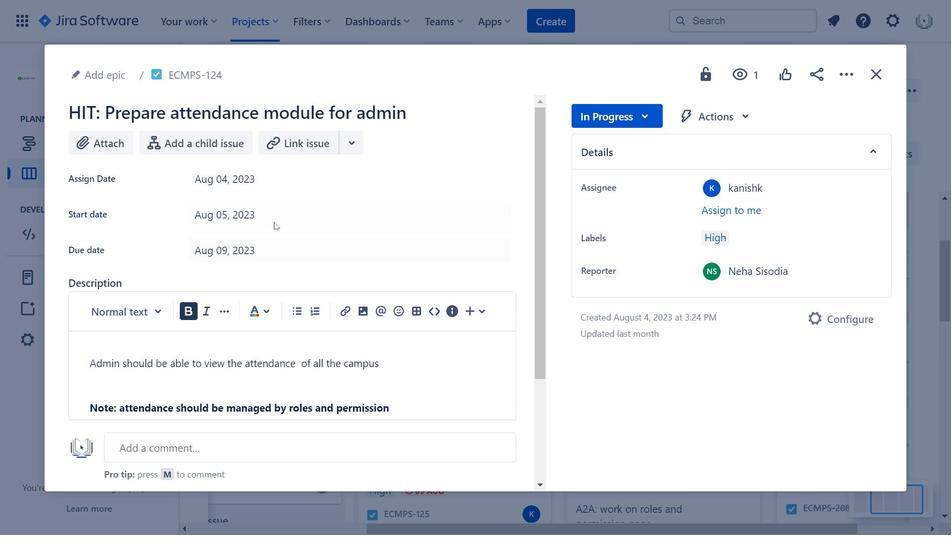 
Action: Mouse pressed left at (266, 215)
Screenshot: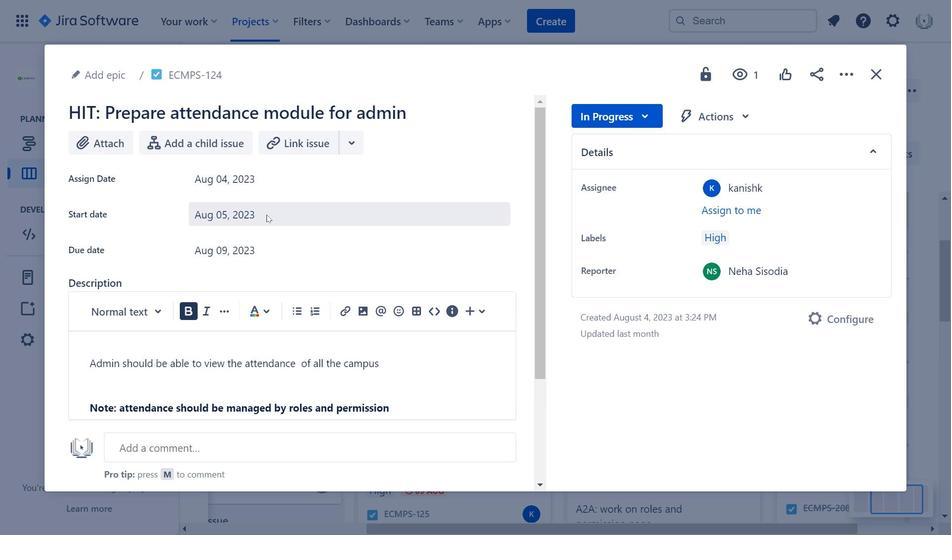 
Action: Mouse moved to (408, 264)
Screenshot: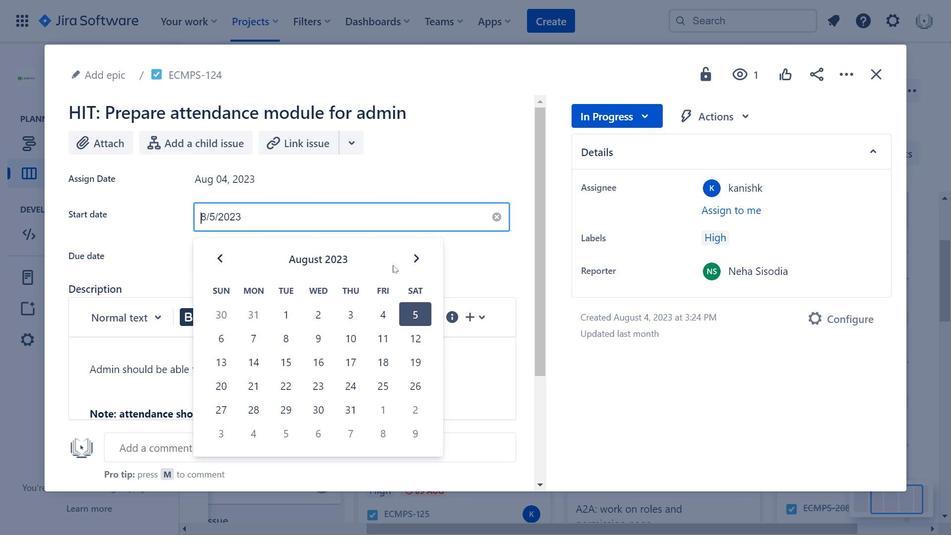 
Action: Mouse pressed left at (408, 264)
Screenshot: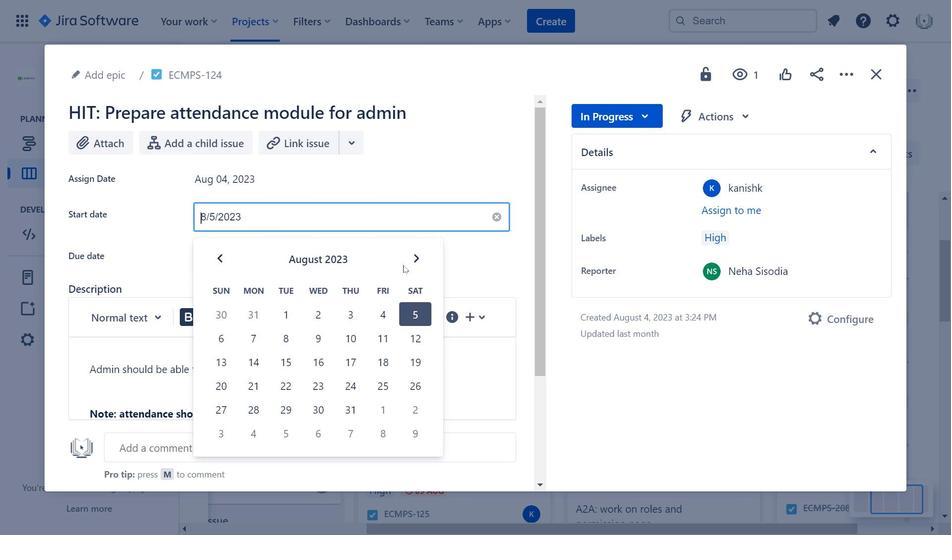 
Action: Mouse moved to (424, 263)
Screenshot: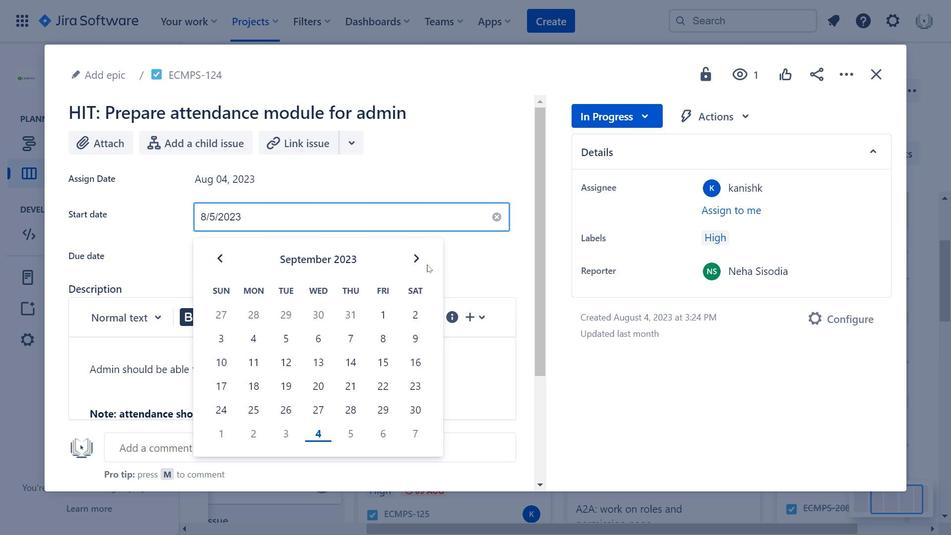 
Action: Mouse pressed left at (424, 263)
Screenshot: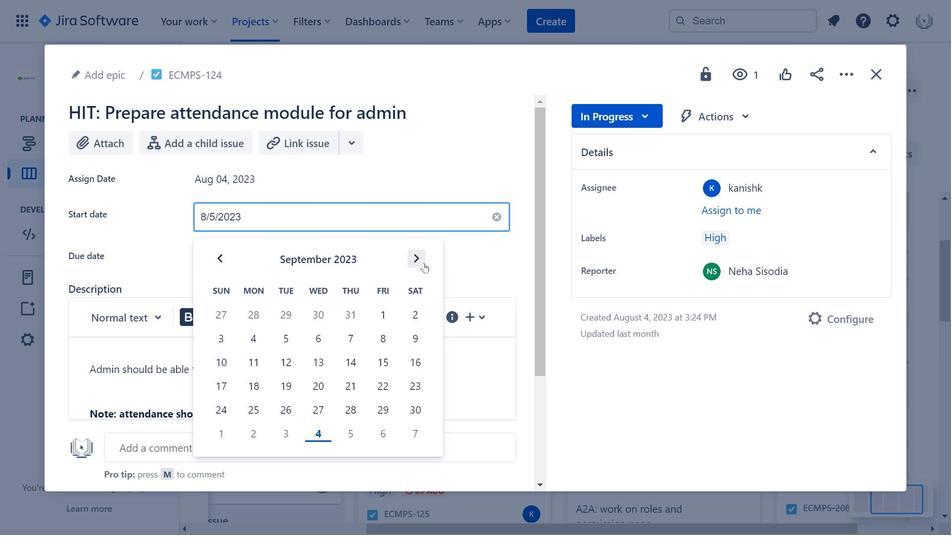 
Action: Mouse moved to (414, 264)
Screenshot: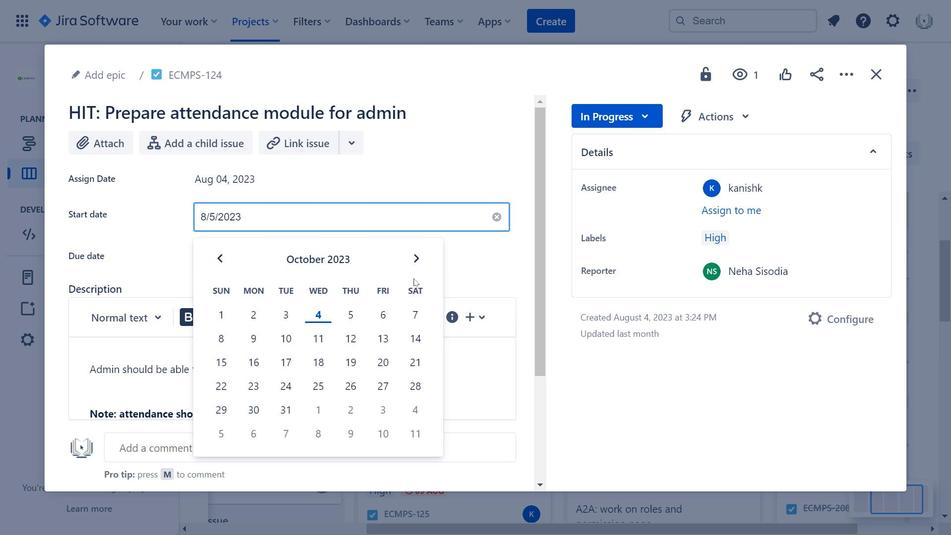 
Action: Mouse pressed left at (414, 264)
Screenshot: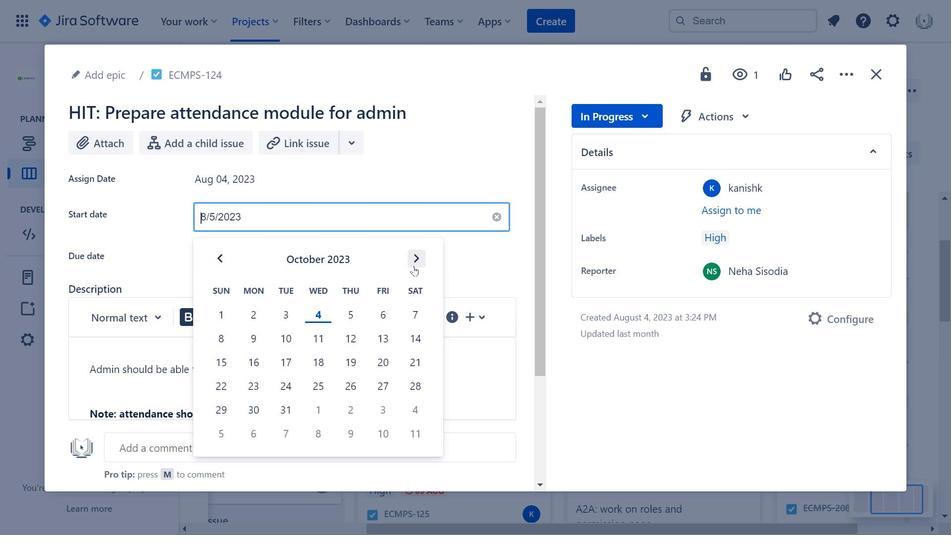 
Action: Mouse moved to (222, 250)
Screenshot: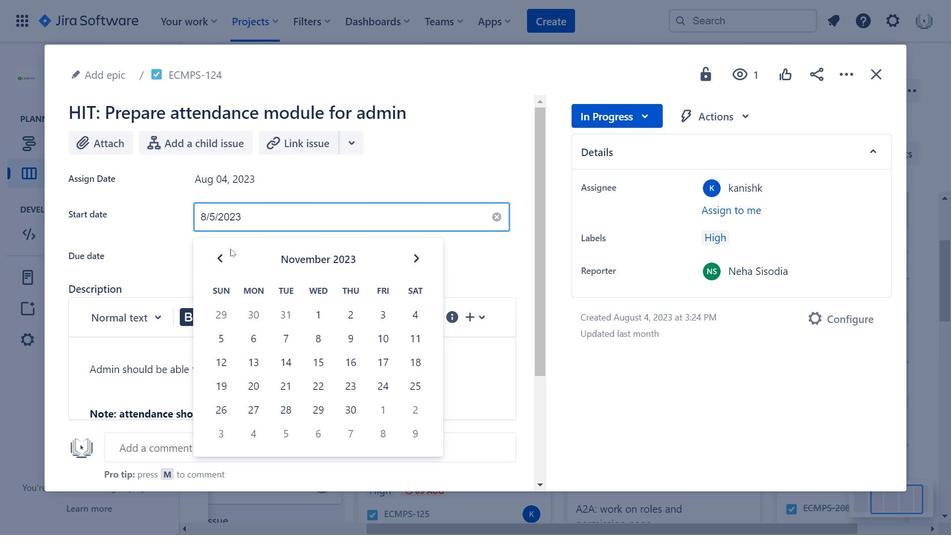 
Action: Mouse pressed left at (222, 250)
Screenshot: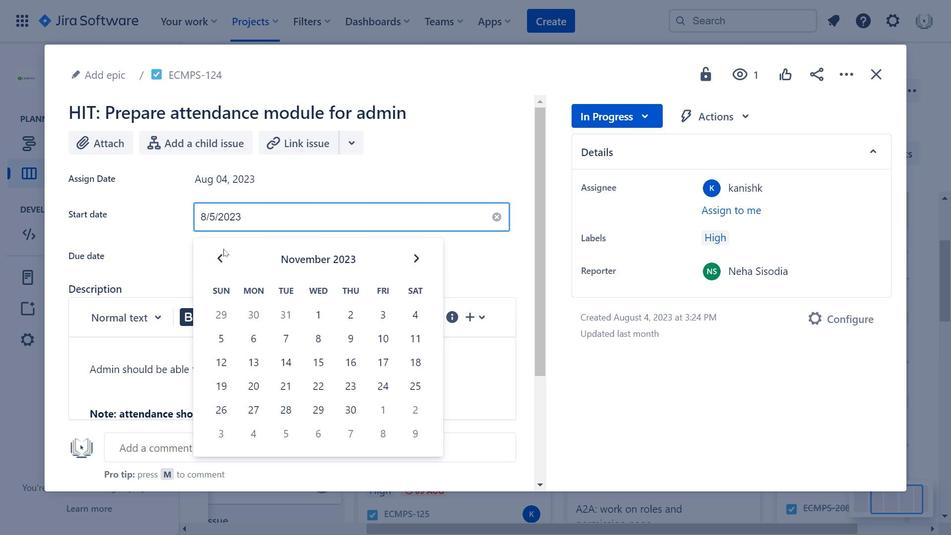 
Action: Mouse moved to (222, 251)
Screenshot: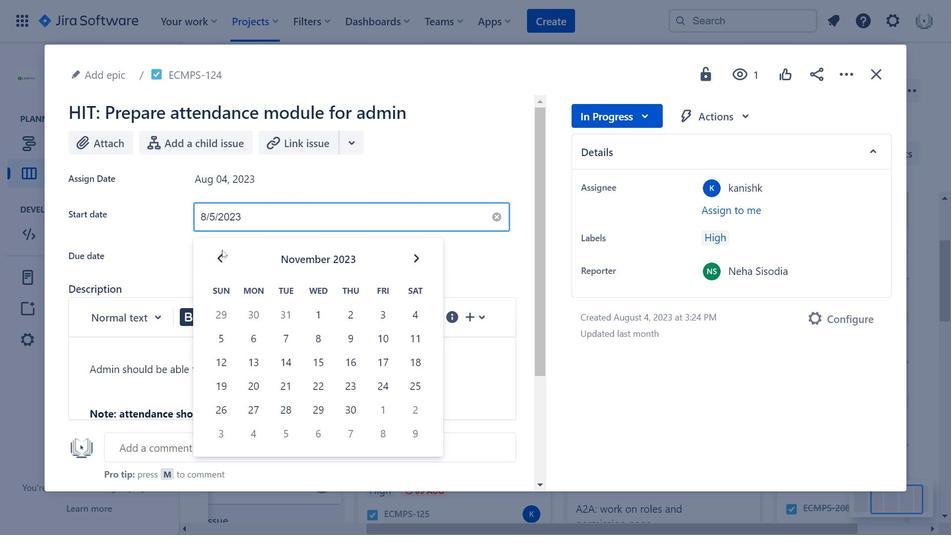 
Action: Mouse pressed left at (222, 251)
Screenshot: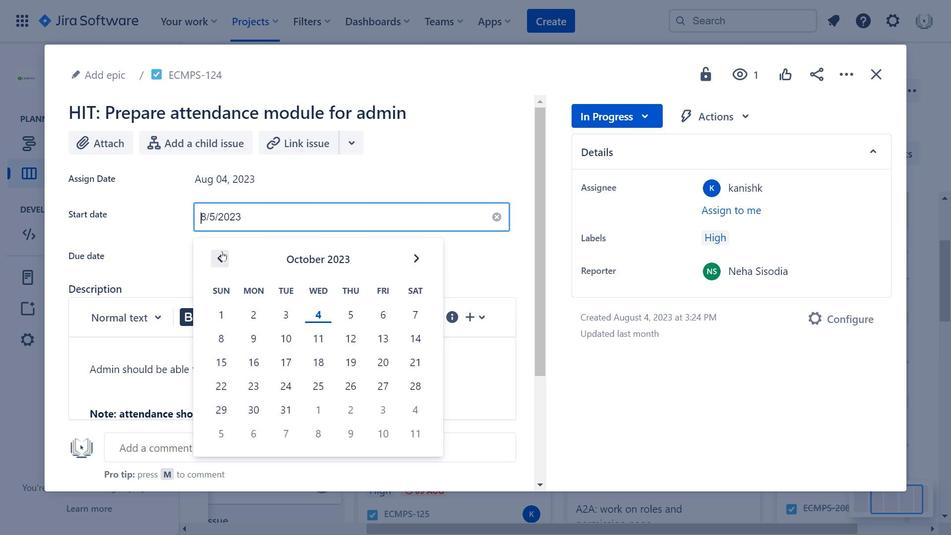
Action: Mouse moved to (515, 222)
Screenshot: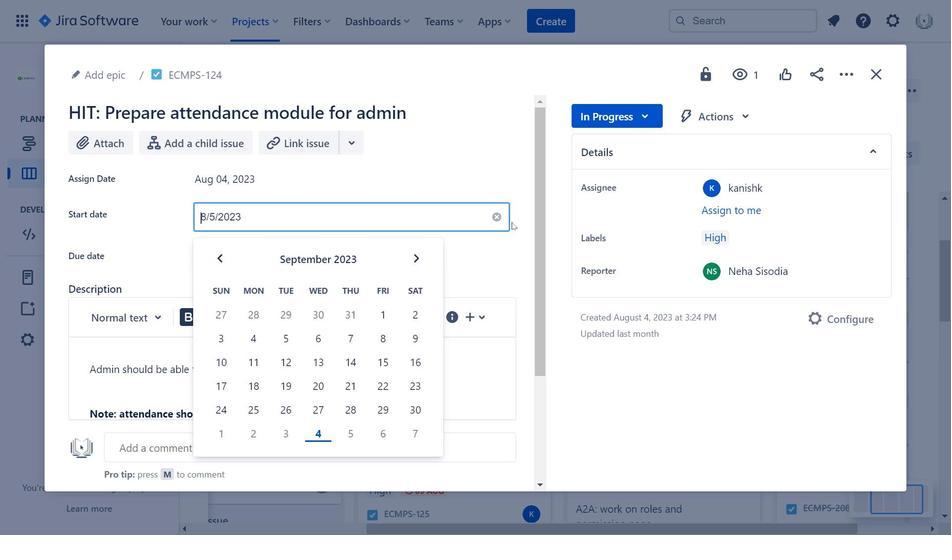 
Action: Mouse pressed left at (515, 222)
Screenshot: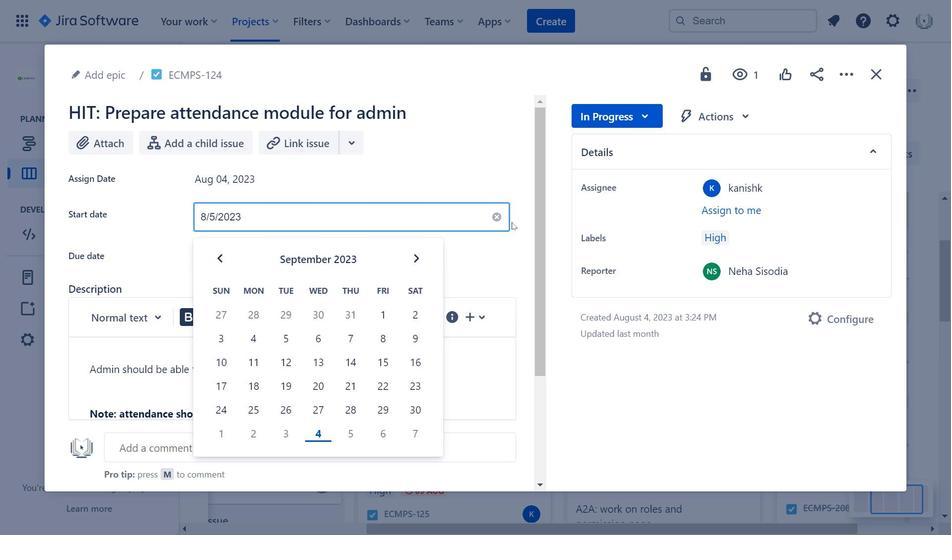 
Action: Mouse moved to (363, 293)
Screenshot: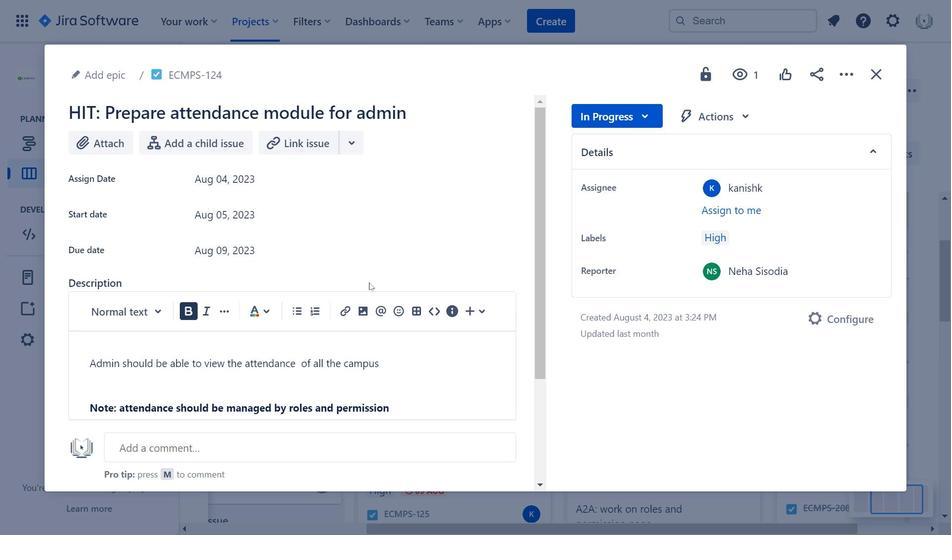 
Action: Mouse scrolled (363, 294) with delta (0, 0)
Screenshot: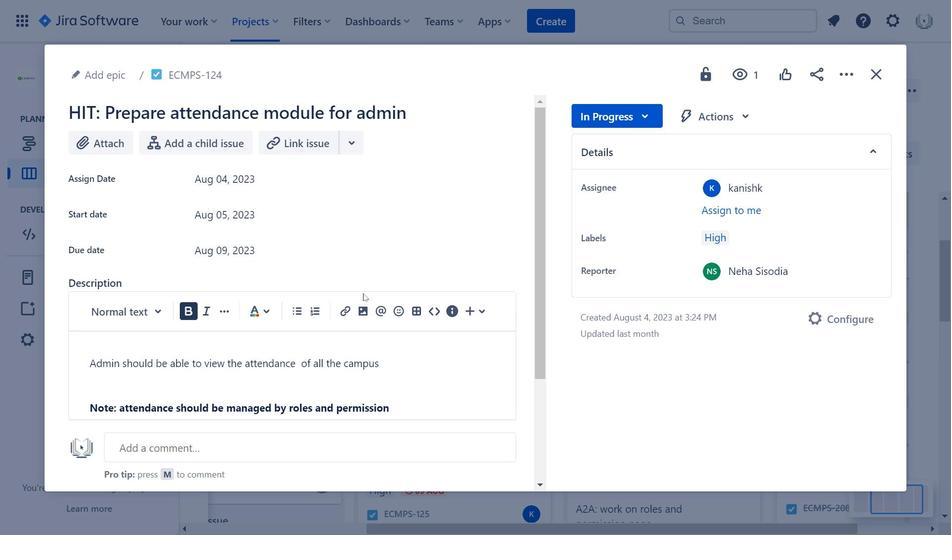 
Action: Mouse scrolled (363, 294) with delta (0, 0)
Screenshot: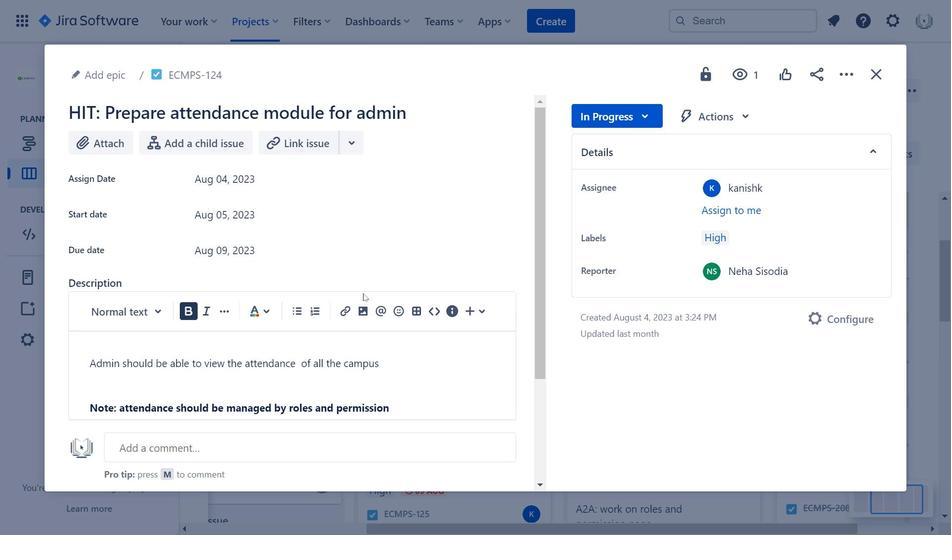 
Action: Mouse moved to (360, 148)
Screenshot: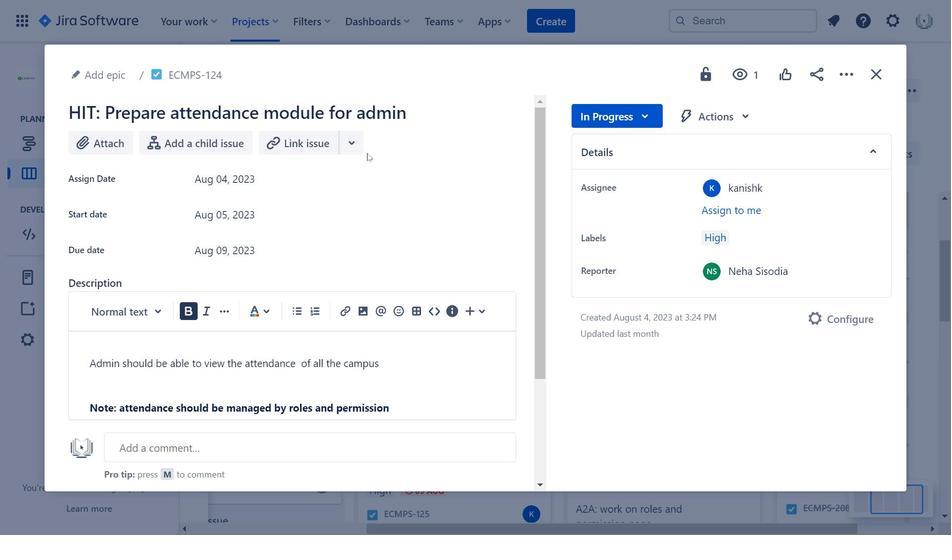 
Action: Mouse pressed left at (360, 148)
Screenshot: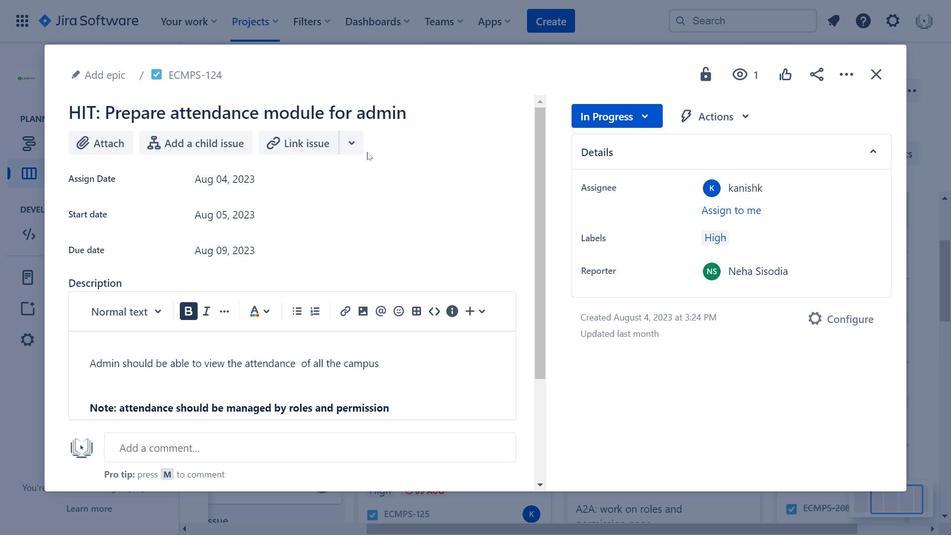 
Action: Mouse moved to (652, 109)
Screenshot: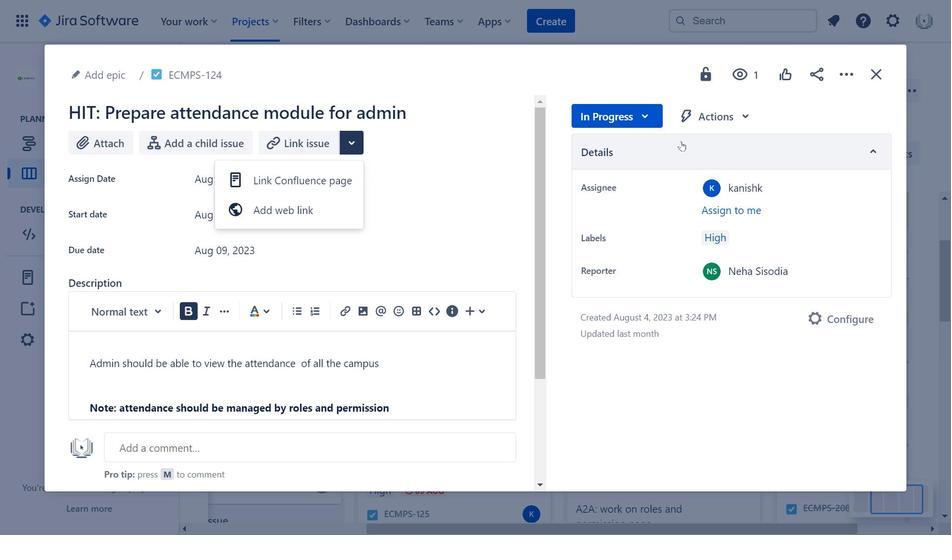 
Action: Mouse pressed left at (652, 109)
Screenshot: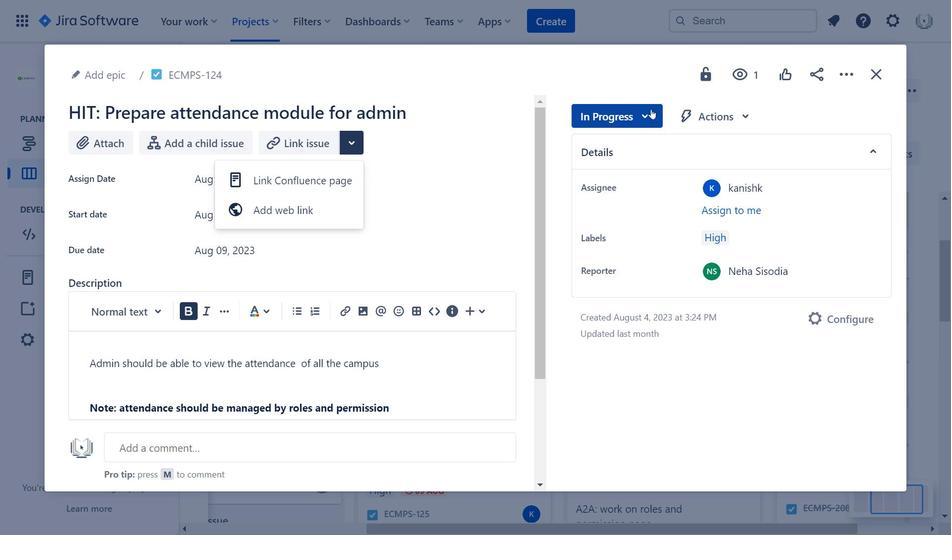 
Action: Mouse moved to (698, 125)
Screenshot: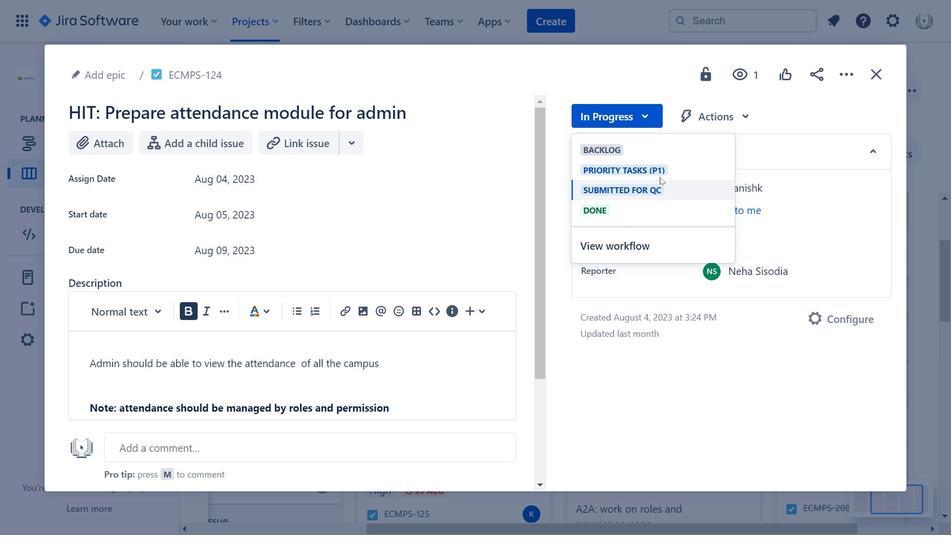 
Action: Mouse pressed left at (698, 125)
Screenshot: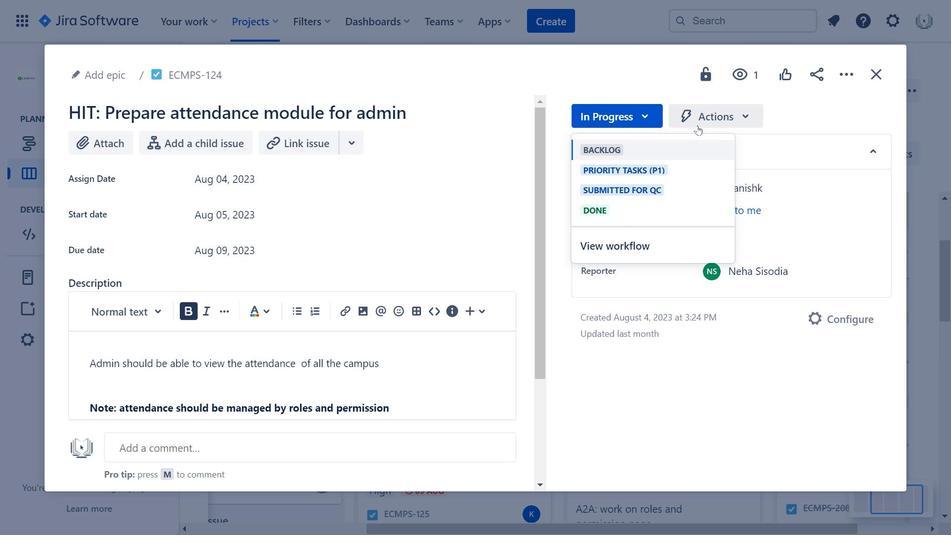 
Action: Mouse moved to (809, 445)
Screenshot: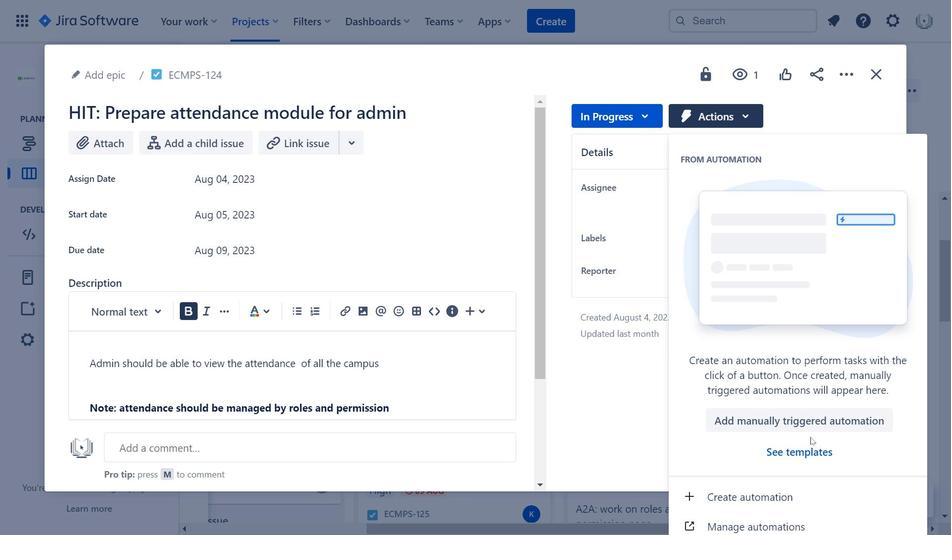 
Action: Mouse pressed left at (809, 445)
Screenshot: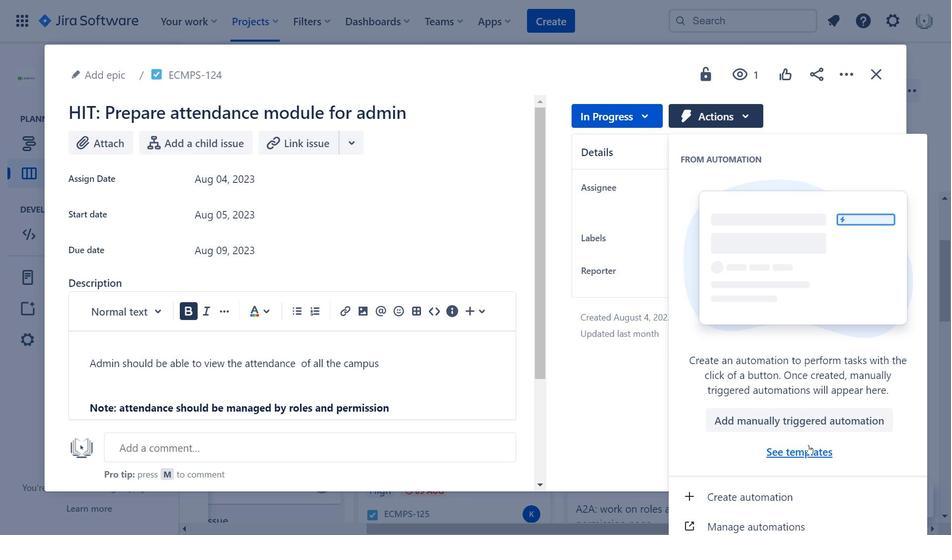 
Action: Mouse moved to (347, 252)
Screenshot: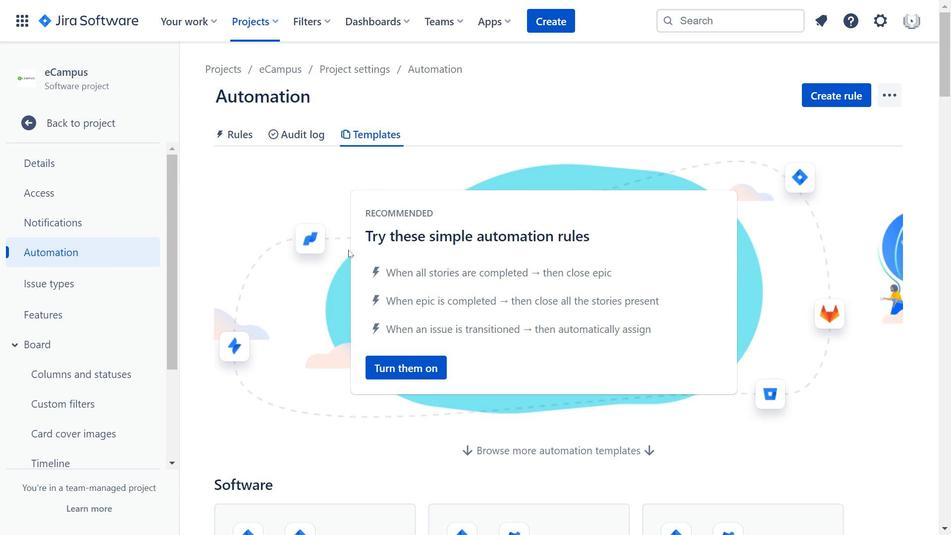 
Action: Mouse scrolled (347, 252) with delta (0, 0)
Screenshot: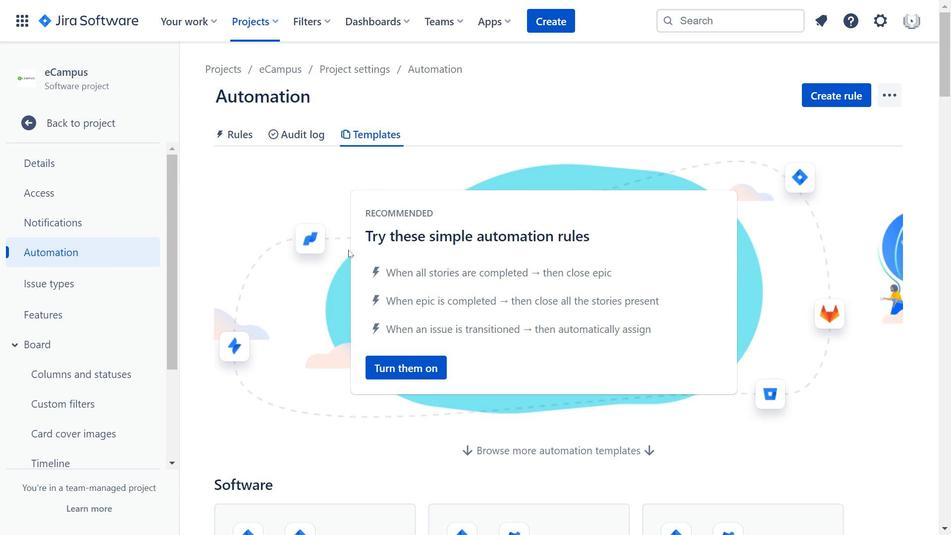 
Action: Mouse moved to (347, 253)
Screenshot: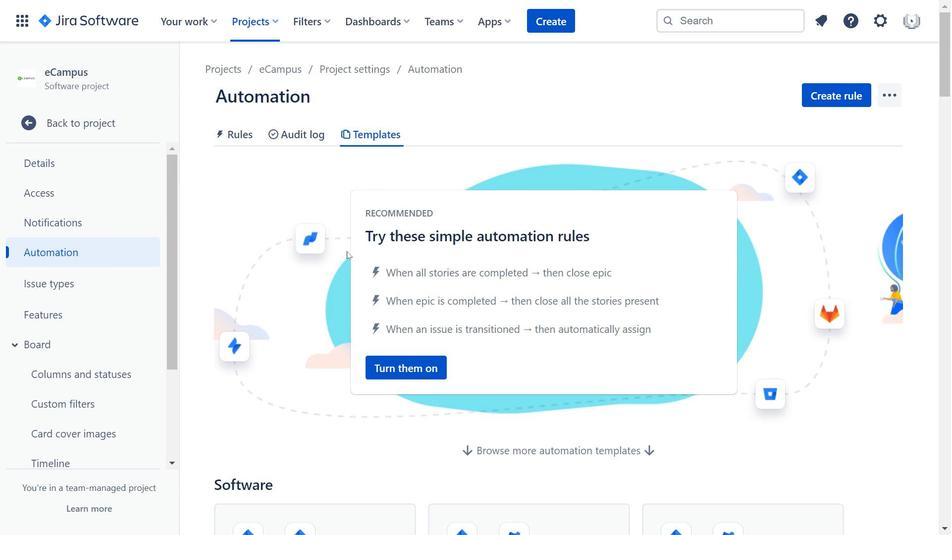 
Action: Mouse scrolled (347, 252) with delta (0, 0)
Screenshot: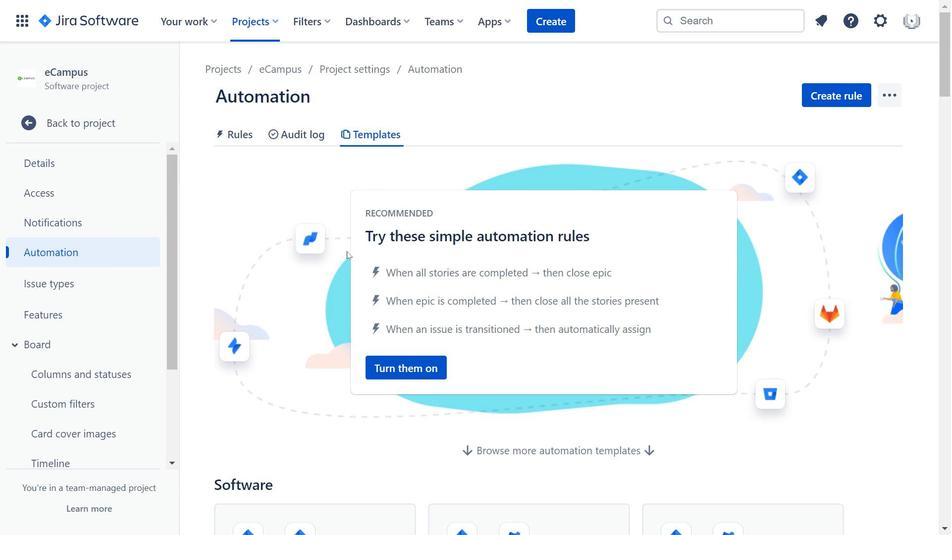 
Action: Mouse scrolled (347, 252) with delta (0, 0)
Screenshot: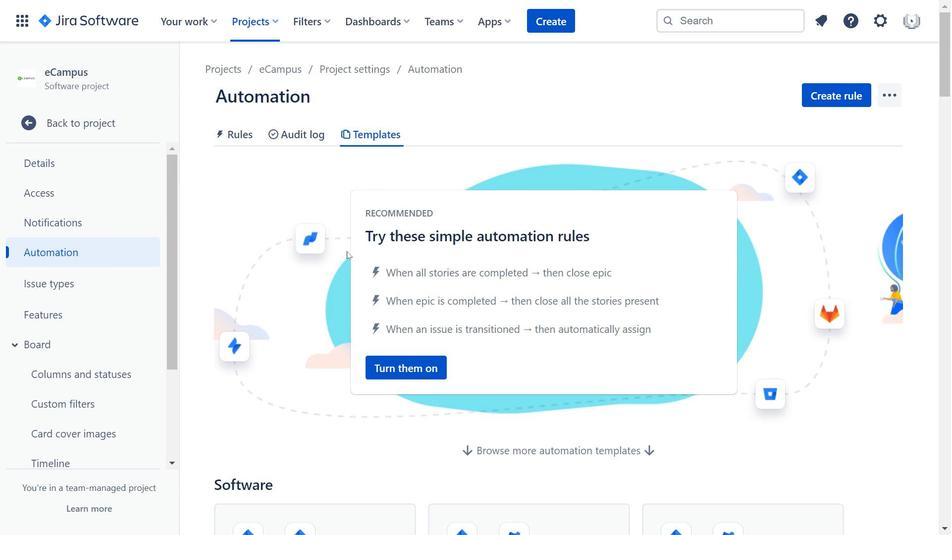
Action: Mouse moved to (346, 263)
Screenshot: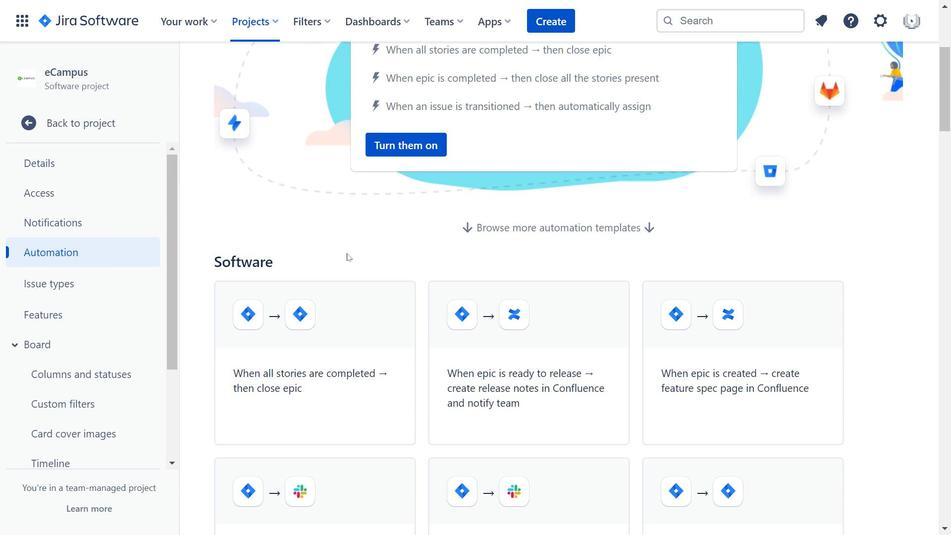 
Action: Mouse scrolled (346, 263) with delta (0, 0)
Screenshot: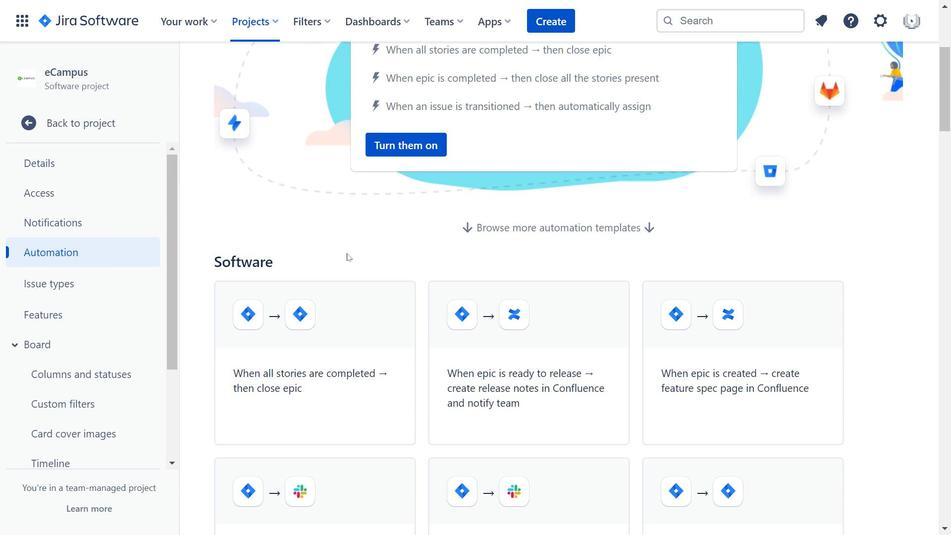 
Action: Mouse moved to (334, 328)
Screenshot: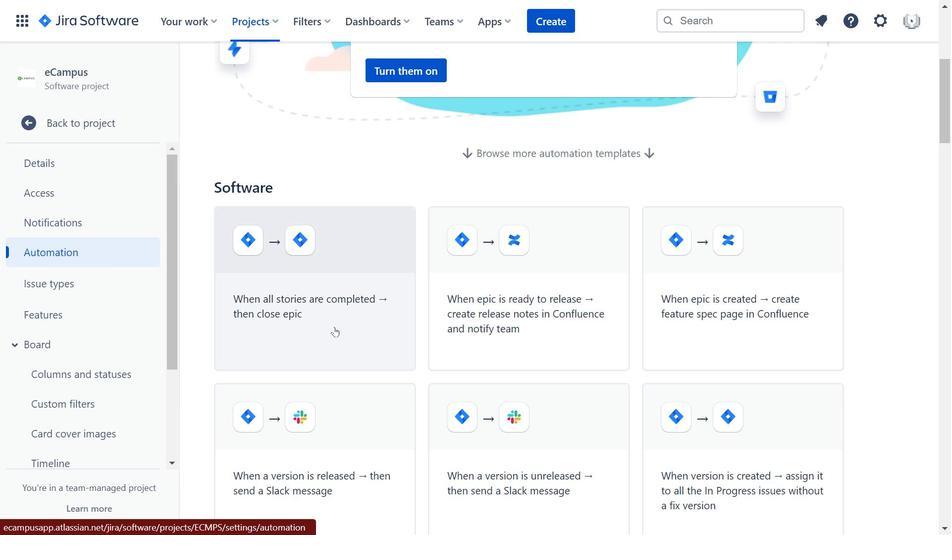 
Action: Mouse scrolled (334, 328) with delta (0, 0)
Screenshot: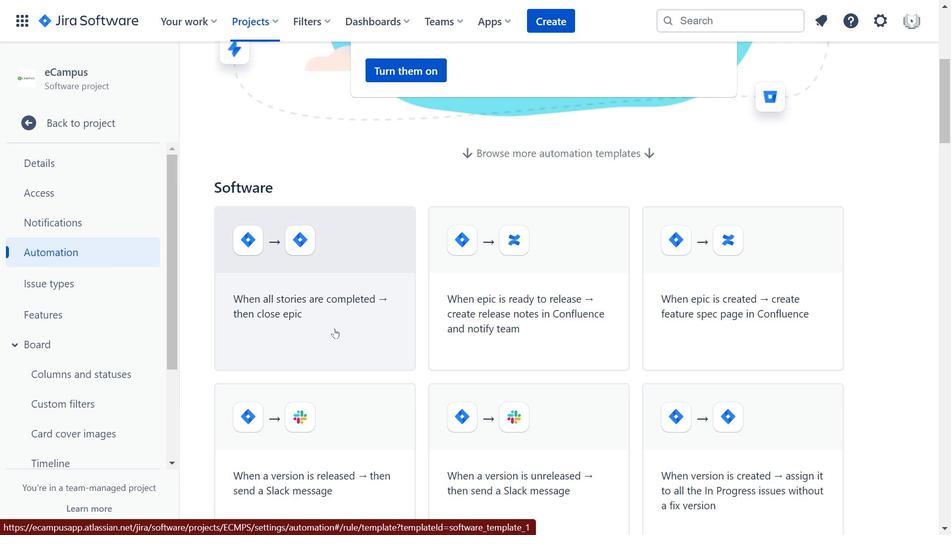 
Action: Mouse scrolled (334, 328) with delta (0, 0)
Screenshot: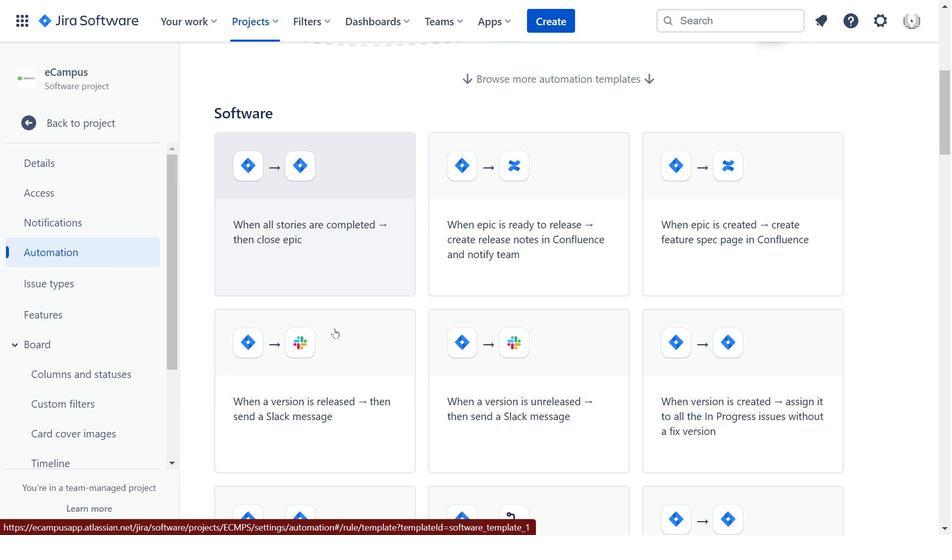 
Action: Mouse scrolled (334, 328) with delta (0, 0)
Screenshot: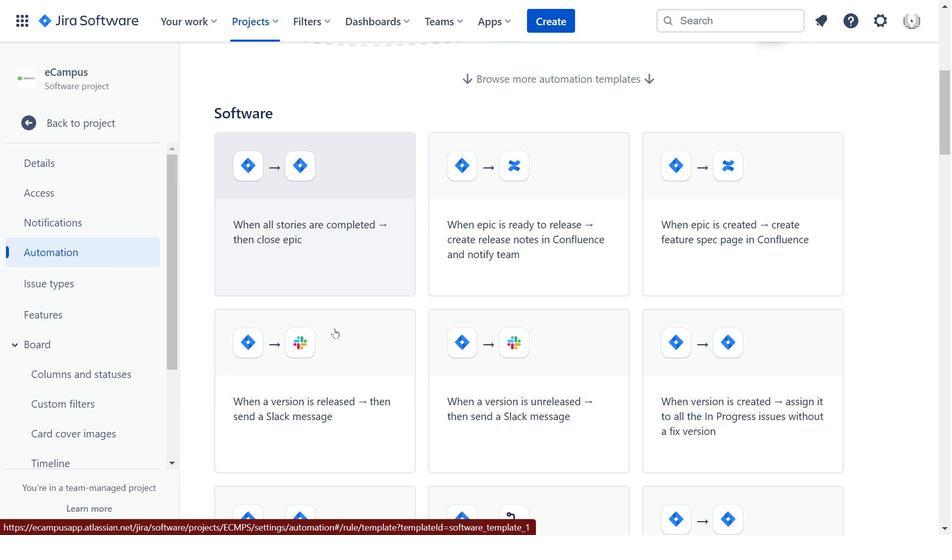 
Action: Mouse scrolled (334, 328) with delta (0, 0)
Screenshot: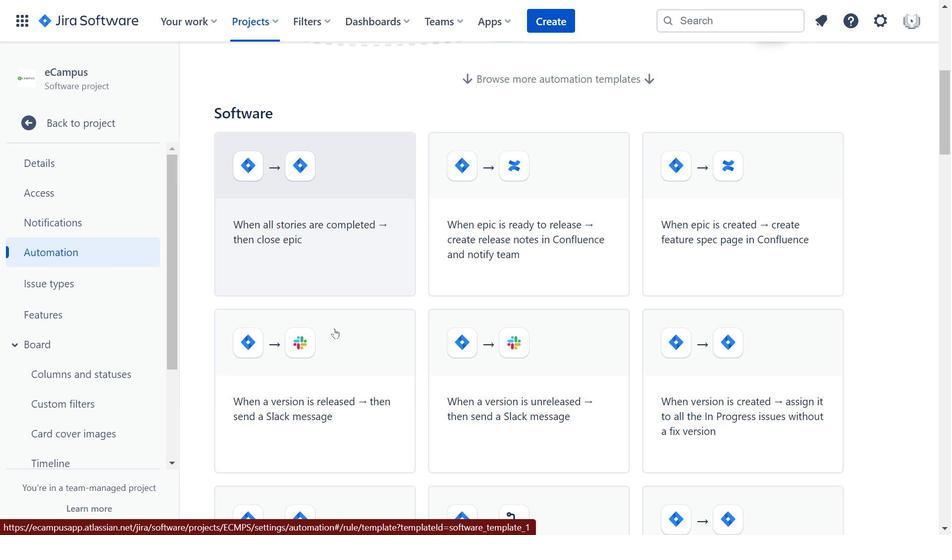 
Action: Mouse scrolled (334, 328) with delta (0, 0)
Screenshot: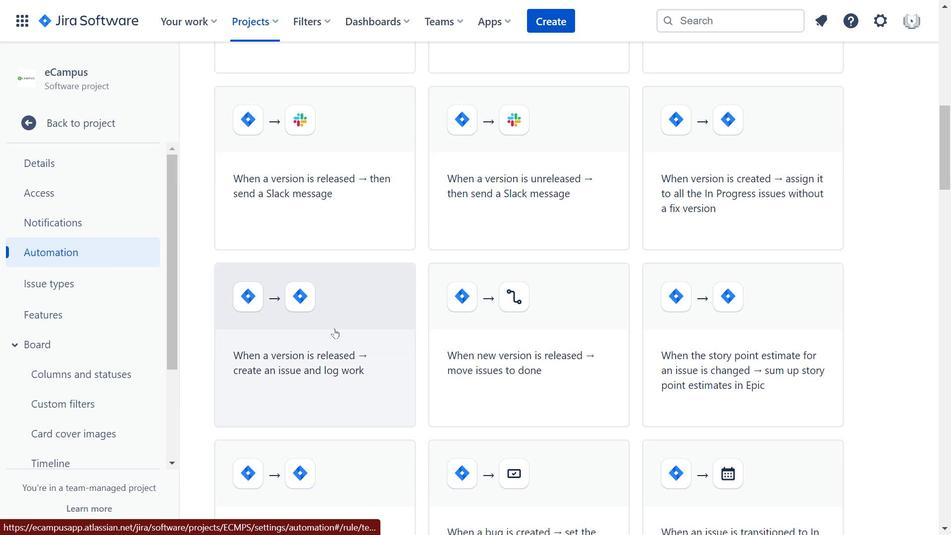 
Action: Mouse scrolled (334, 328) with delta (0, 0)
Screenshot: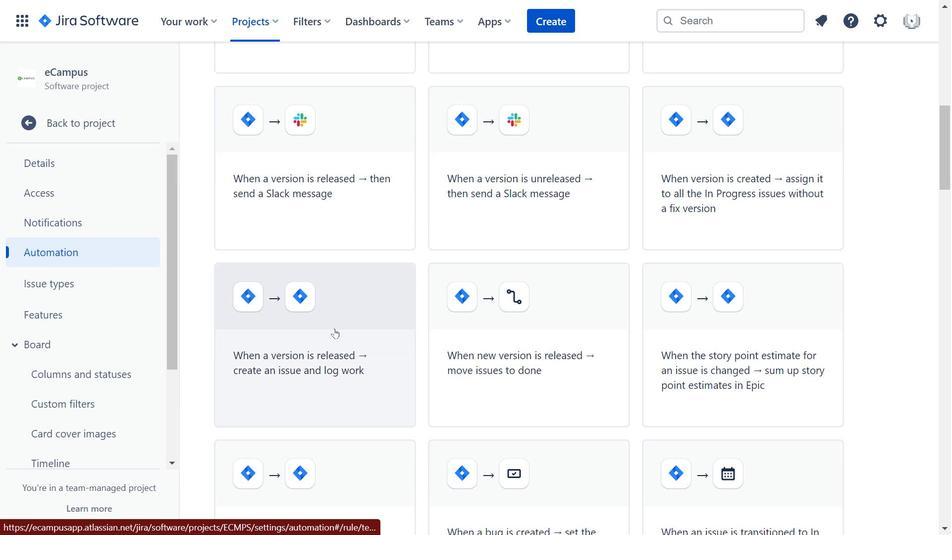 
Action: Mouse scrolled (334, 328) with delta (0, 0)
Screenshot: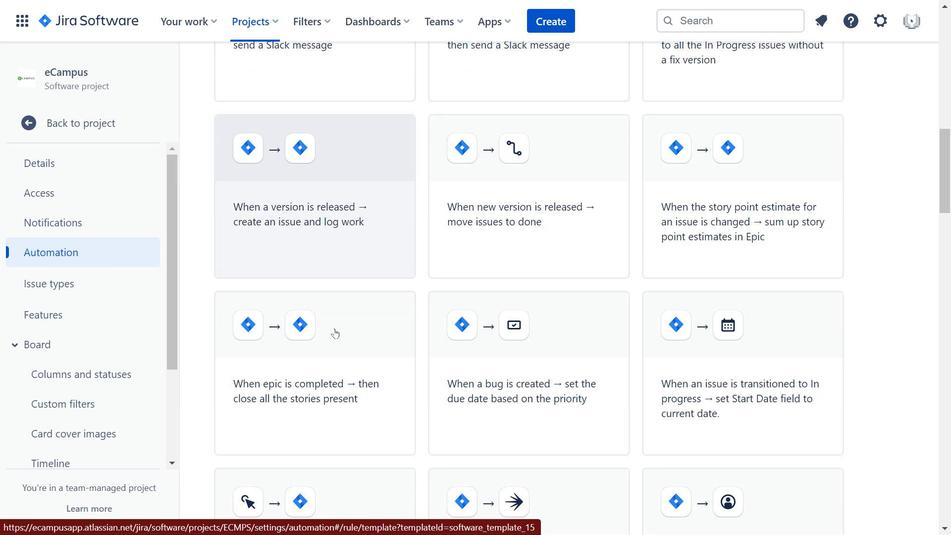 
Action: Mouse scrolled (334, 328) with delta (0, 0)
Screenshot: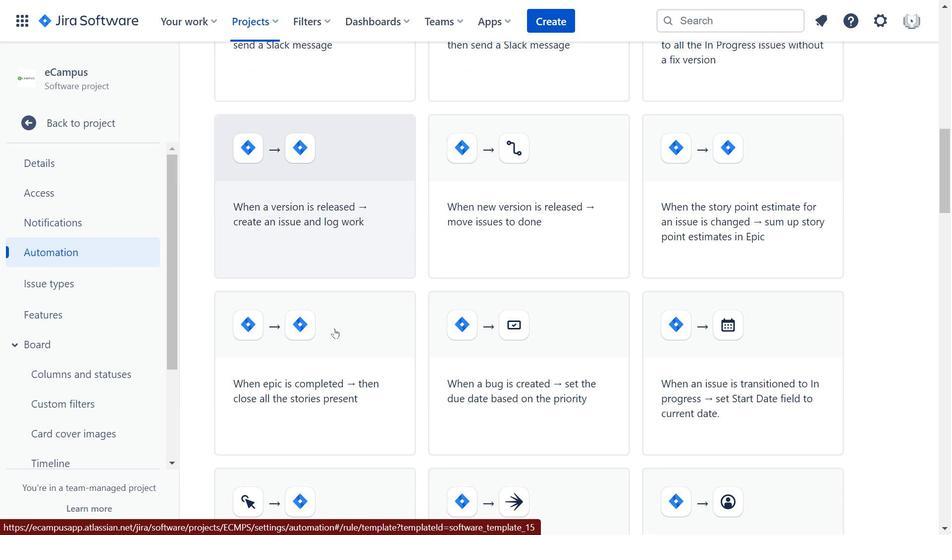 
Action: Mouse scrolled (334, 328) with delta (0, 0)
Screenshot: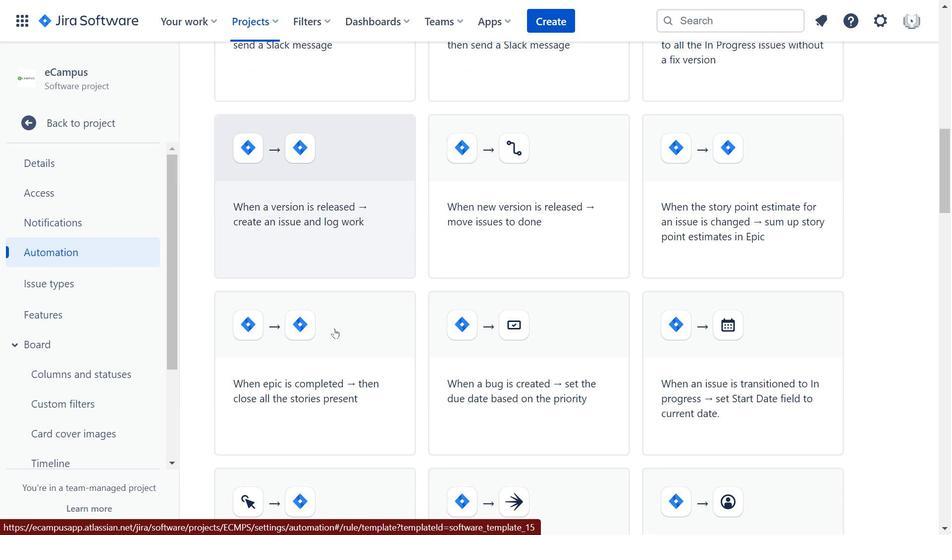 
Action: Mouse scrolled (334, 328) with delta (0, 0)
Screenshot: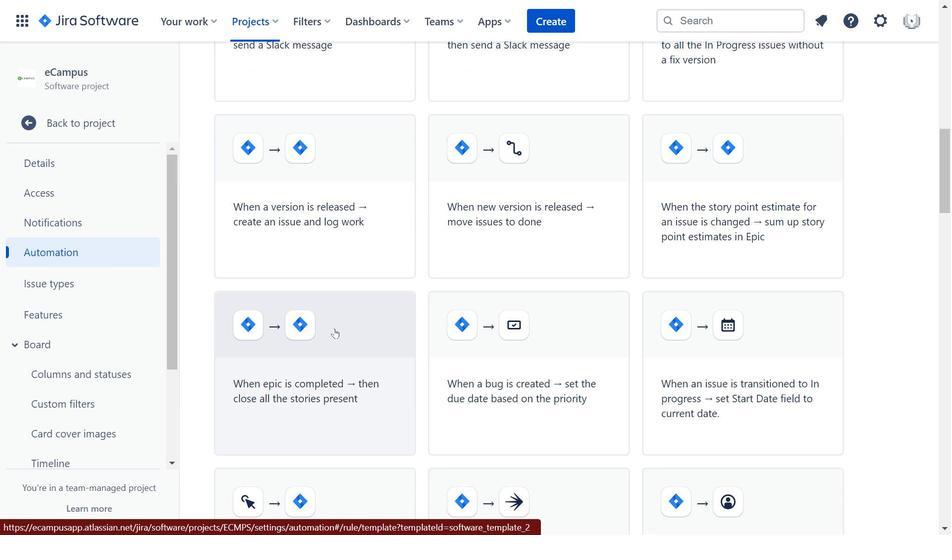 
Action: Mouse scrolled (334, 328) with delta (0, 0)
Screenshot: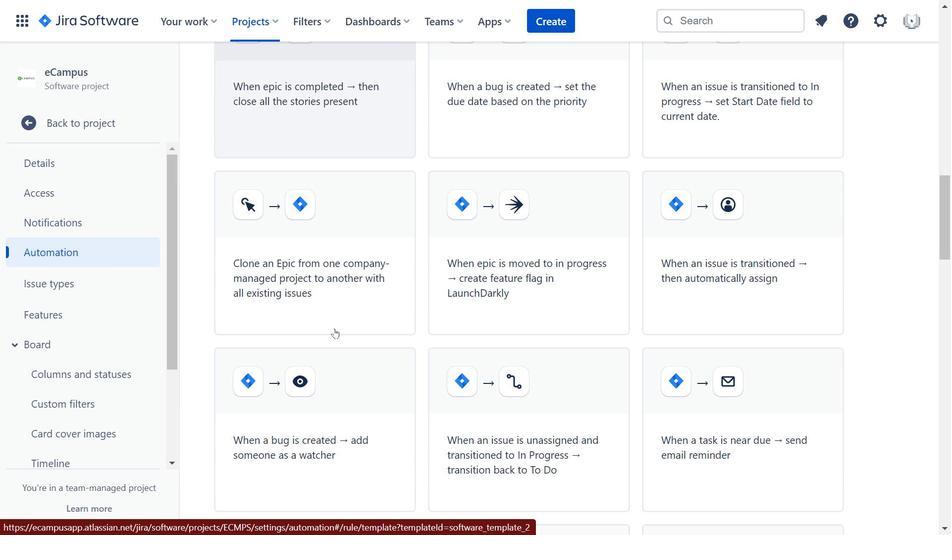 
Action: Mouse scrolled (334, 328) with delta (0, 0)
Screenshot: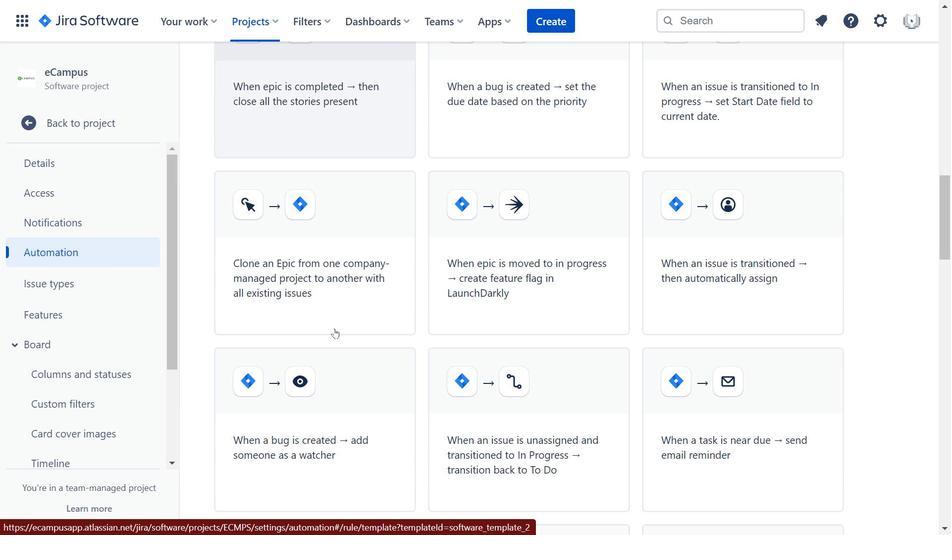 
Action: Mouse scrolled (334, 328) with delta (0, 0)
Screenshot: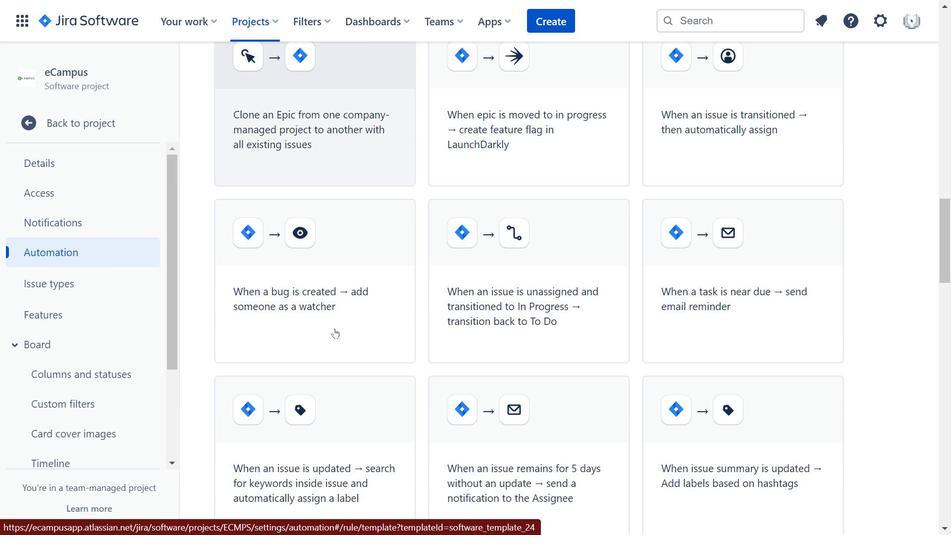 
Action: Mouse pressed left at (334, 328)
Screenshot: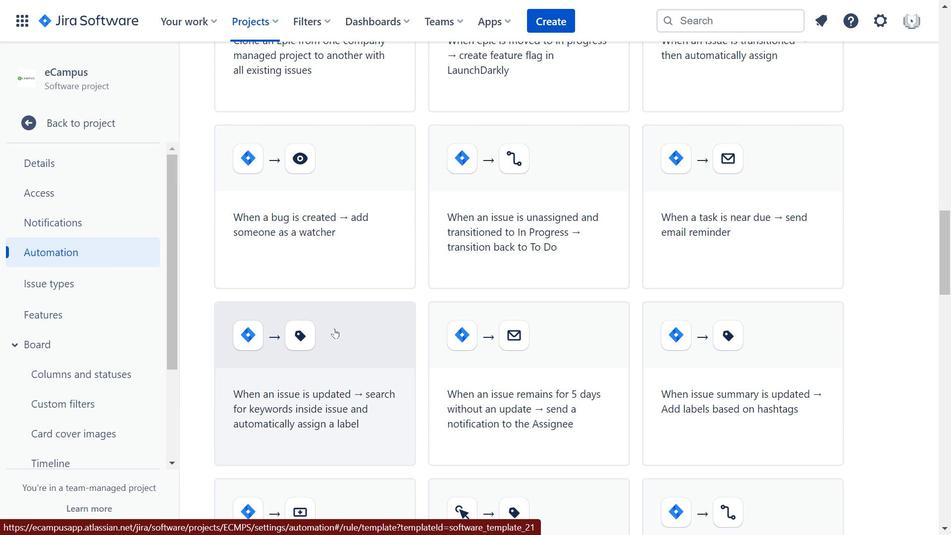 
Action: Mouse moved to (342, 249)
Screenshot: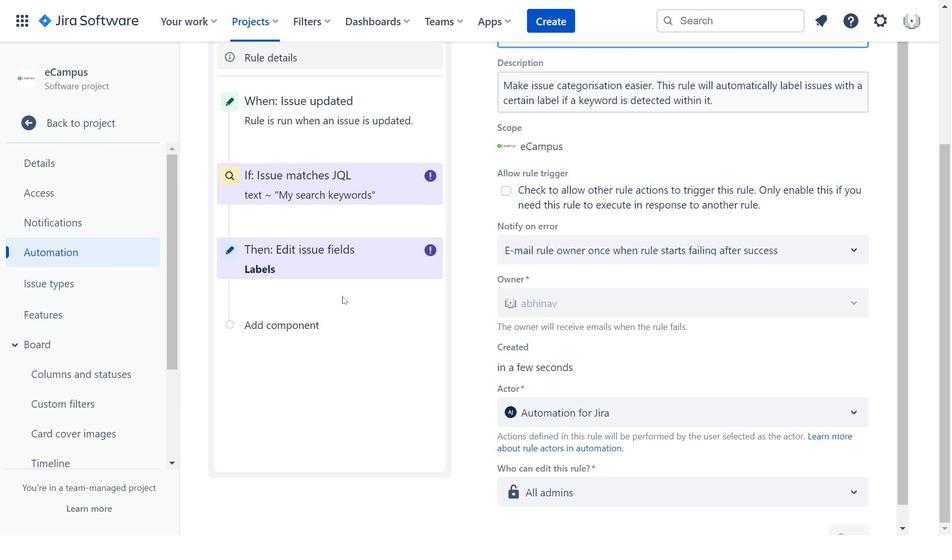
Action: Mouse scrolled (342, 250) with delta (0, 0)
Screenshot: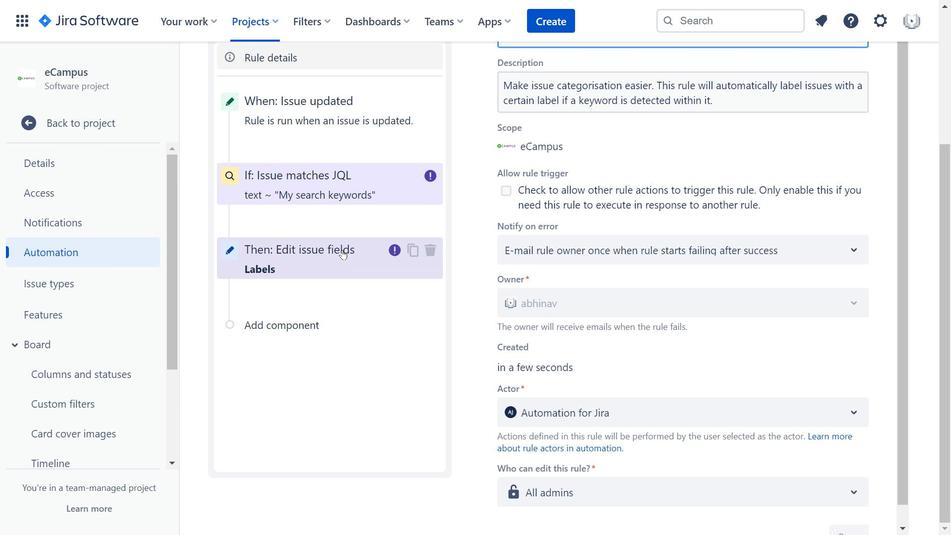 
Action: Mouse scrolled (342, 250) with delta (0, 0)
Screenshot: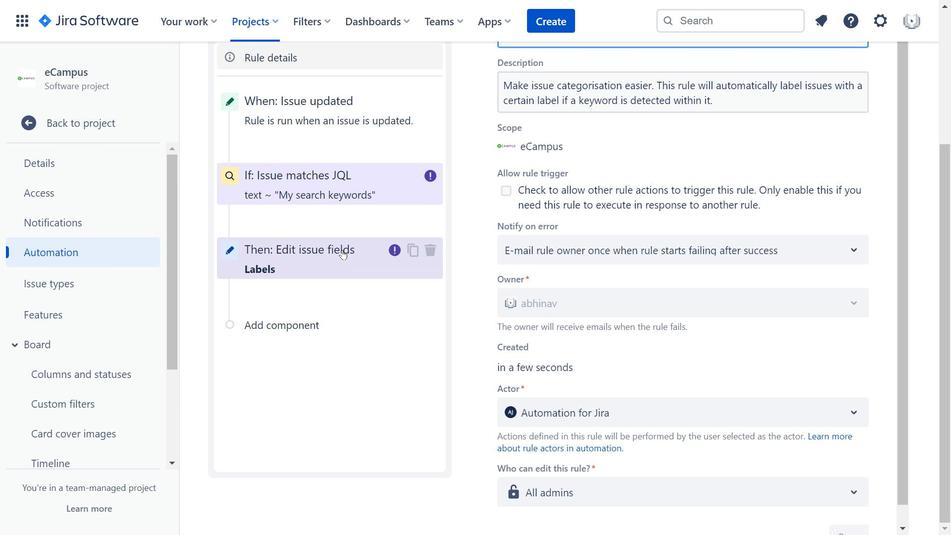 
Action: Mouse moved to (338, 265)
Screenshot: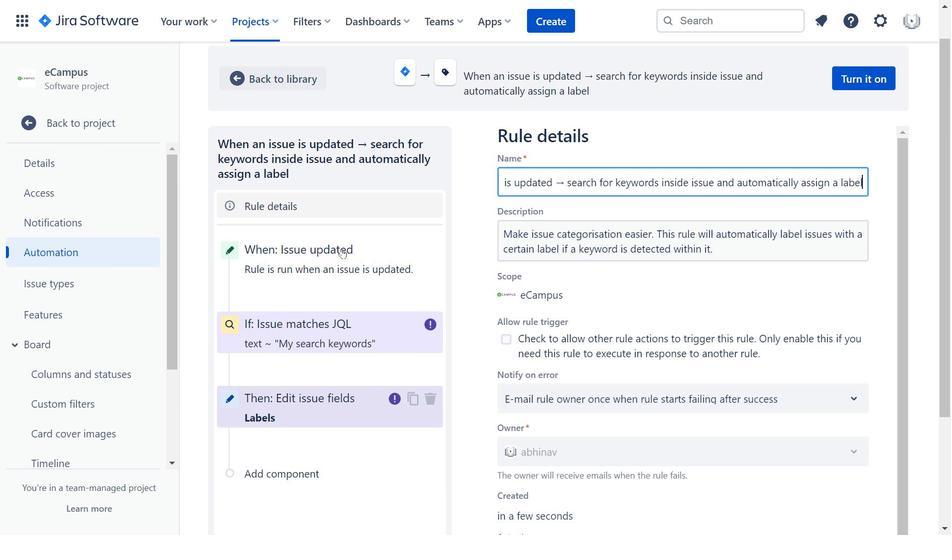 
Action: Mouse pressed left at (338, 265)
Screenshot: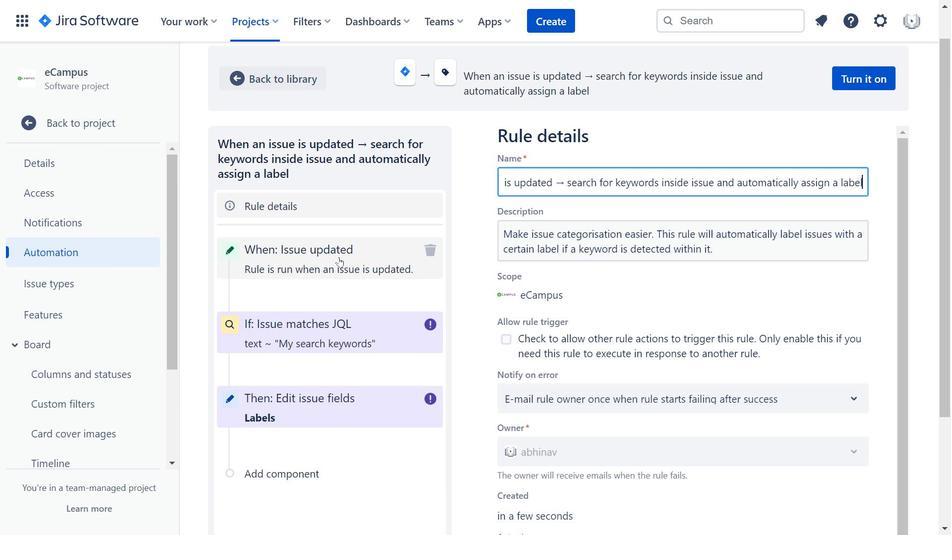 
Action: Mouse moved to (361, 360)
Screenshot: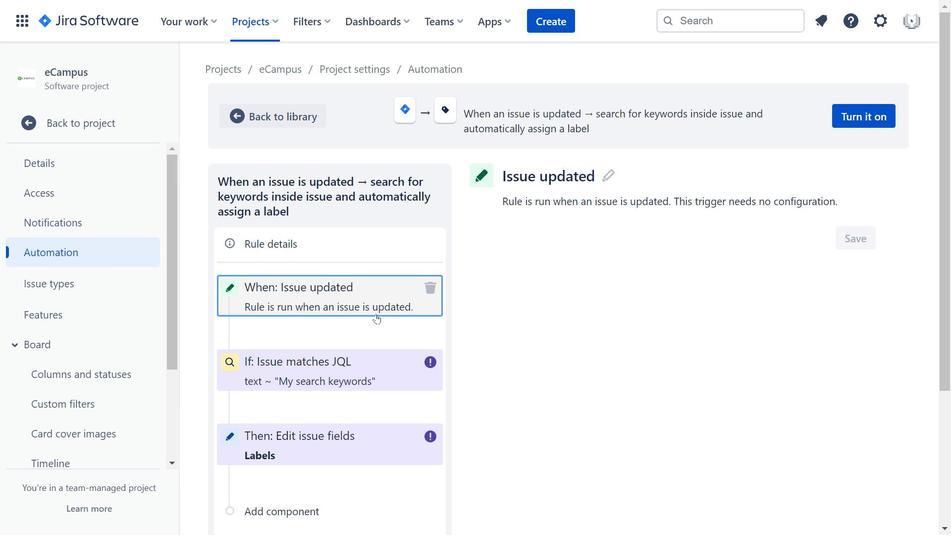 
Action: Mouse pressed left at (361, 360)
Screenshot: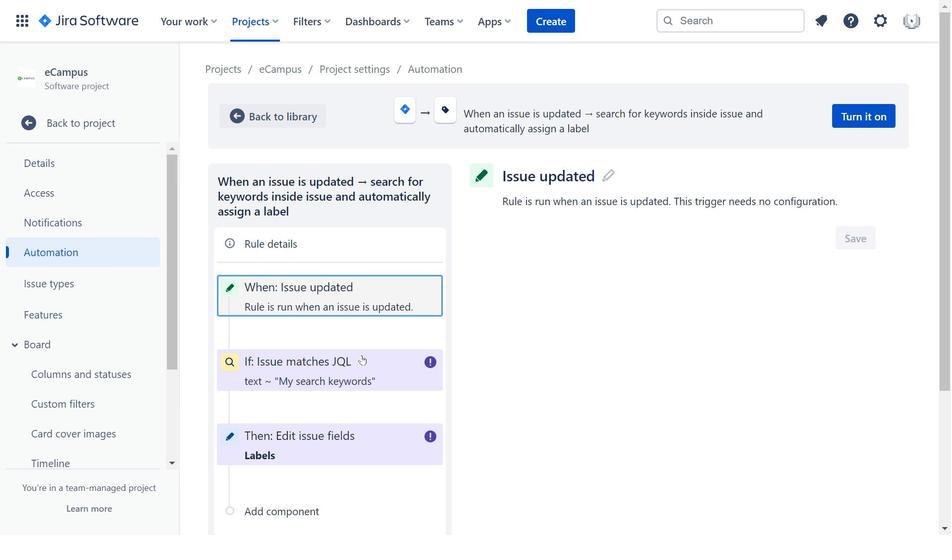 
Action: Mouse moved to (348, 430)
Screenshot: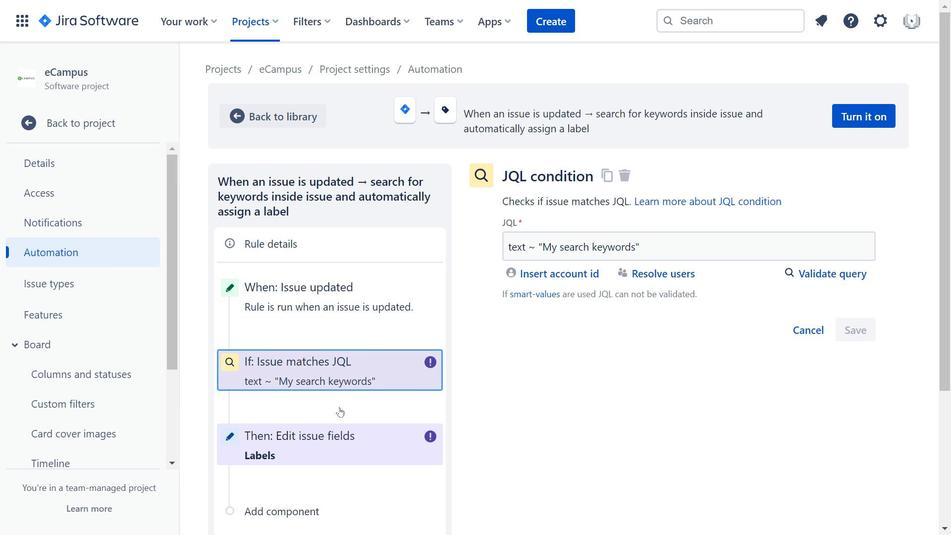 
Action: Mouse pressed left at (348, 430)
Screenshot: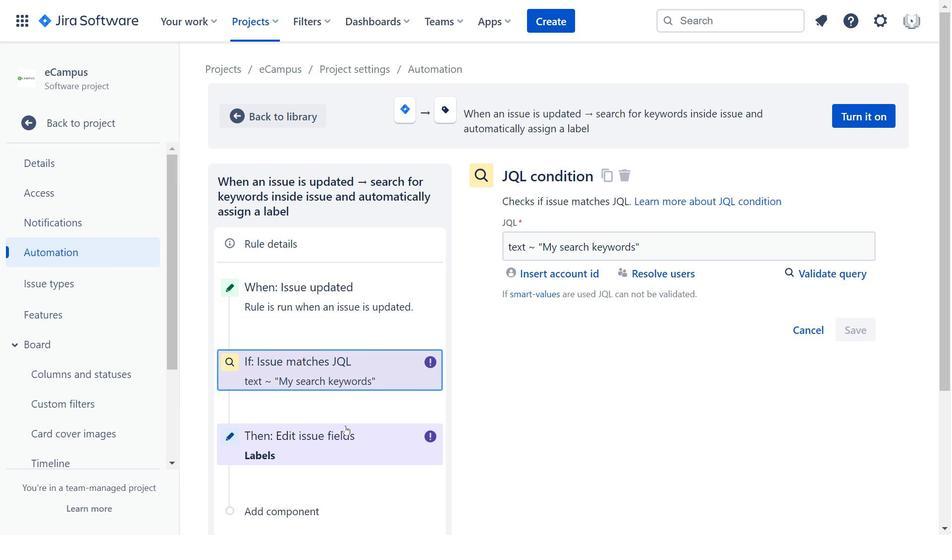 
Action: Mouse moved to (575, 273)
Screenshot: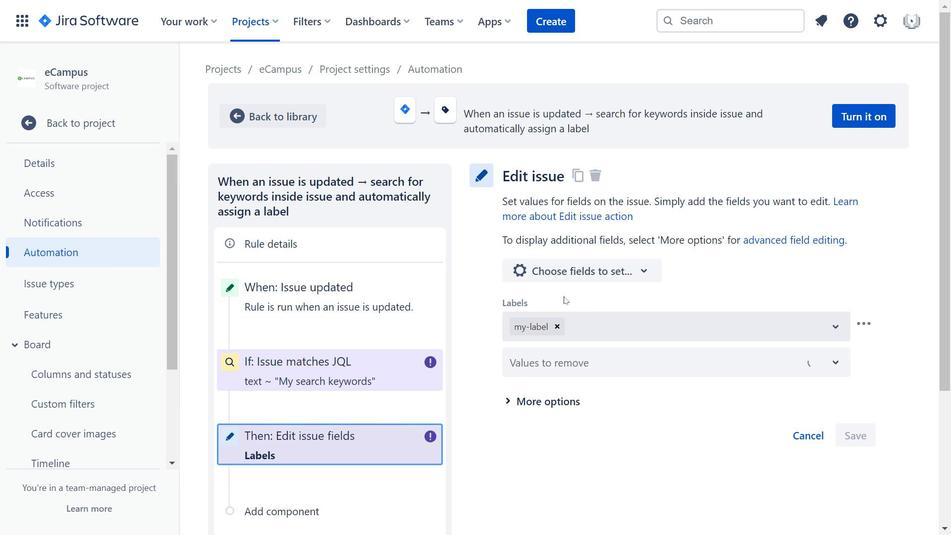 
Action: Mouse pressed left at (575, 273)
Screenshot: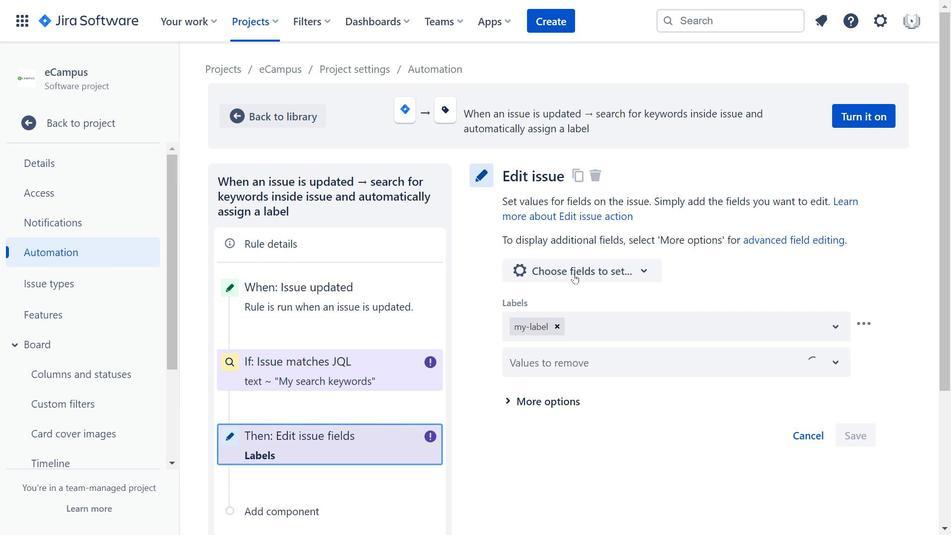 
Action: Mouse moved to (494, 166)
Screenshot: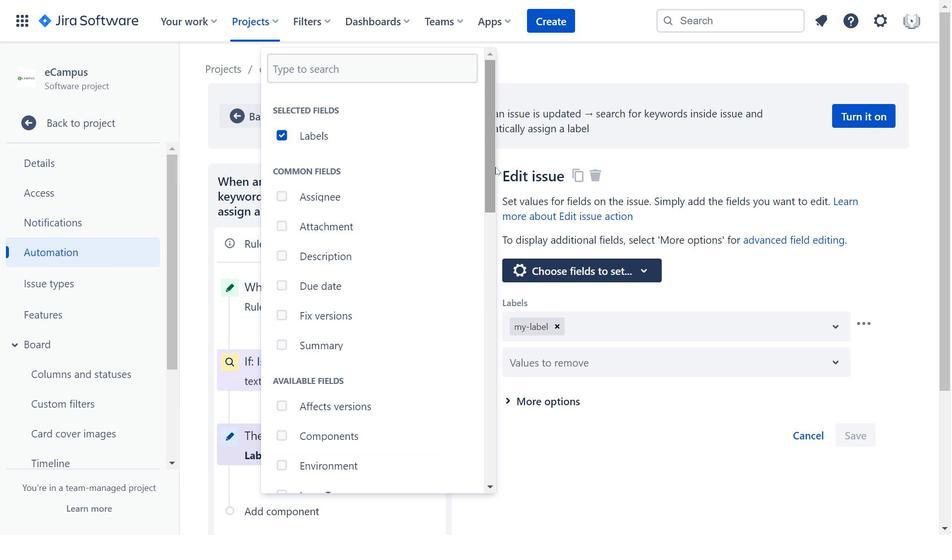 
Action: Mouse pressed left at (494, 166)
Screenshot: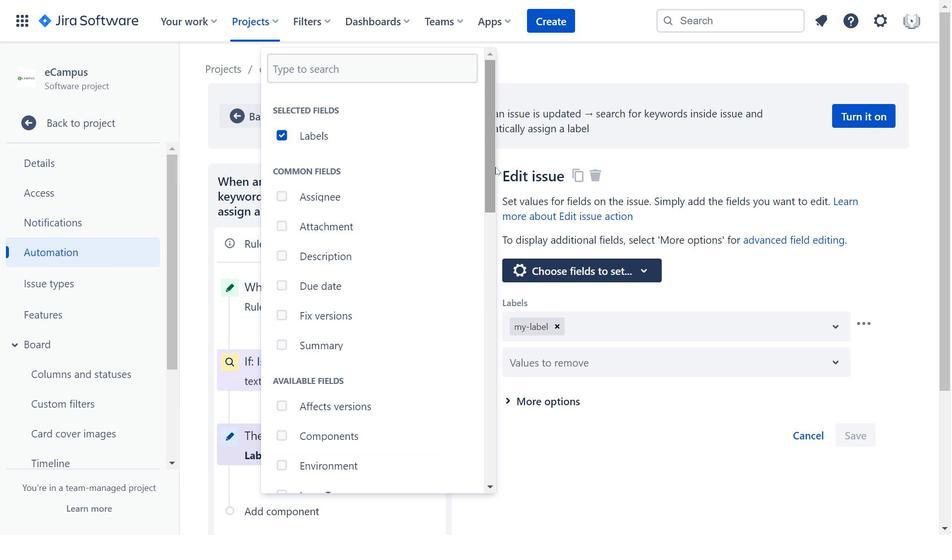 
Action: Mouse moved to (485, 234)
Screenshot: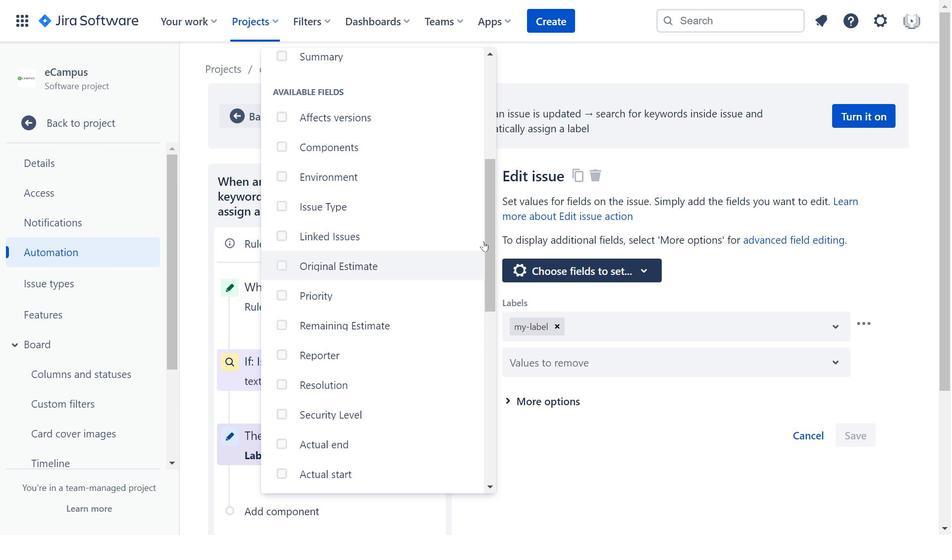 
Action: Mouse pressed left at (485, 234)
Screenshot: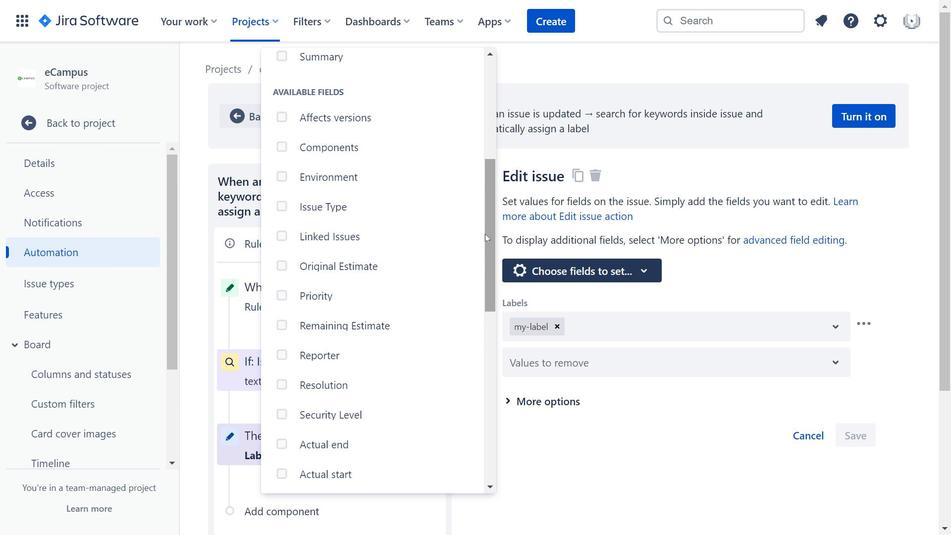 
Action: Mouse moved to (488, 275)
Screenshot: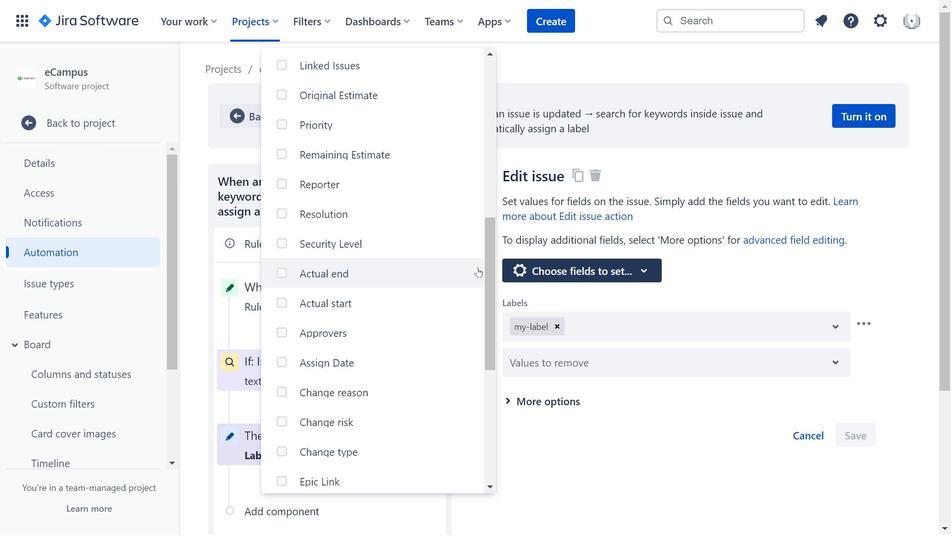 
Action: Mouse pressed left at (488, 275)
Screenshot: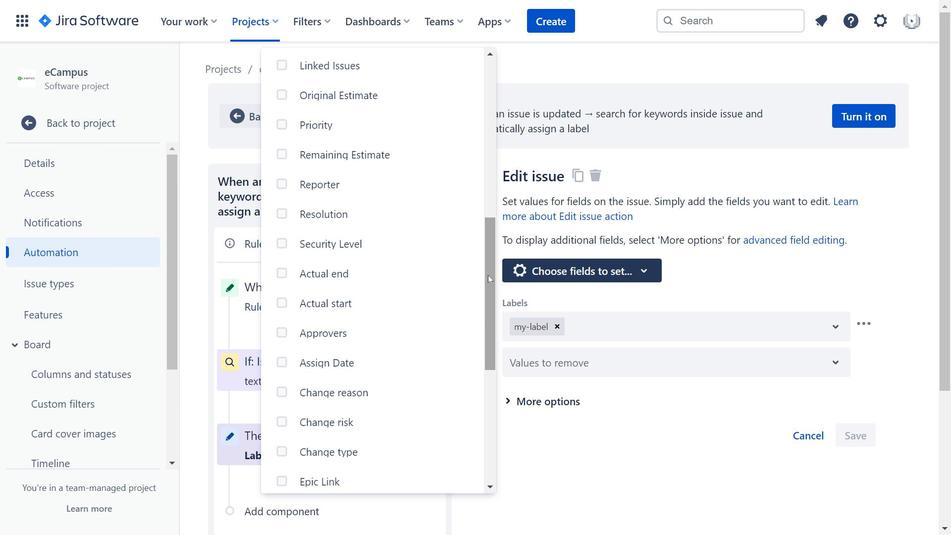 
Action: Mouse moved to (410, 275)
Screenshot: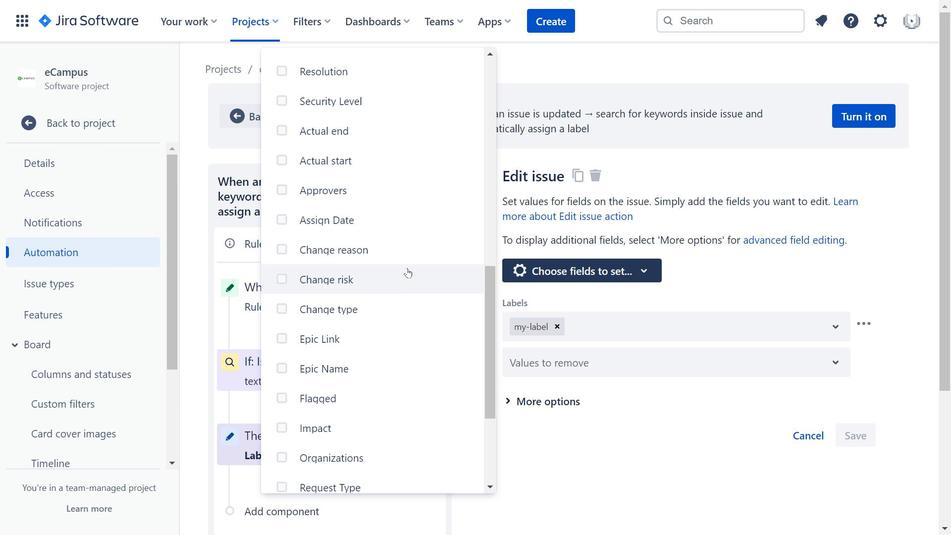 
Action: Mouse scrolled (410, 275) with delta (0, 0)
Screenshot: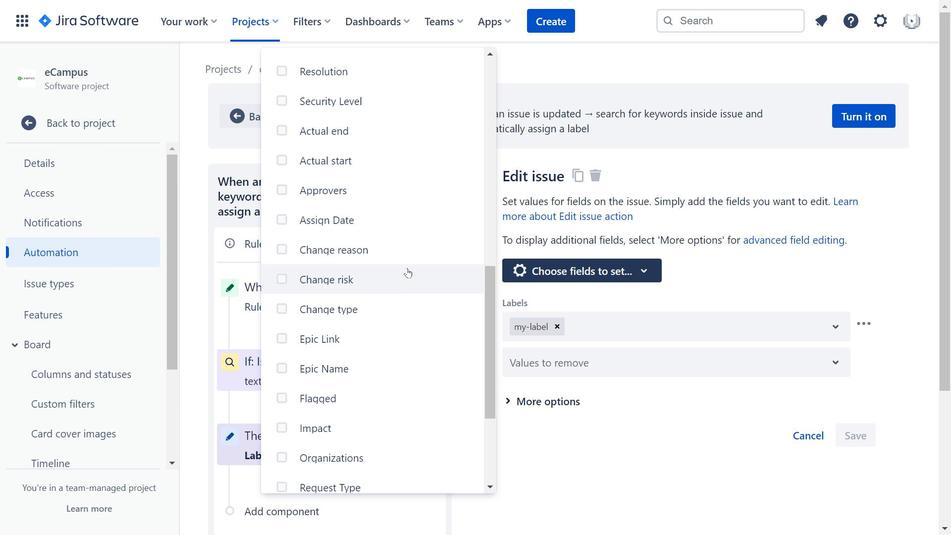 
Action: Mouse moved to (411, 296)
Screenshot: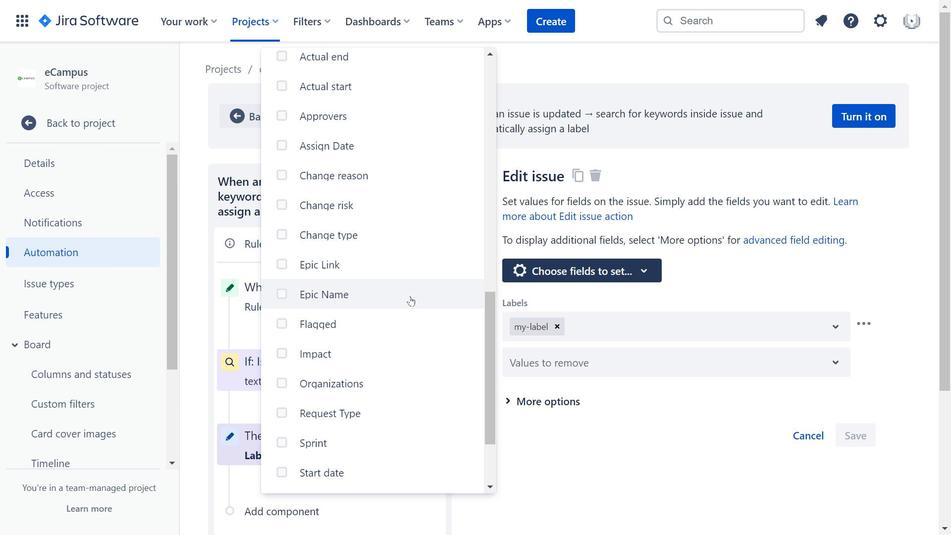 
Action: Mouse scrolled (411, 296) with delta (0, 0)
Screenshot: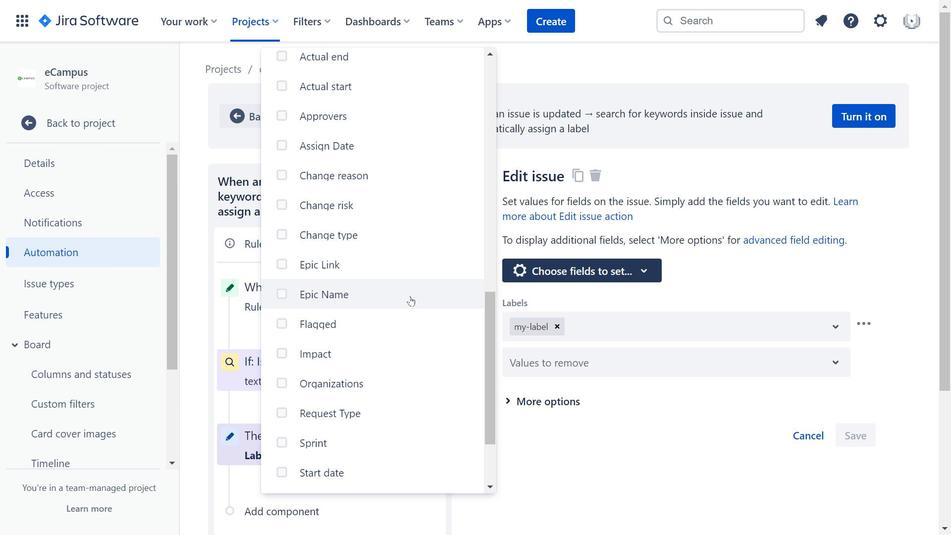 
Action: Mouse moved to (419, 308)
Screenshot: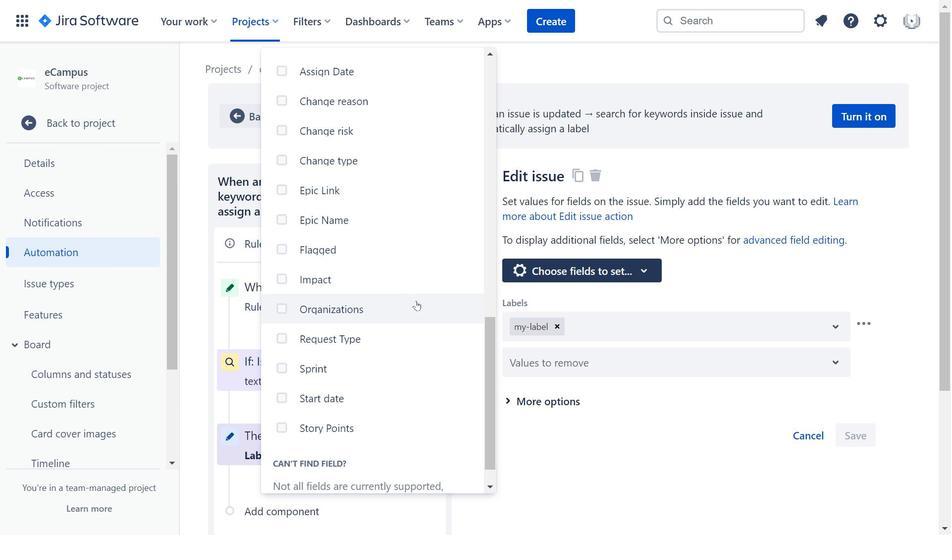 
Action: Mouse scrolled (419, 308) with delta (0, 0)
Screenshot: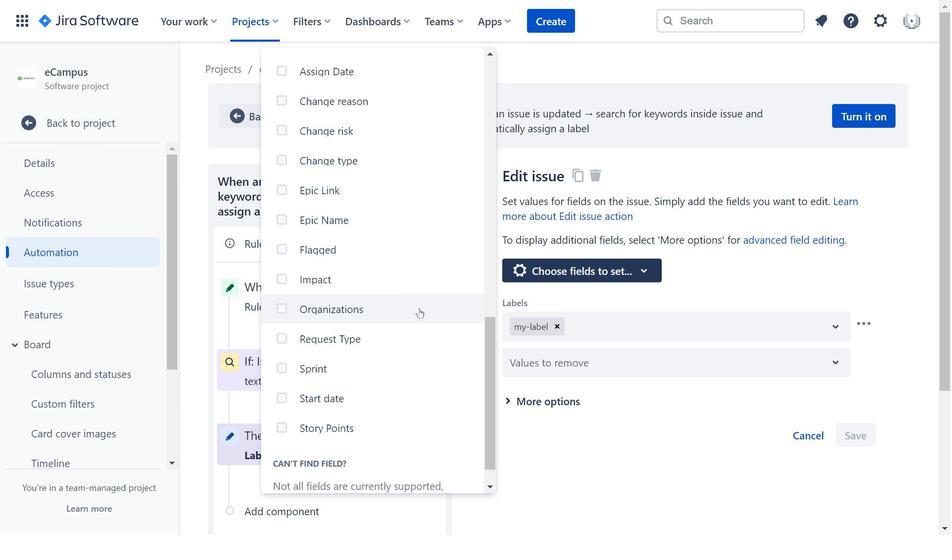 
Action: Mouse scrolled (419, 308) with delta (0, 0)
Screenshot: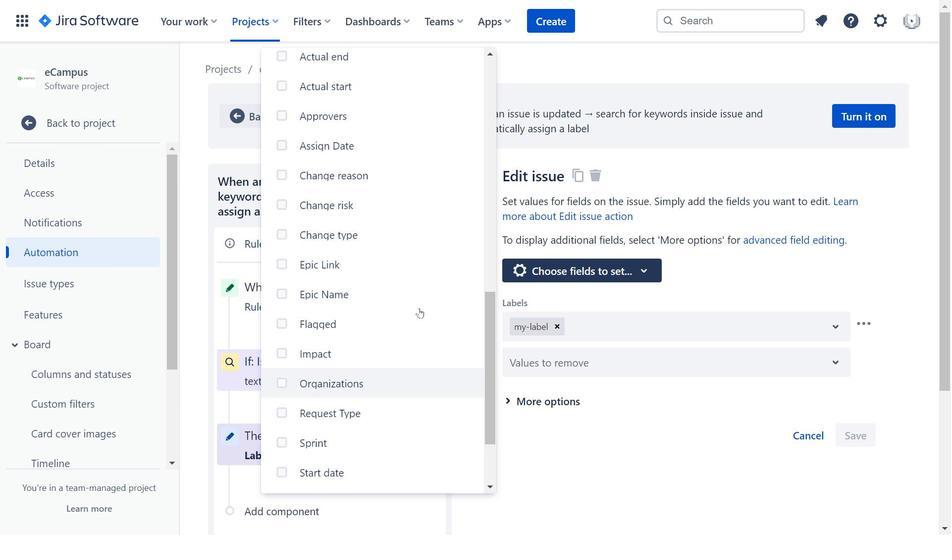 
Action: Mouse scrolled (419, 308) with delta (0, 0)
Screenshot: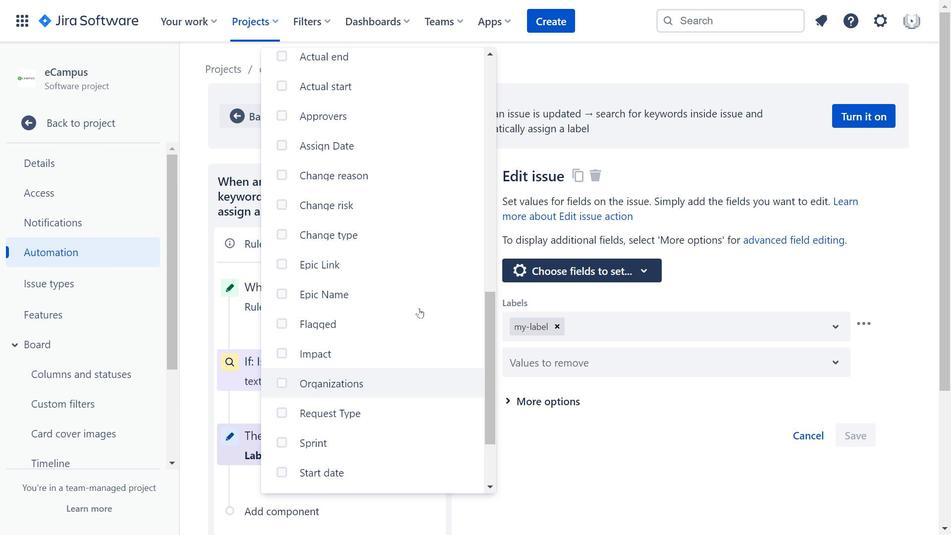 
Action: Mouse scrolled (419, 308) with delta (0, 0)
Screenshot: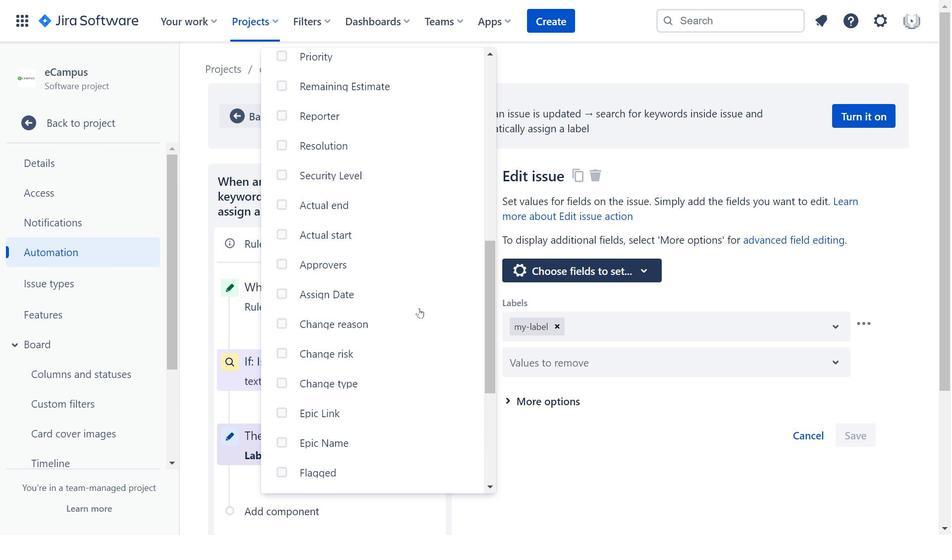 
Action: Mouse moved to (393, 280)
Screenshot: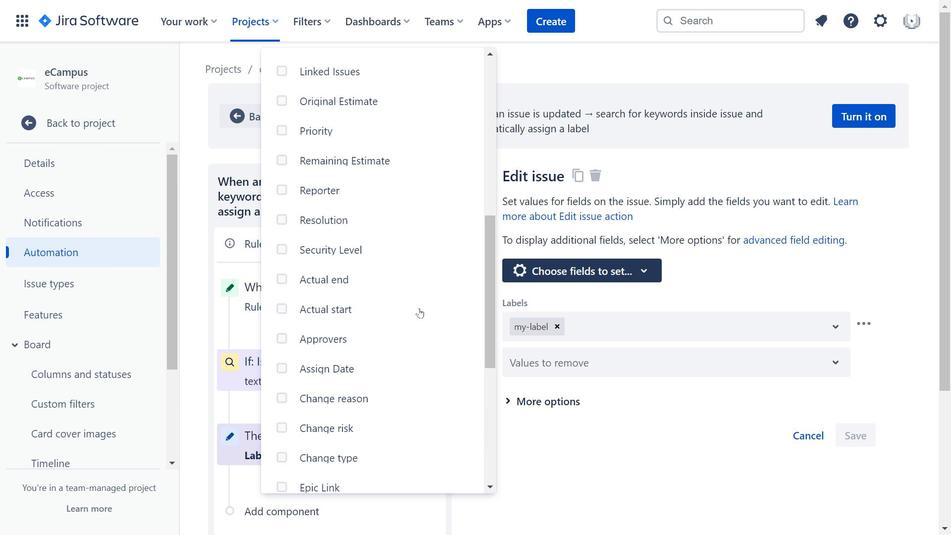 
Action: Mouse scrolled (393, 280) with delta (0, 0)
Screenshot: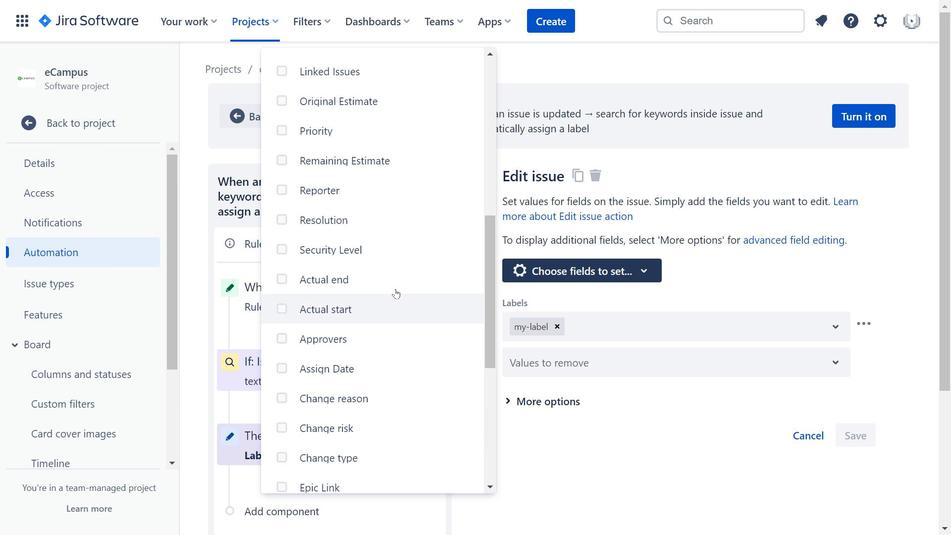 
Action: Mouse moved to (393, 279)
Screenshot: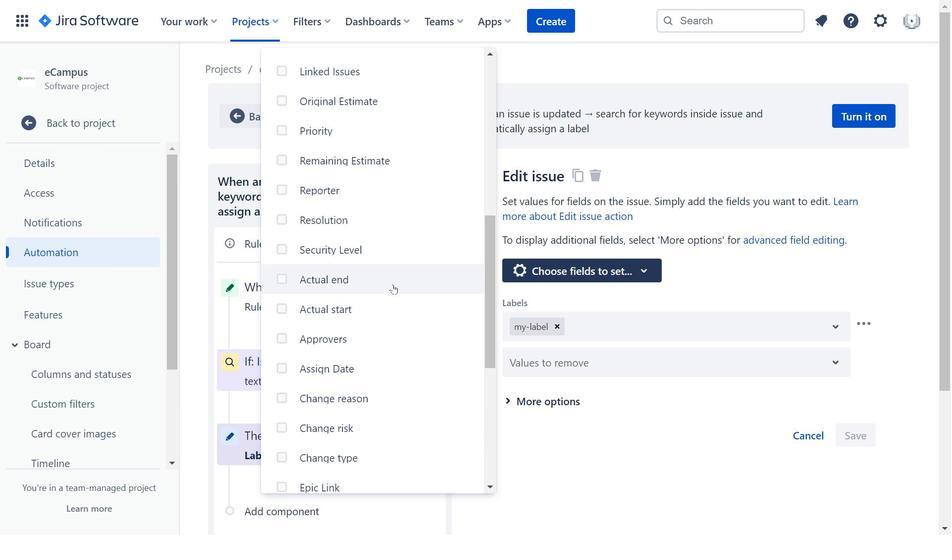 
Action: Mouse scrolled (393, 280) with delta (0, 0)
Screenshot: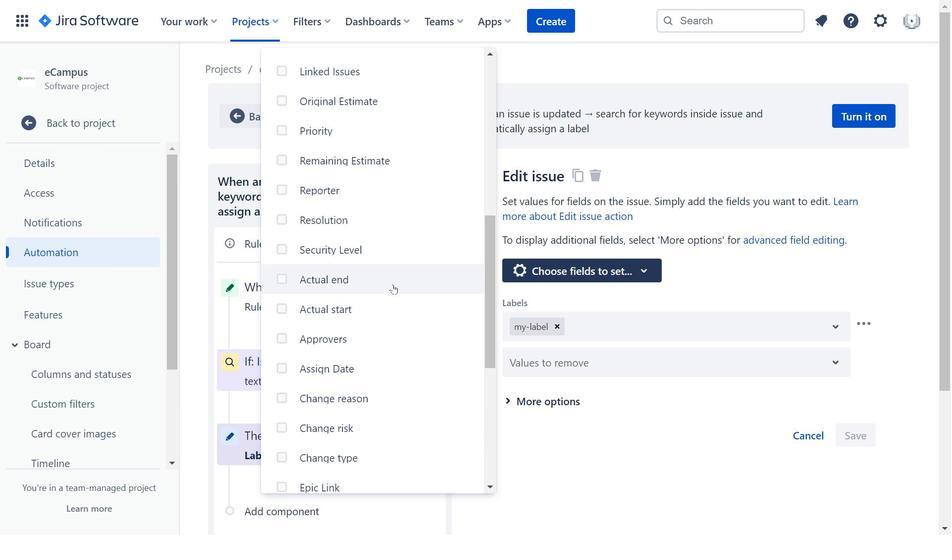 
Action: Mouse moved to (487, 296)
Screenshot: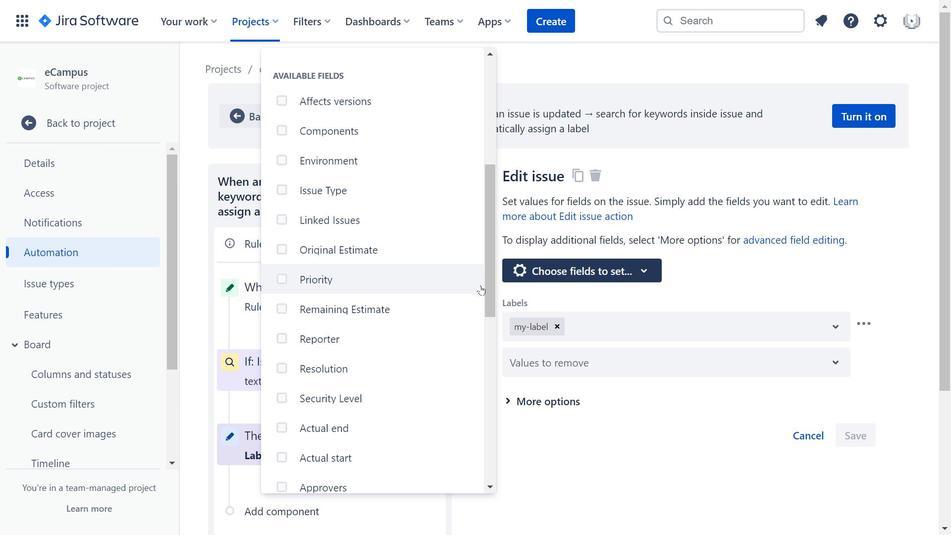 
Action: Mouse pressed left at (487, 296)
Screenshot: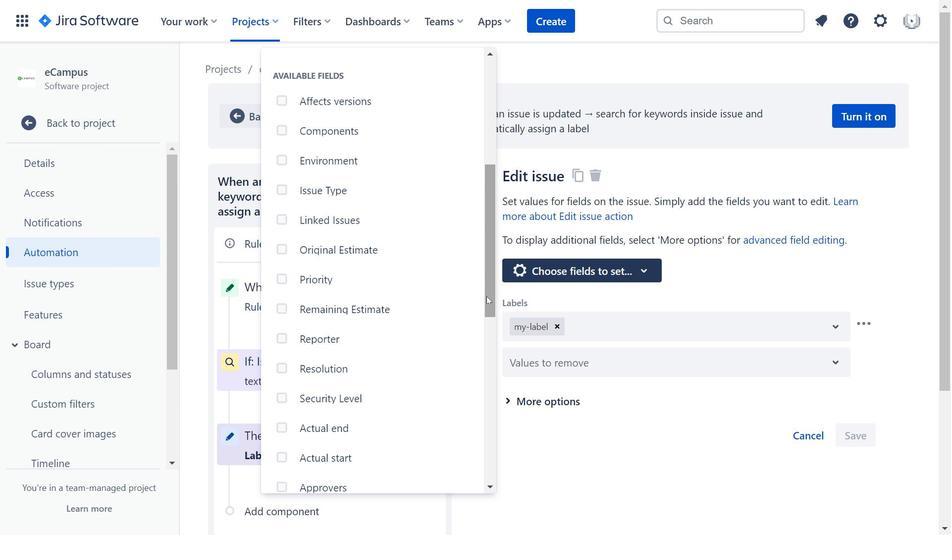 
Action: Mouse moved to (486, 207)
Screenshot: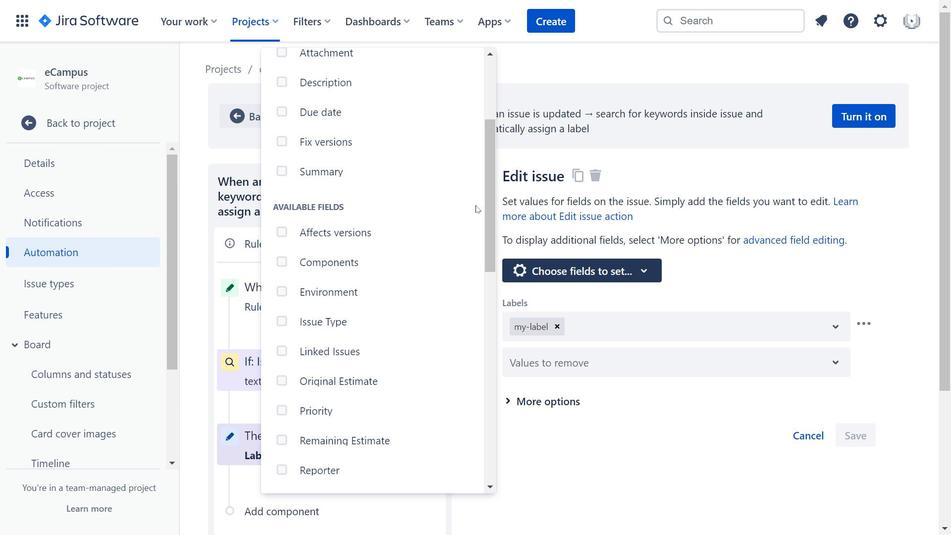 
Action: Mouse pressed left at (486, 207)
Screenshot: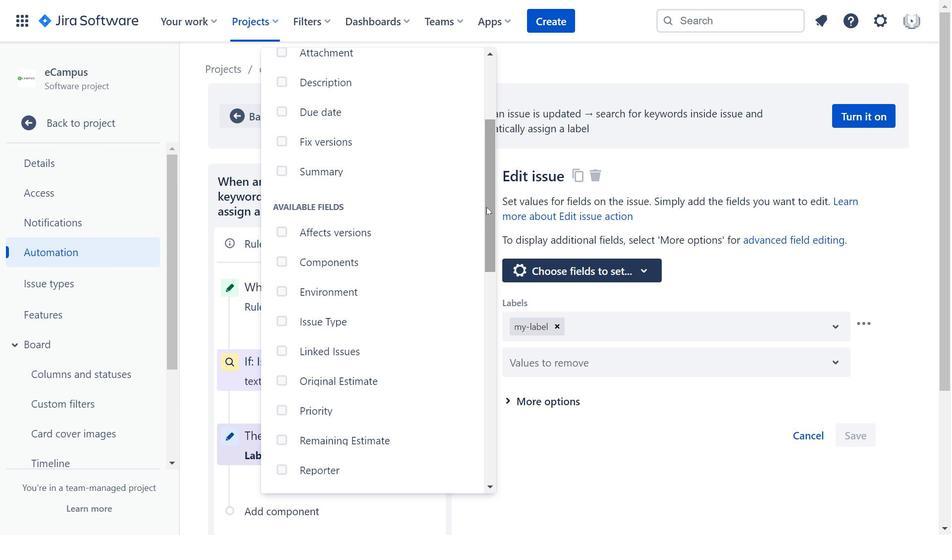 
Action: Mouse moved to (618, 357)
Screenshot: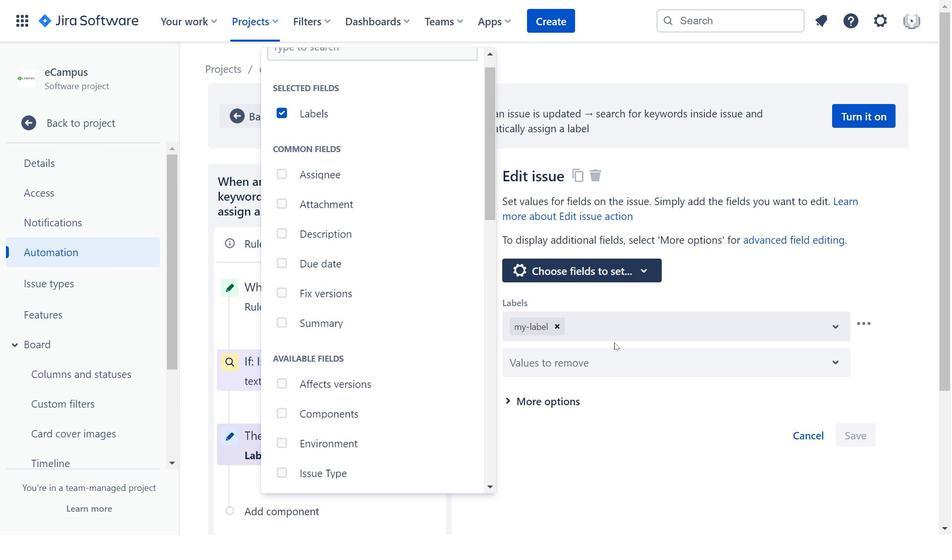 
Action: Mouse pressed left at (618, 357)
Screenshot: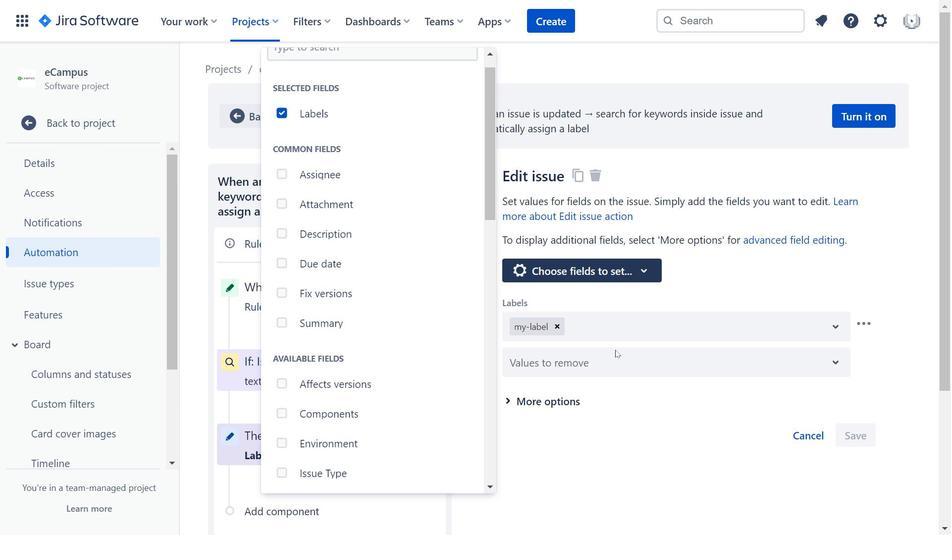 
Action: Mouse moved to (843, 391)
Screenshot: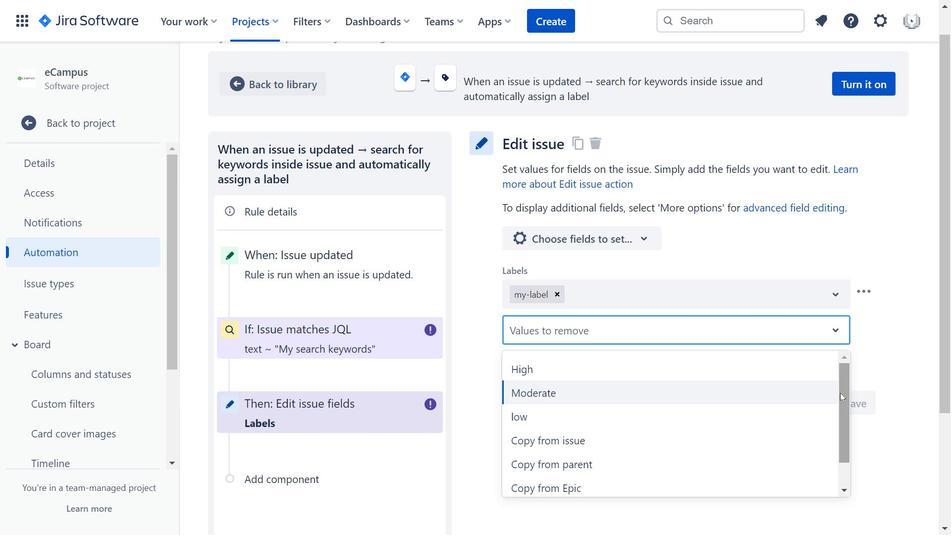 
Action: Mouse pressed left at (843, 391)
Screenshot: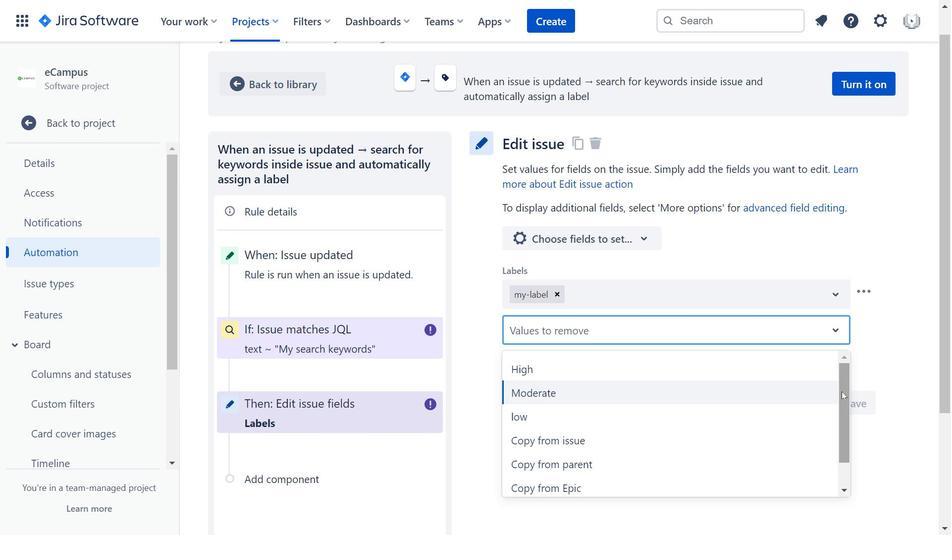 
Action: Mouse moved to (396, 276)
Screenshot: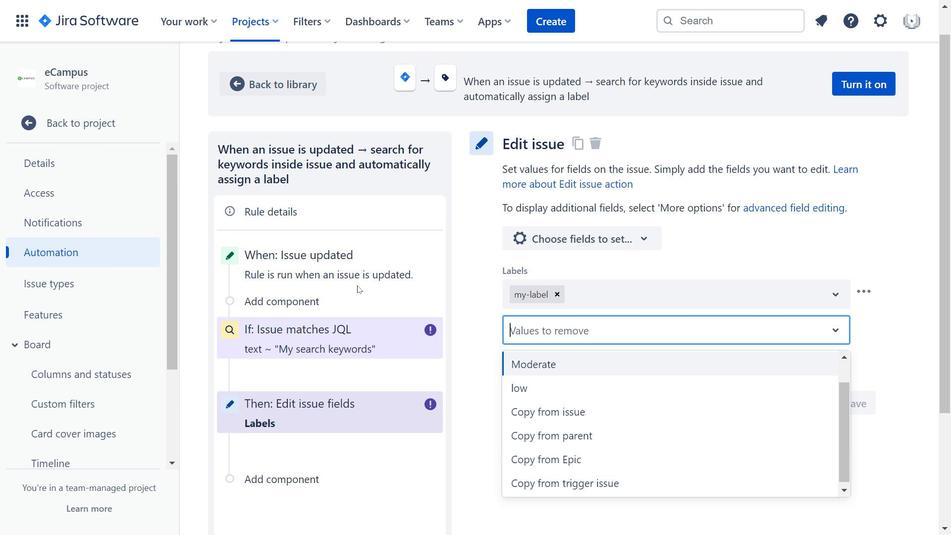 
Action: Mouse scrolled (396, 276) with delta (0, 0)
Screenshot: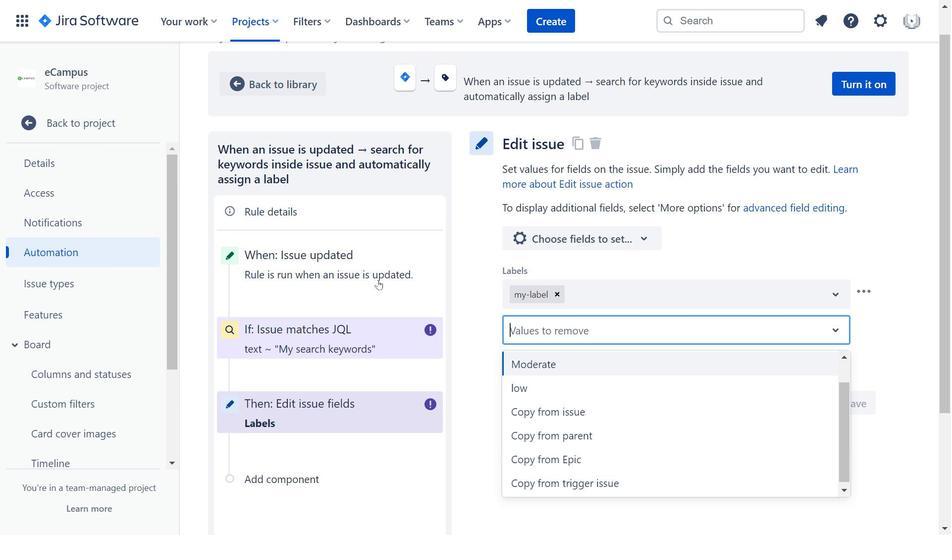 
Action: Mouse scrolled (396, 276) with delta (0, 0)
Screenshot: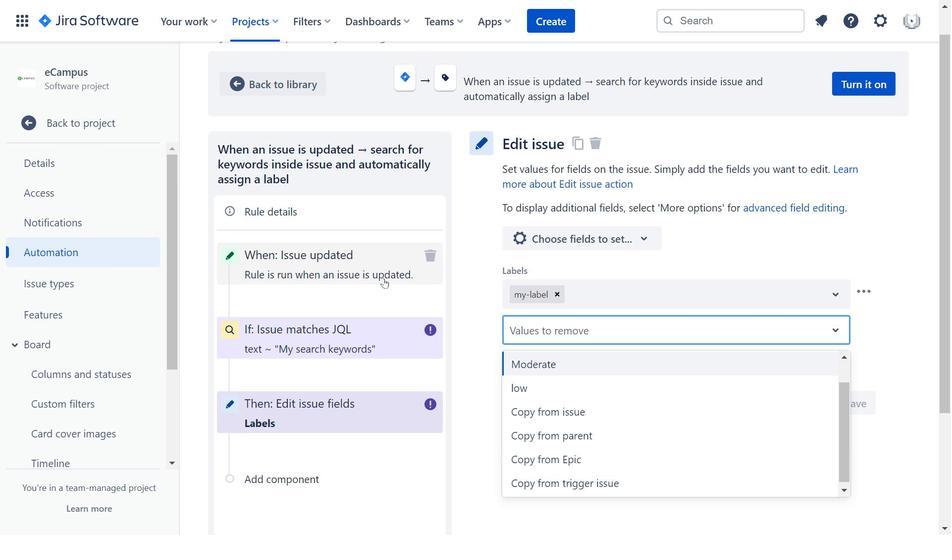 
Action: Mouse scrolled (396, 276) with delta (0, 0)
Screenshot: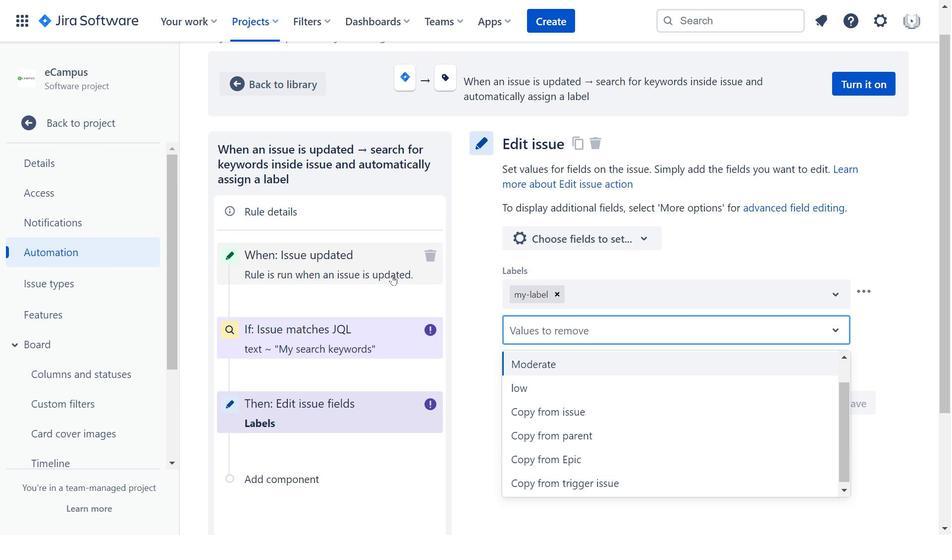 
Action: Mouse moved to (567, 264)
Screenshot: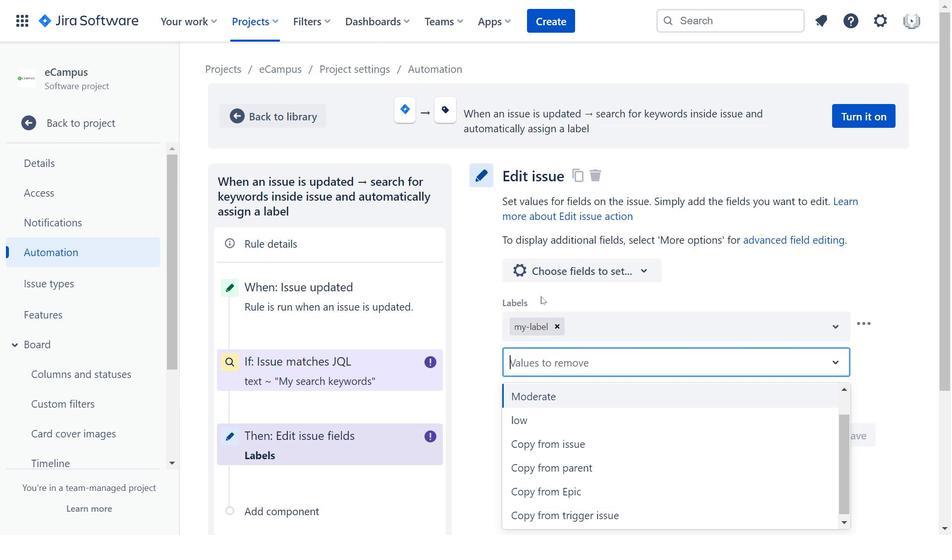 
Action: Mouse pressed left at (567, 264)
Screenshot: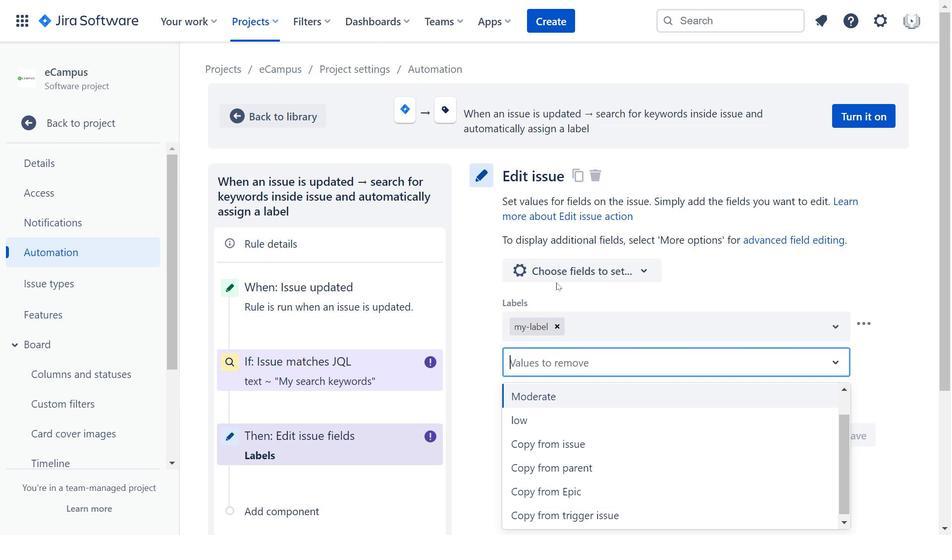 
Action: Mouse moved to (491, 166)
Screenshot: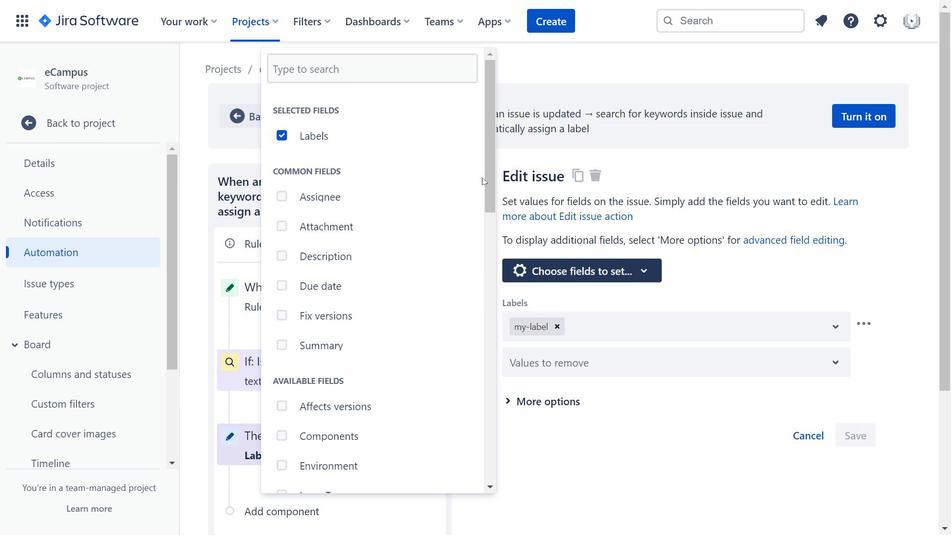 
Action: Mouse pressed left at (491, 166)
Screenshot: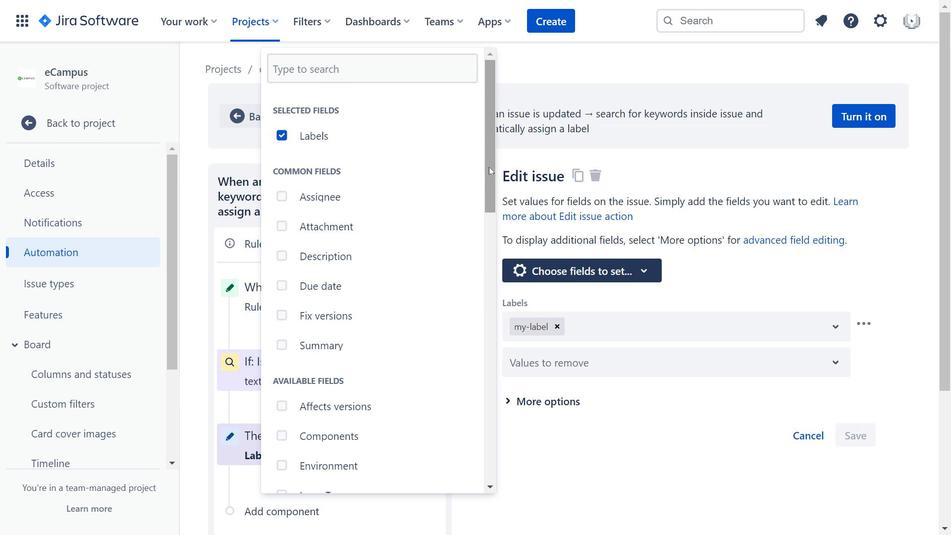 
Action: Mouse moved to (487, 236)
Screenshot: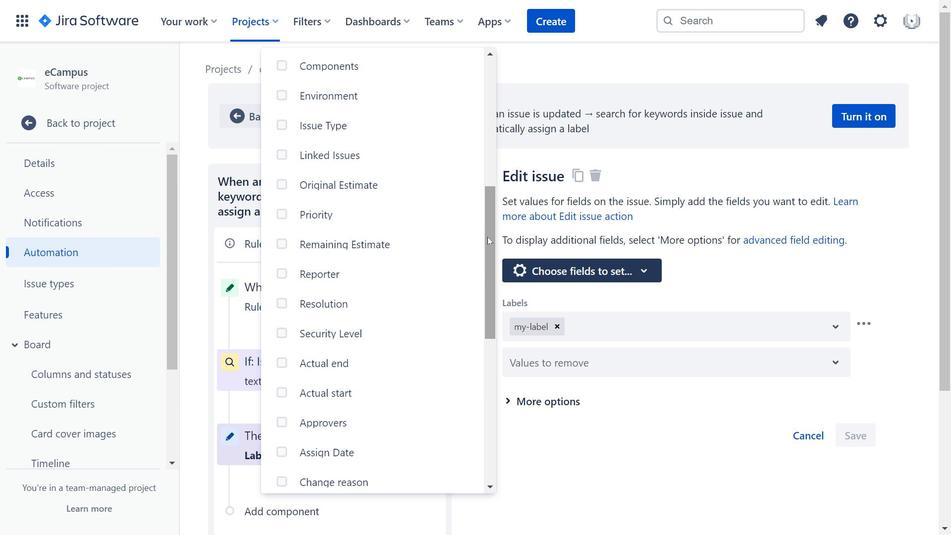 
Action: Mouse pressed left at (487, 236)
Screenshot: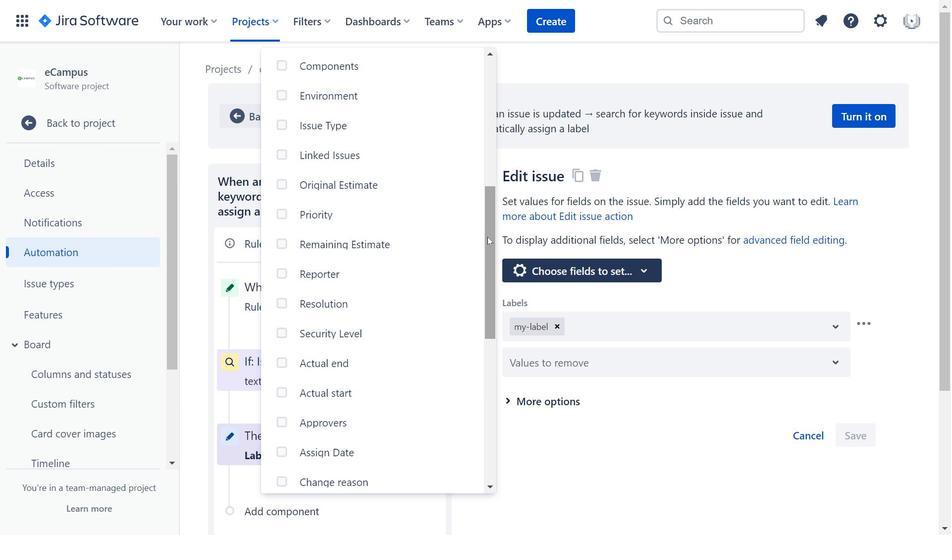 
Action: Mouse moved to (354, 367)
Screenshot: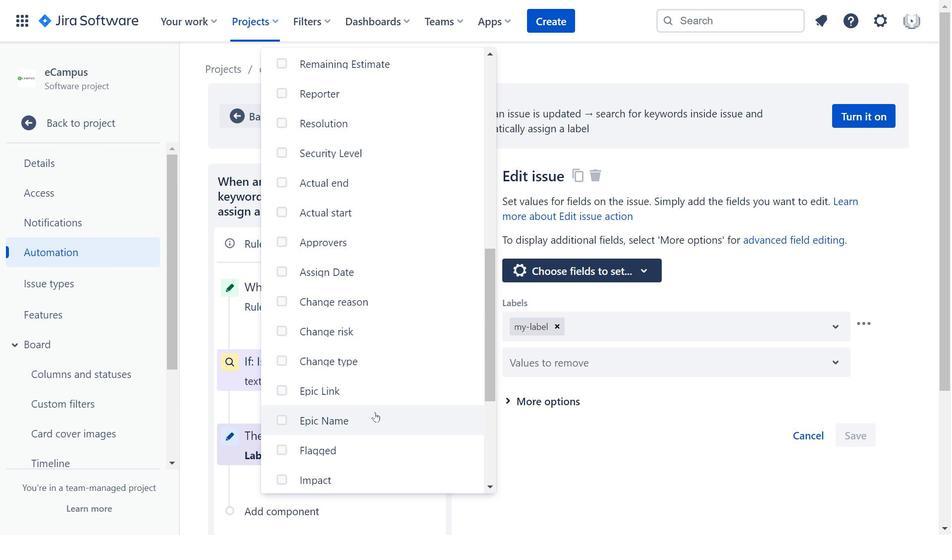 
Action: Mouse scrolled (354, 367) with delta (0, 0)
Screenshot: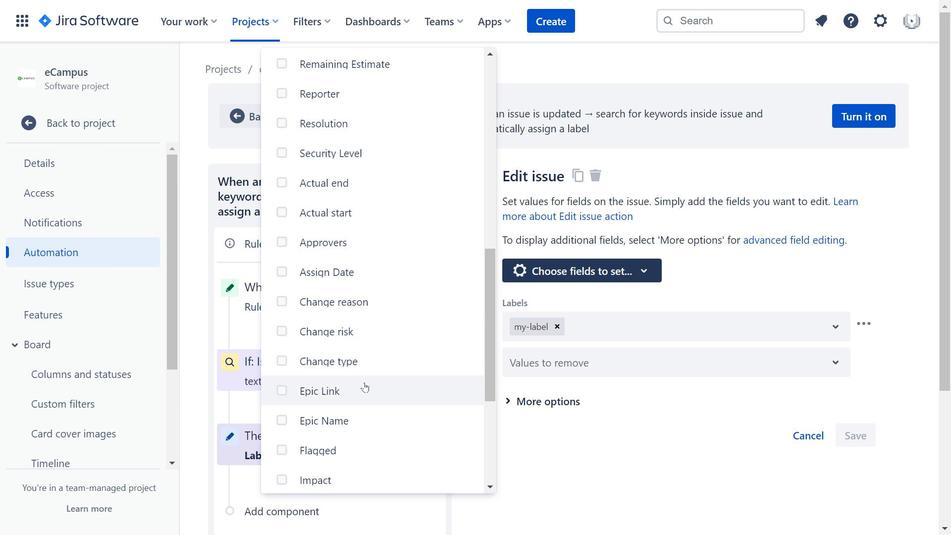 
Action: Mouse scrolled (354, 367) with delta (0, 0)
Screenshot: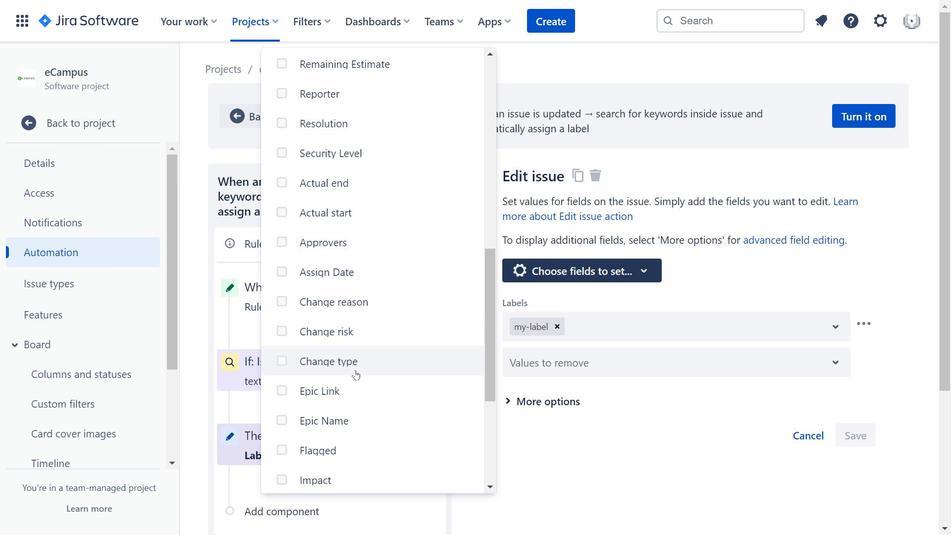 
Action: Mouse moved to (360, 376)
Screenshot: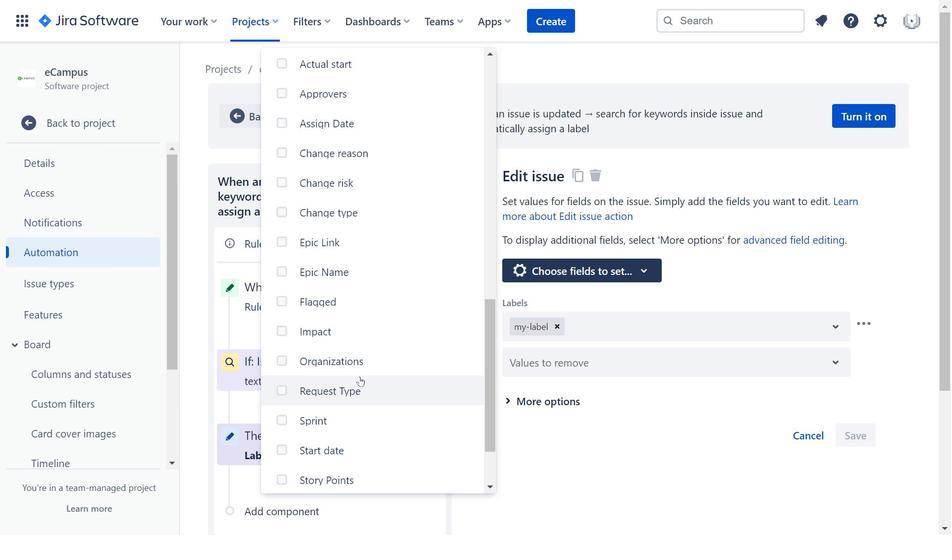 
Action: Mouse scrolled (360, 377) with delta (0, 0)
Screenshot: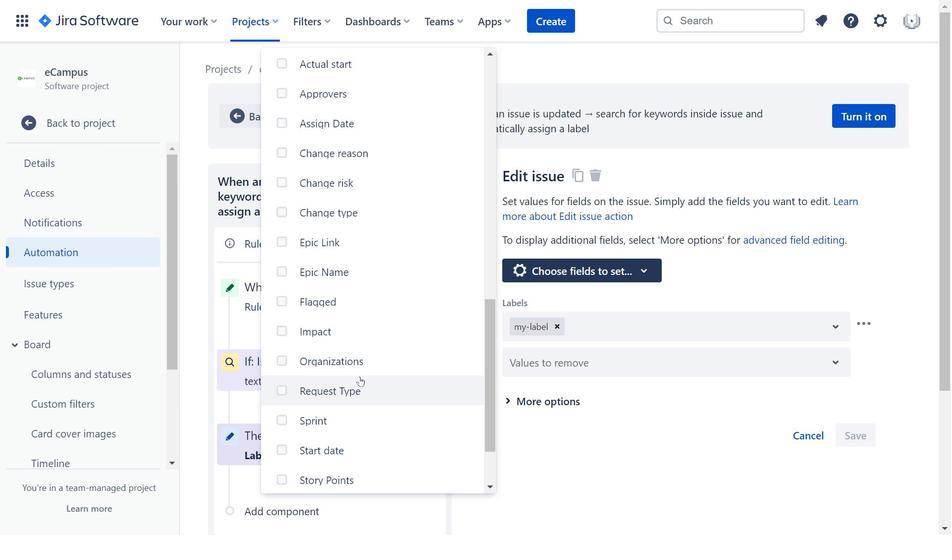 
Action: Mouse scrolled (360, 377) with delta (0, 0)
Screenshot: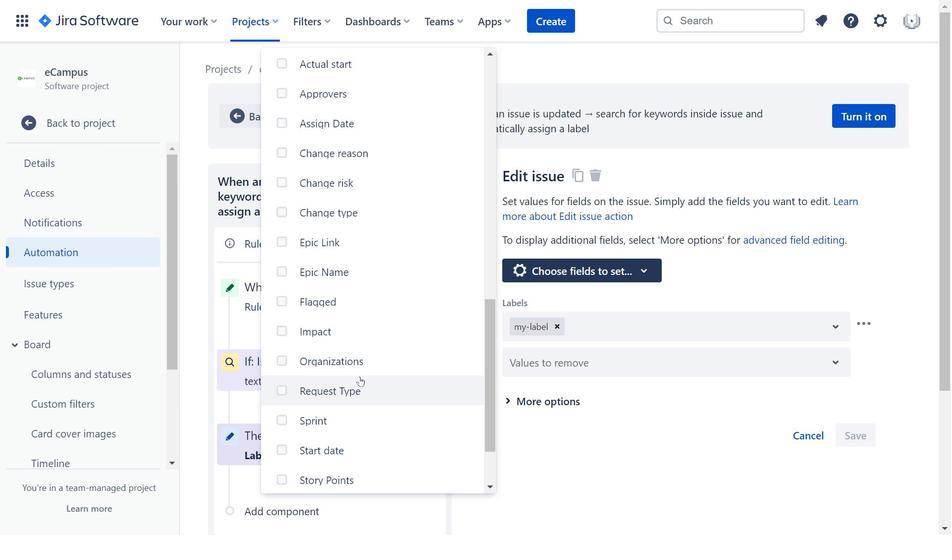 
Action: Mouse moved to (362, 371)
Screenshot: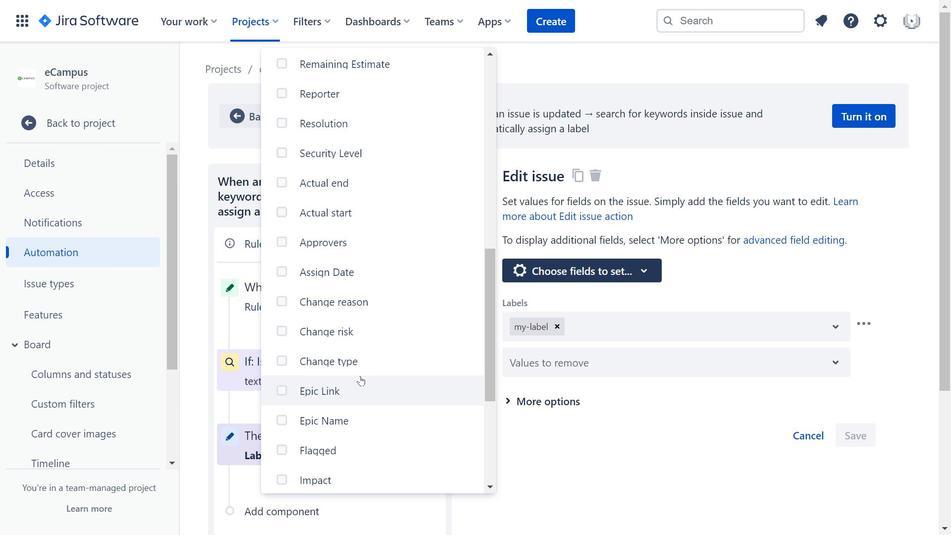 
Action: Mouse scrolled (362, 372) with delta (0, 0)
Screenshot: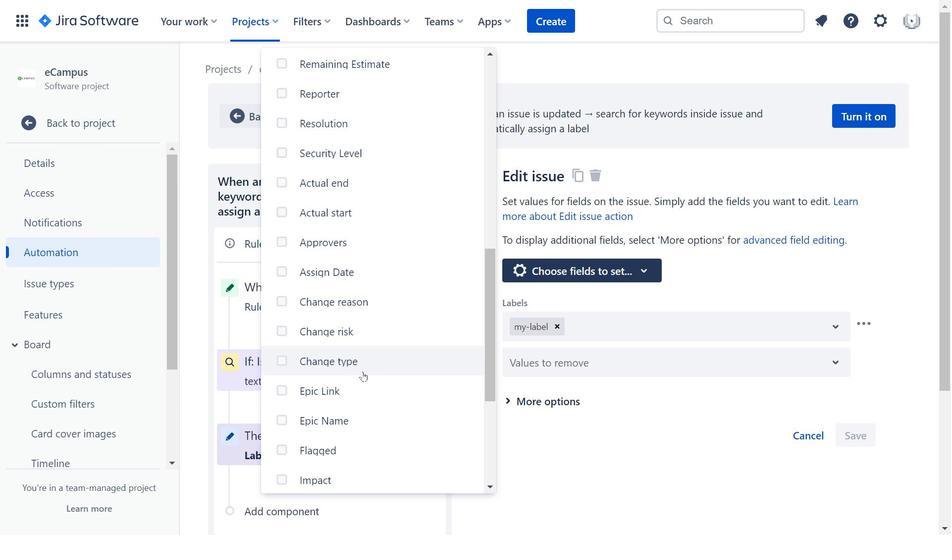 
Action: Mouse scrolled (362, 372) with delta (0, 0)
Screenshot: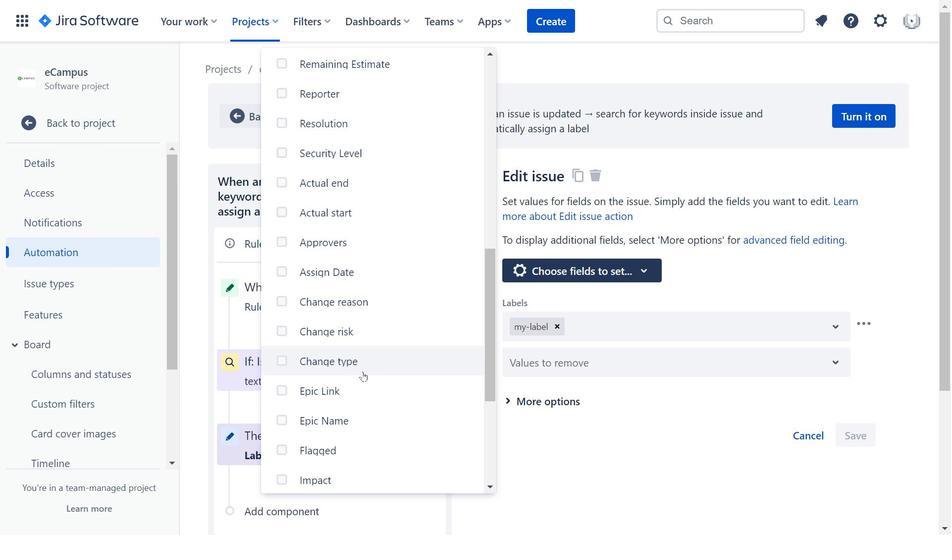 
Action: Mouse moved to (395, 310)
Screenshot: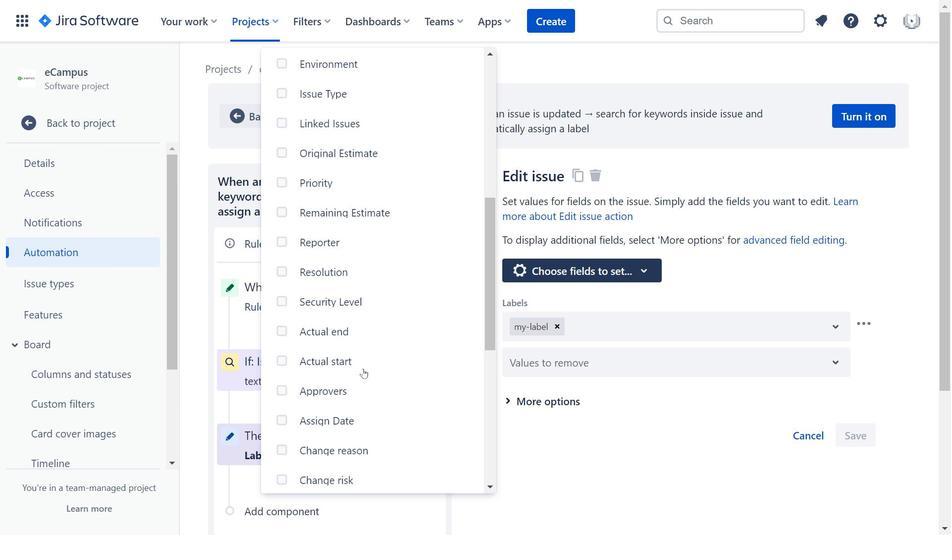 
Action: Mouse scrolled (395, 311) with delta (0, 0)
Screenshot: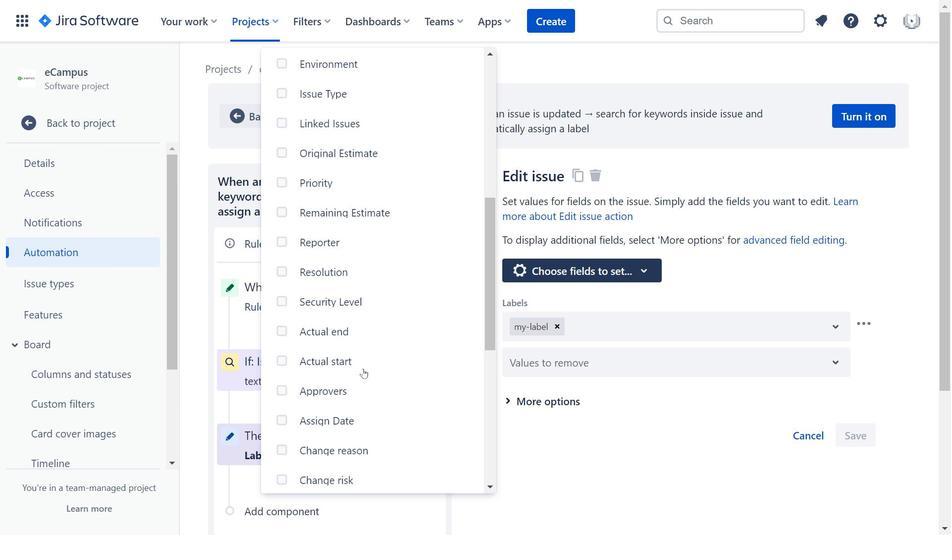
Action: Mouse scrolled (395, 311) with delta (0, 0)
Screenshot: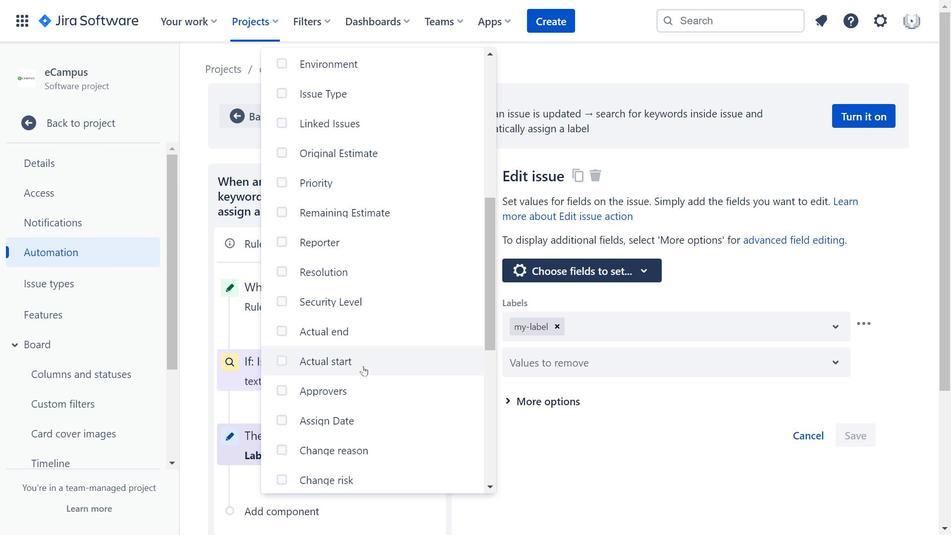 
Action: Mouse moved to (681, 162)
Screenshot: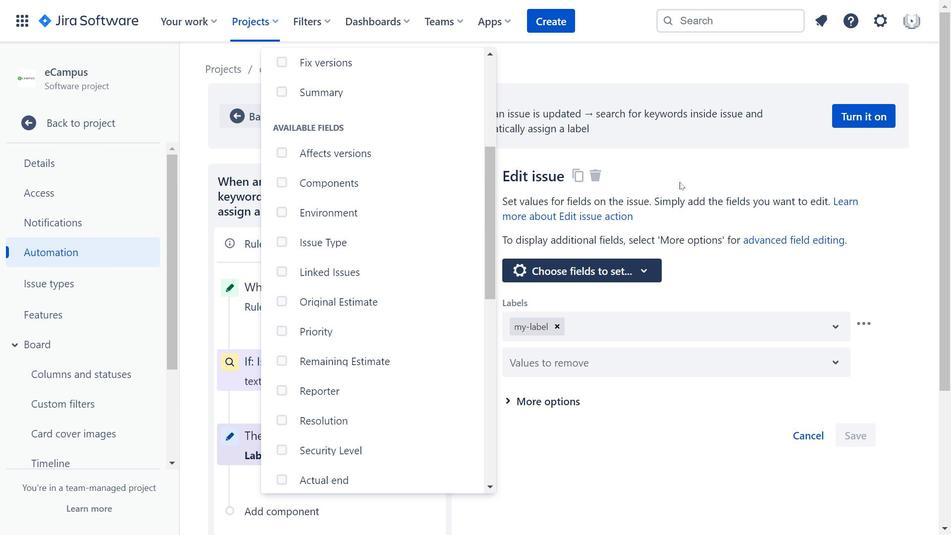 
Action: Mouse pressed left at (681, 162)
Screenshot: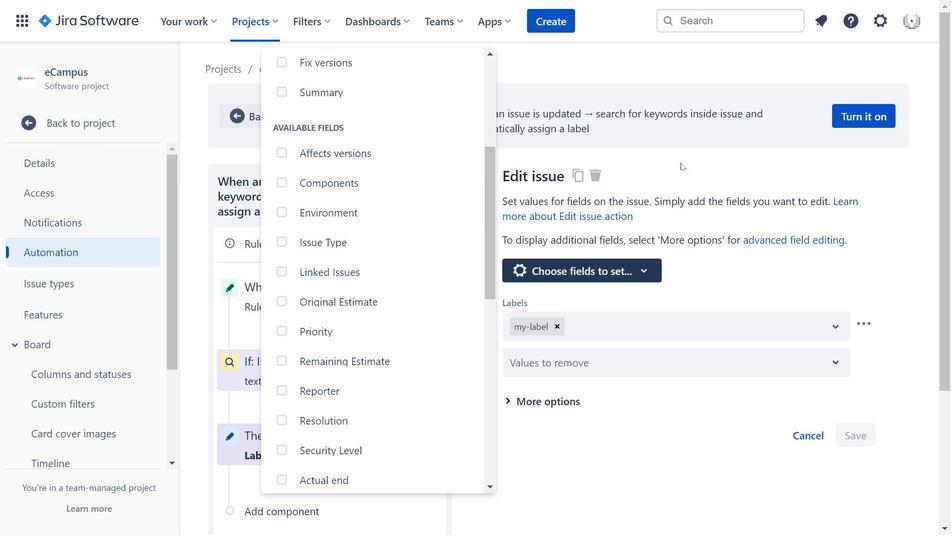 
Action: Mouse moved to (296, 116)
Screenshot: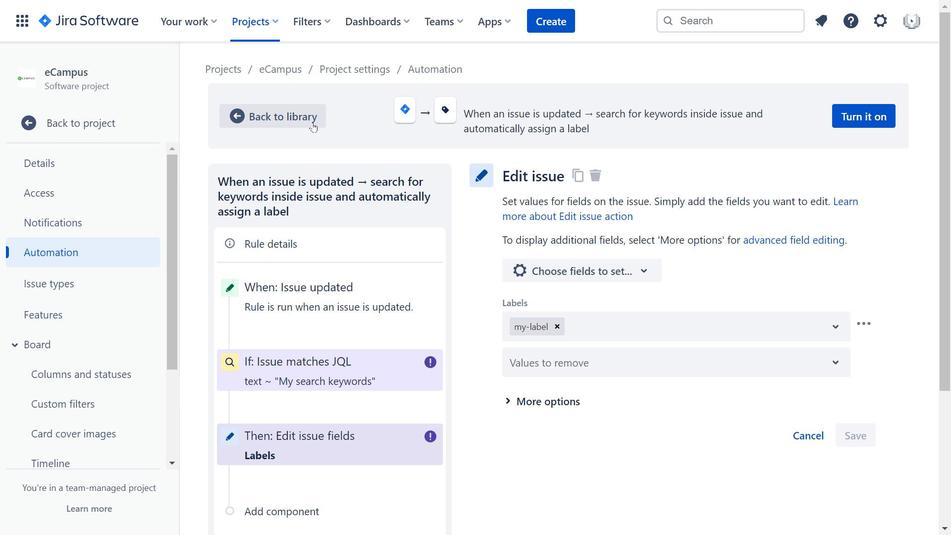 
Action: Mouse pressed left at (296, 116)
Screenshot: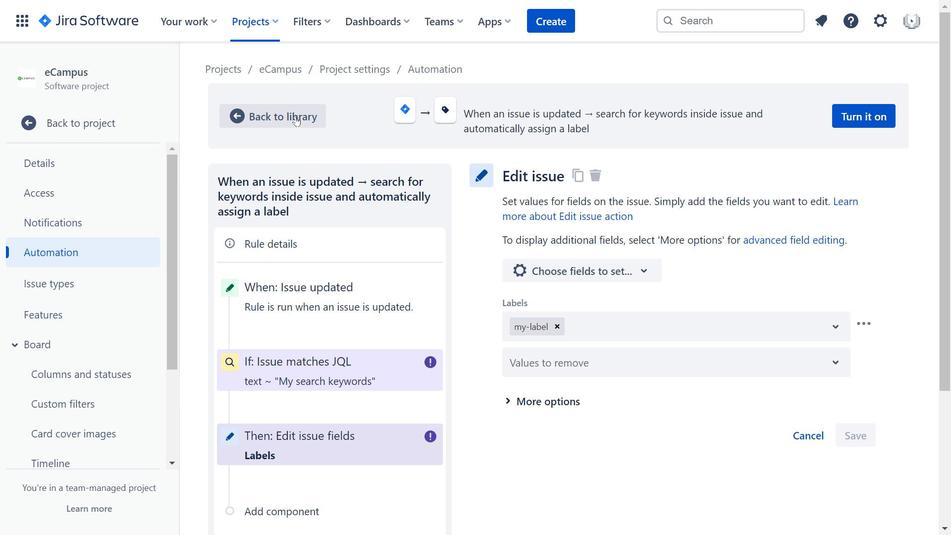 
Action: Mouse moved to (669, 153)
Screenshot: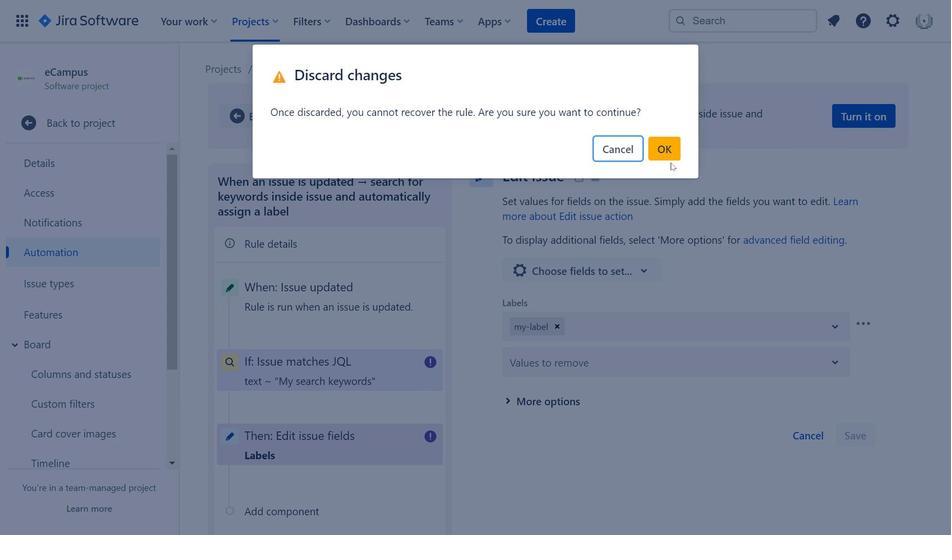 
Action: Mouse pressed left at (669, 153)
Screenshot: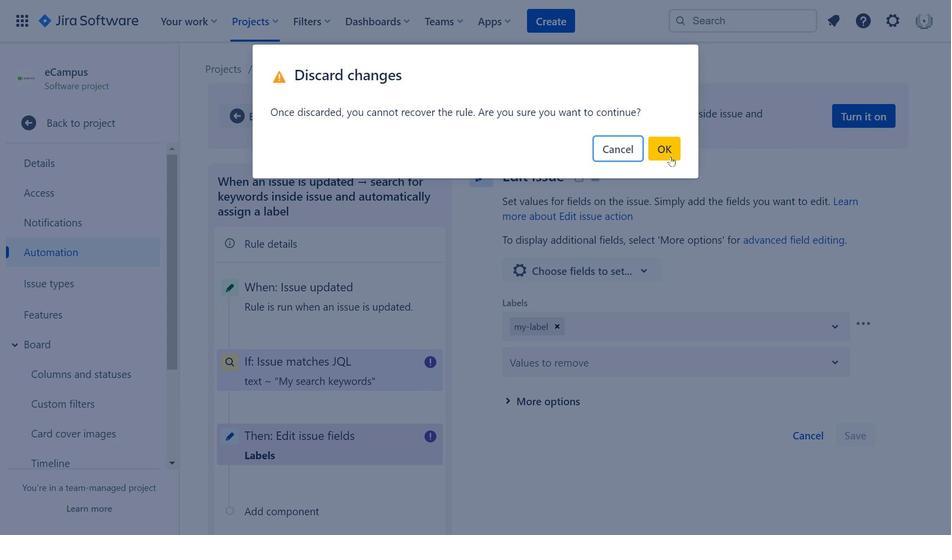 
Action: Mouse moved to (582, 234)
Screenshot: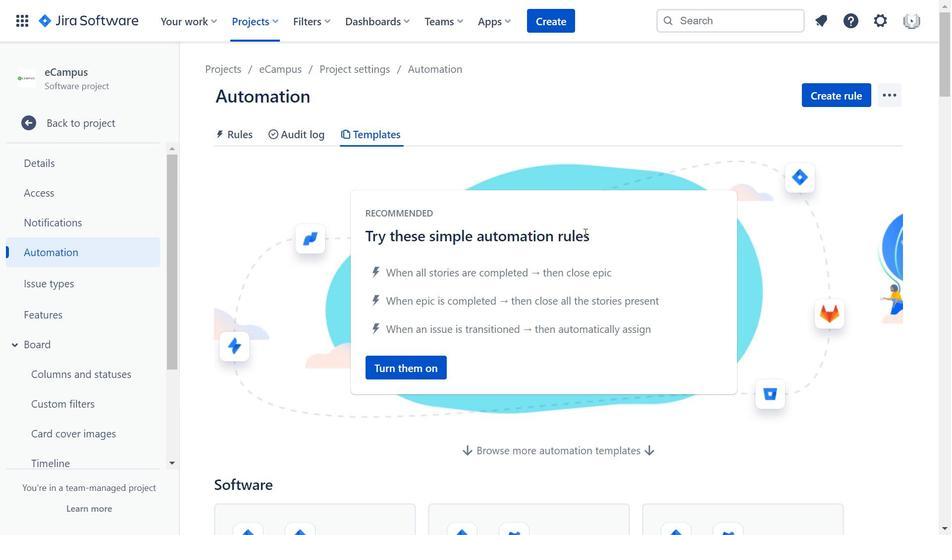 
Action: Mouse scrolled (582, 234) with delta (0, 0)
Screenshot: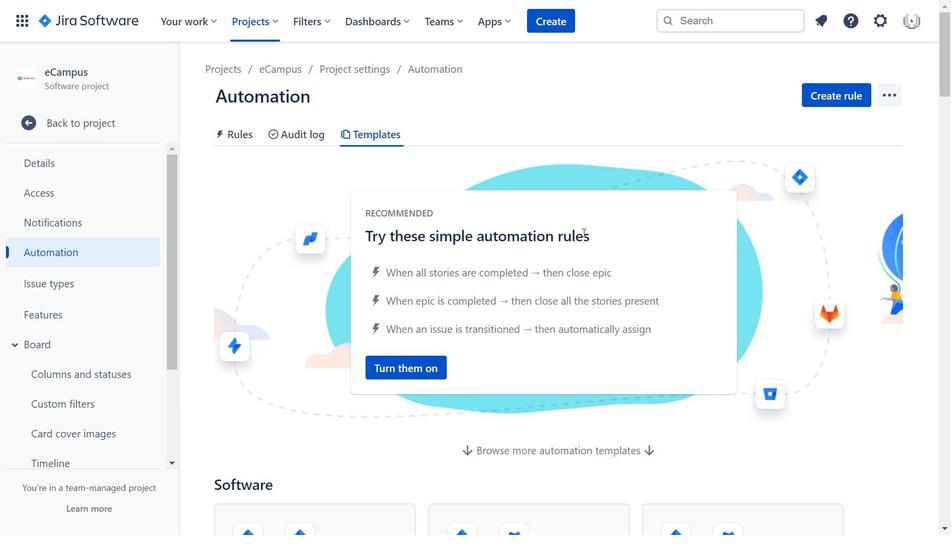 
Action: Mouse scrolled (582, 234) with delta (0, 0)
